 Task: Find connections with filter location Koelwār with filter topic #coacheswith filter profile language French with filter current company ICICI Home Finance Company Limited with filter school Vivekanand School with filter industry Fisheries with filter service category Budgeting with filter keywords title Lead
Action: Mouse moved to (371, 264)
Screenshot: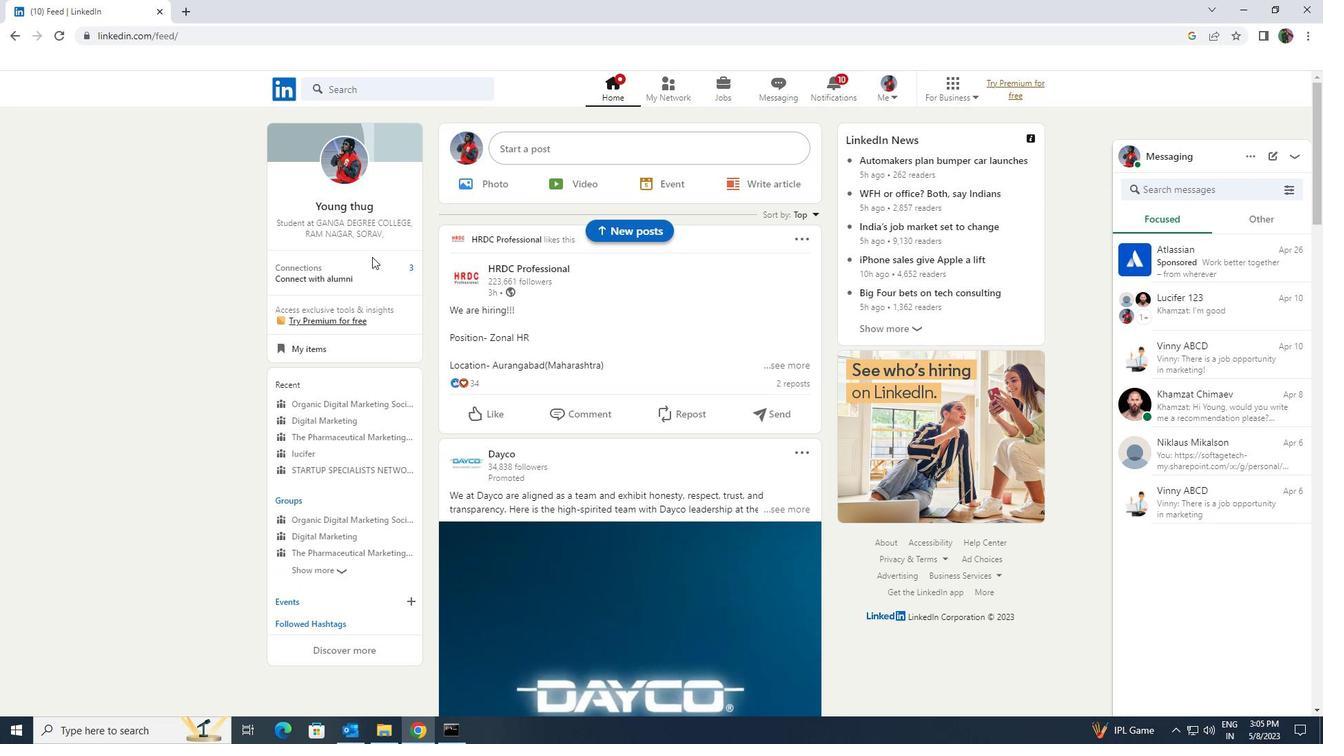 
Action: Mouse pressed left at (371, 264)
Screenshot: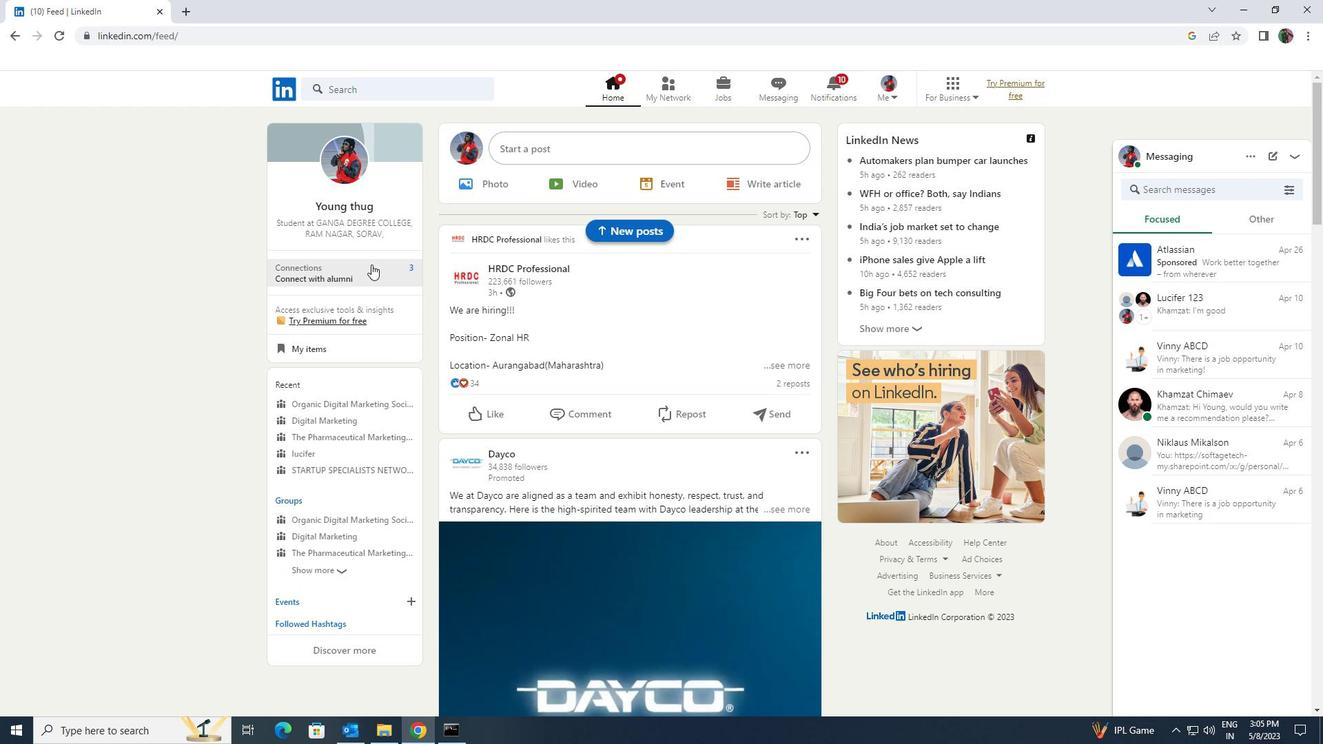 
Action: Mouse moved to (365, 177)
Screenshot: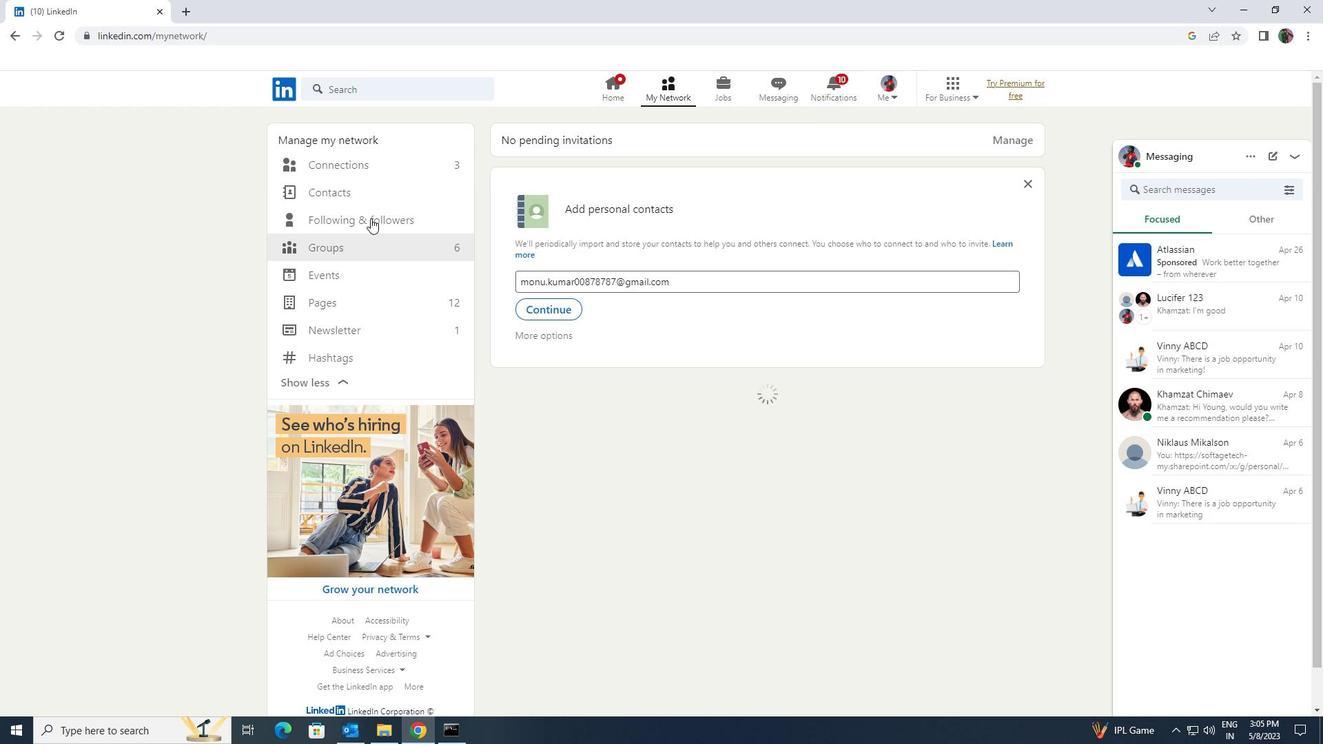 
Action: Mouse pressed left at (365, 177)
Screenshot: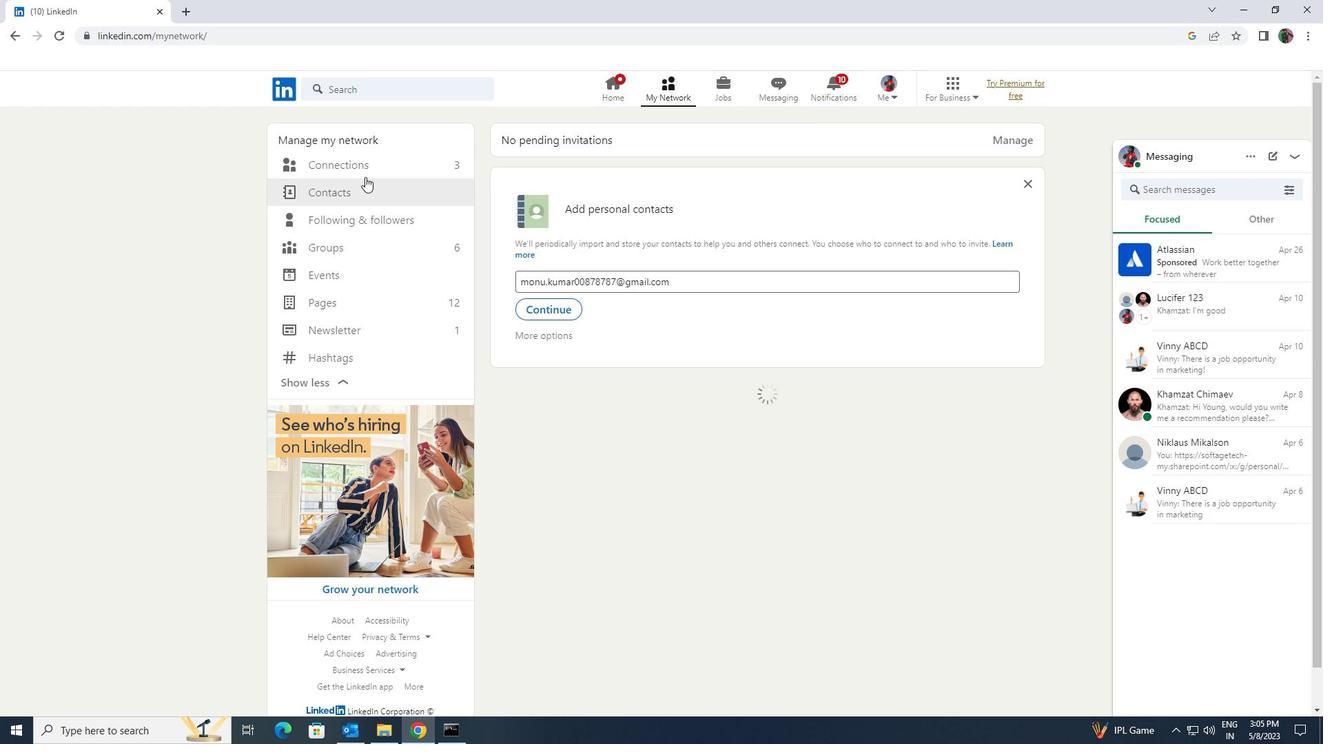 
Action: Mouse moved to (365, 163)
Screenshot: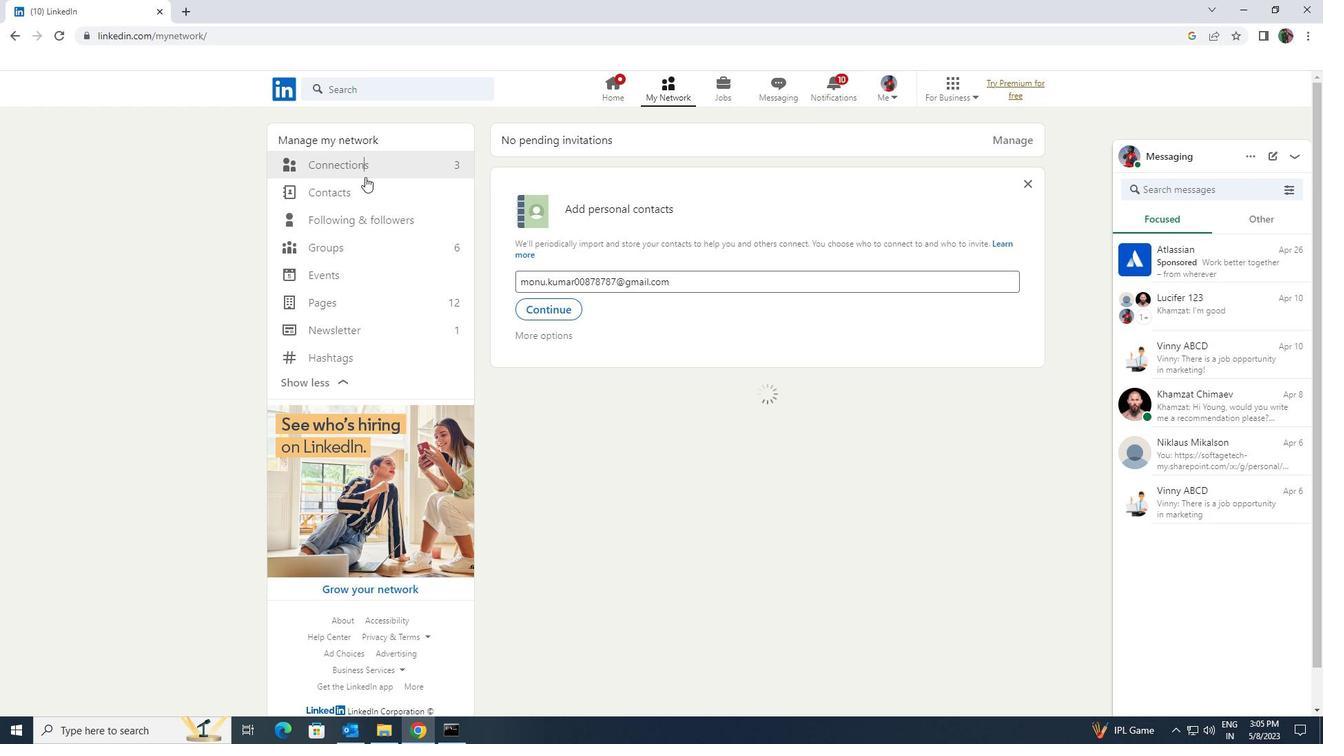 
Action: Mouse pressed left at (365, 163)
Screenshot: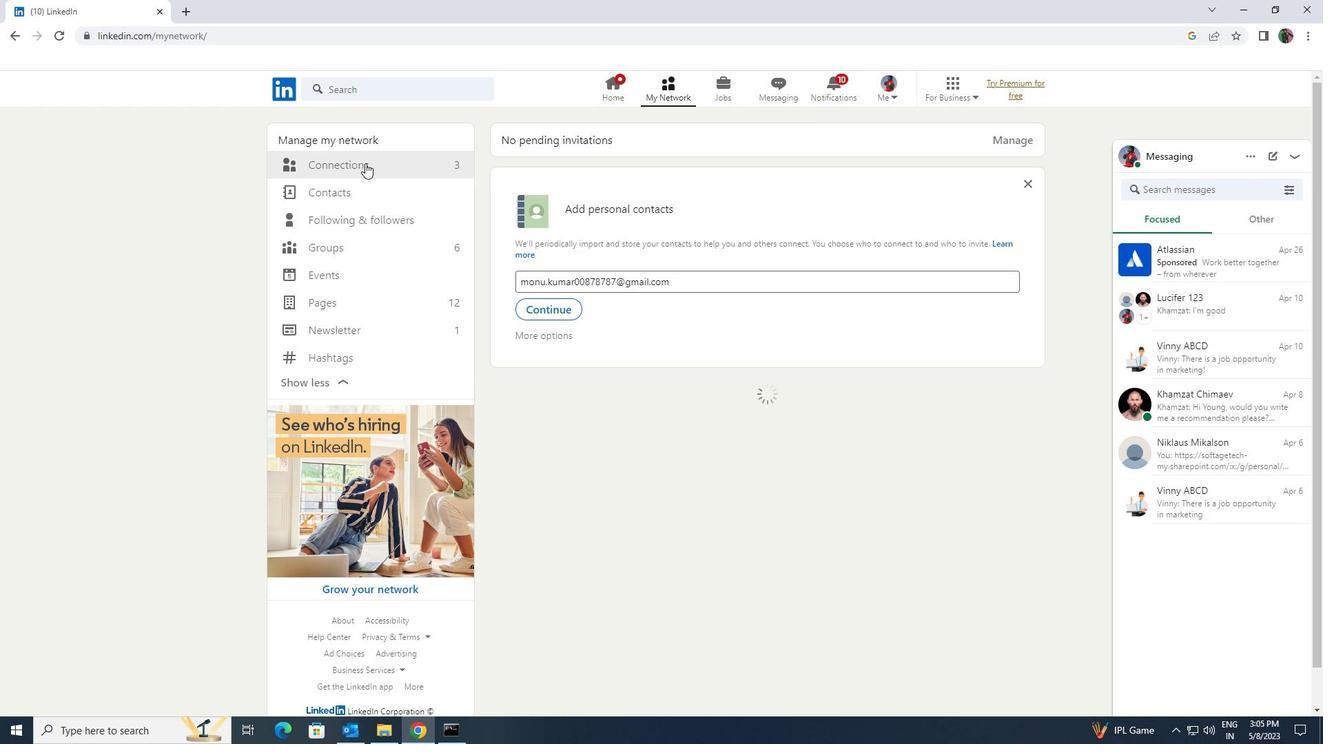 
Action: Mouse moved to (773, 162)
Screenshot: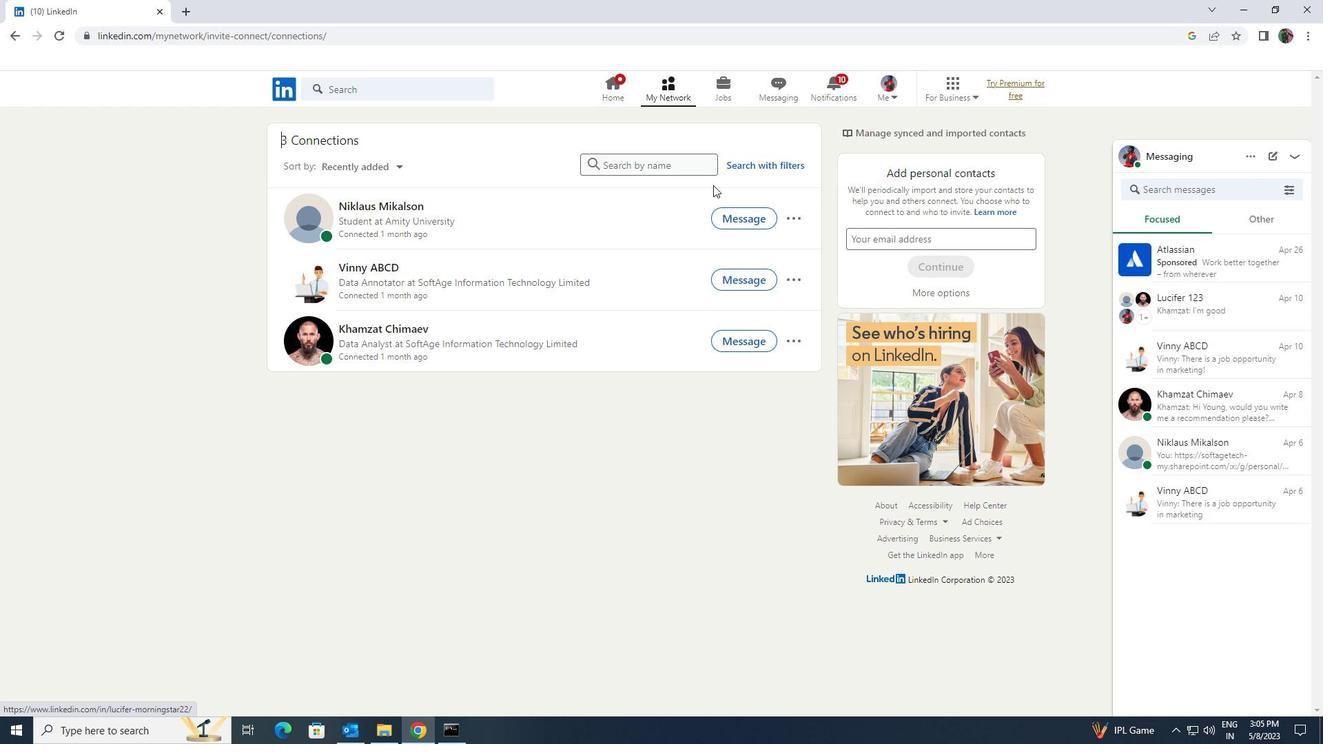 
Action: Mouse pressed left at (773, 162)
Screenshot: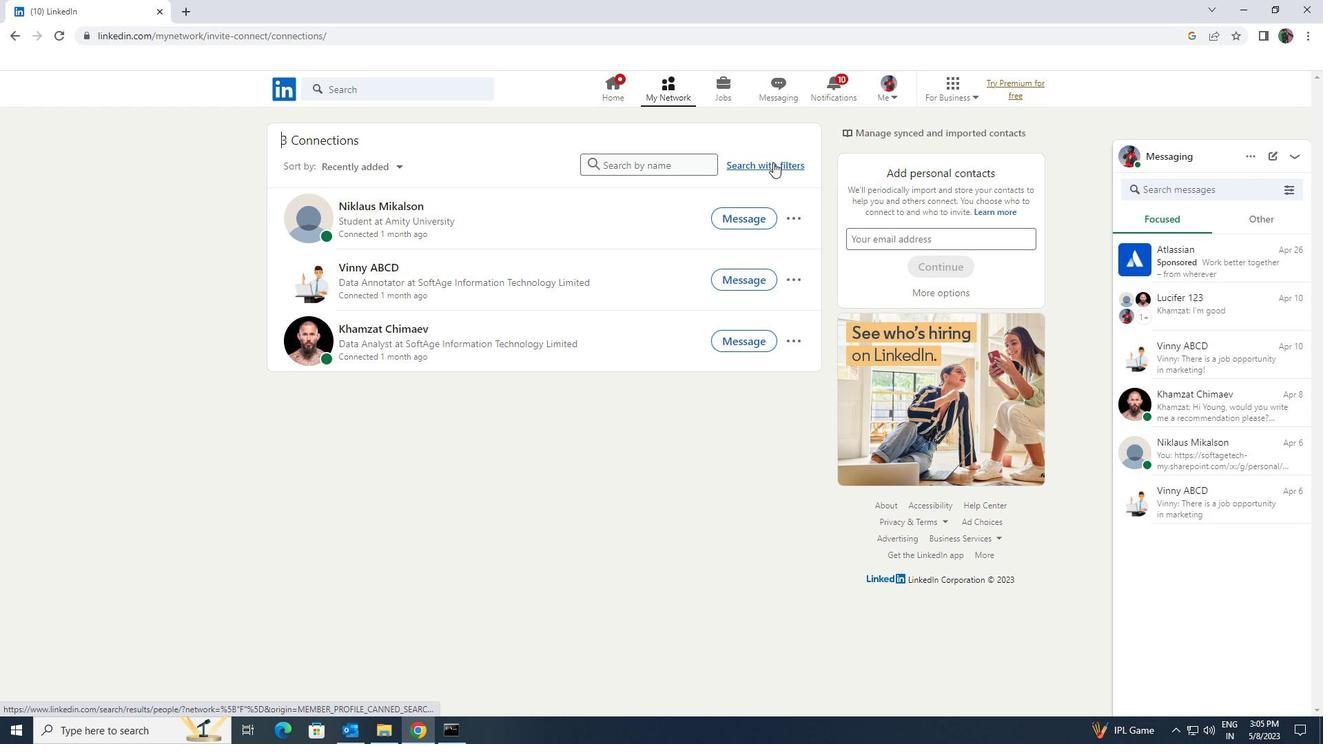 
Action: Mouse moved to (718, 125)
Screenshot: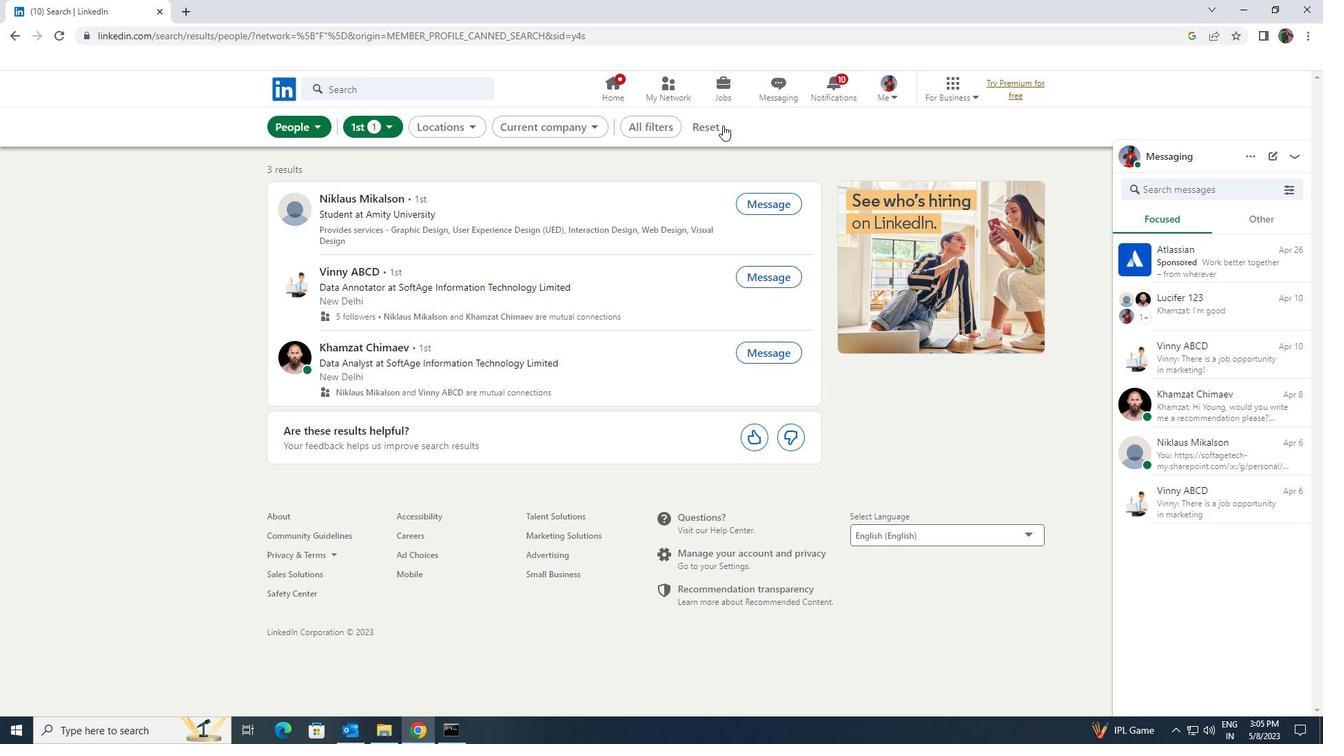 
Action: Mouse pressed left at (718, 125)
Screenshot: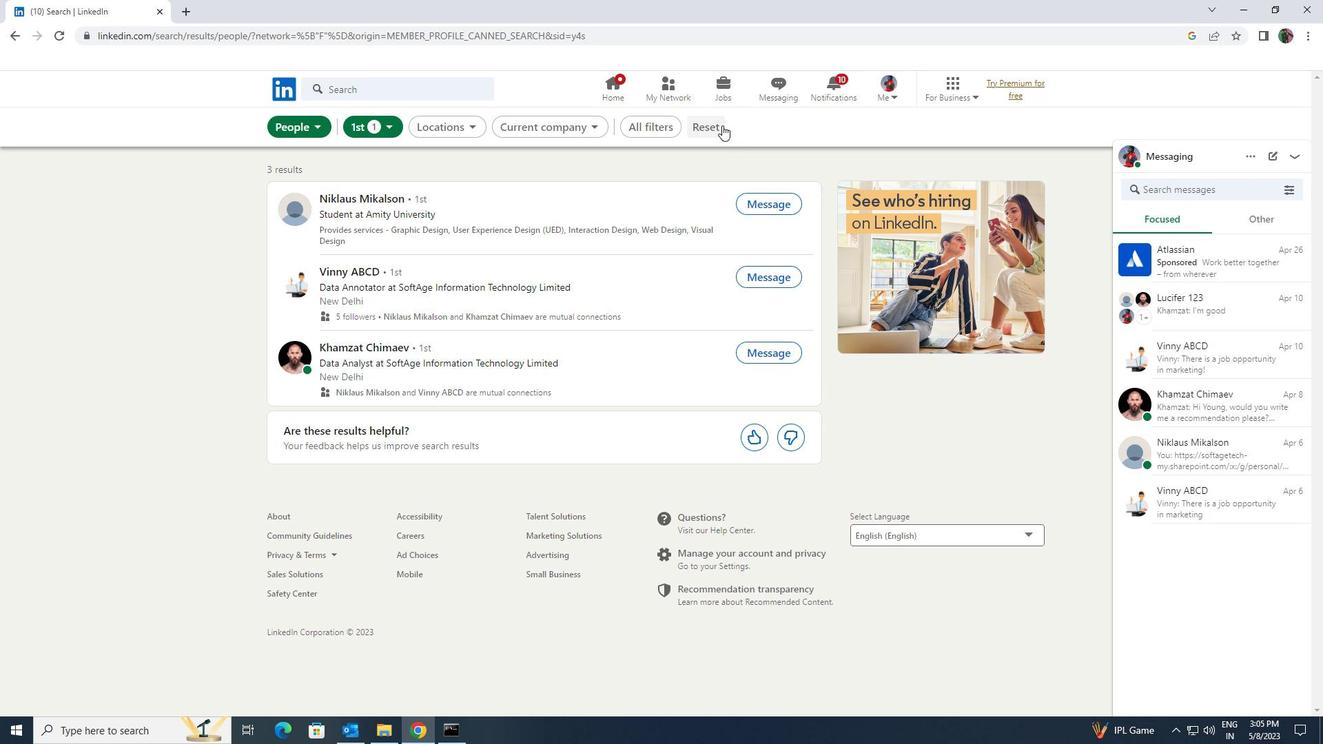 
Action: Mouse moved to (701, 127)
Screenshot: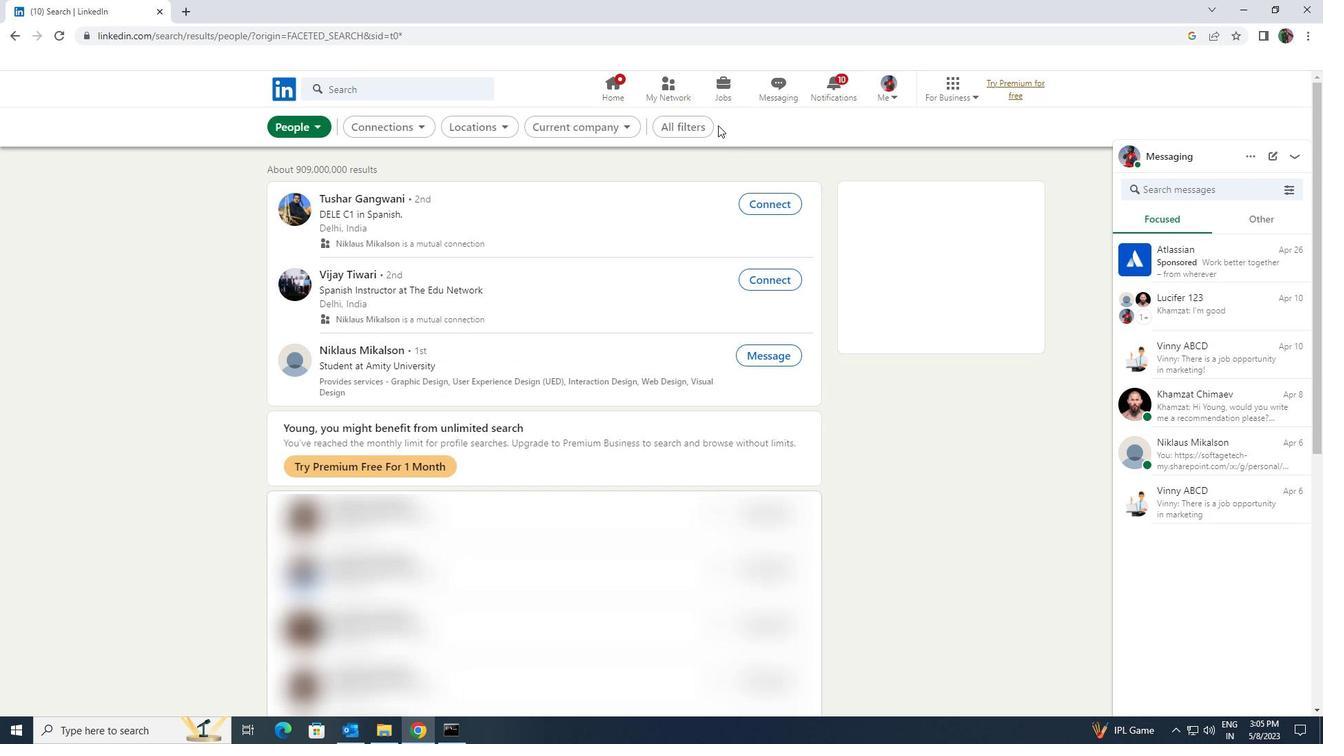 
Action: Mouse pressed left at (701, 127)
Screenshot: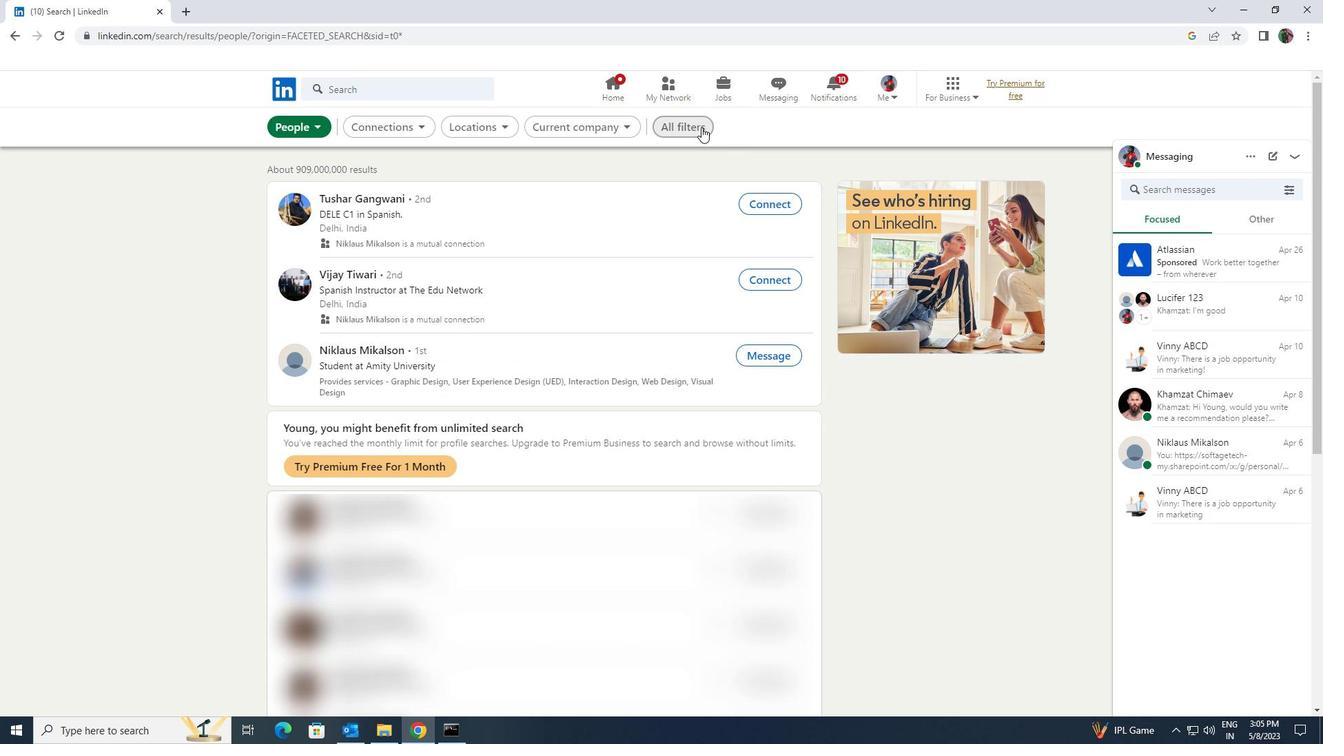 
Action: Mouse moved to (1159, 539)
Screenshot: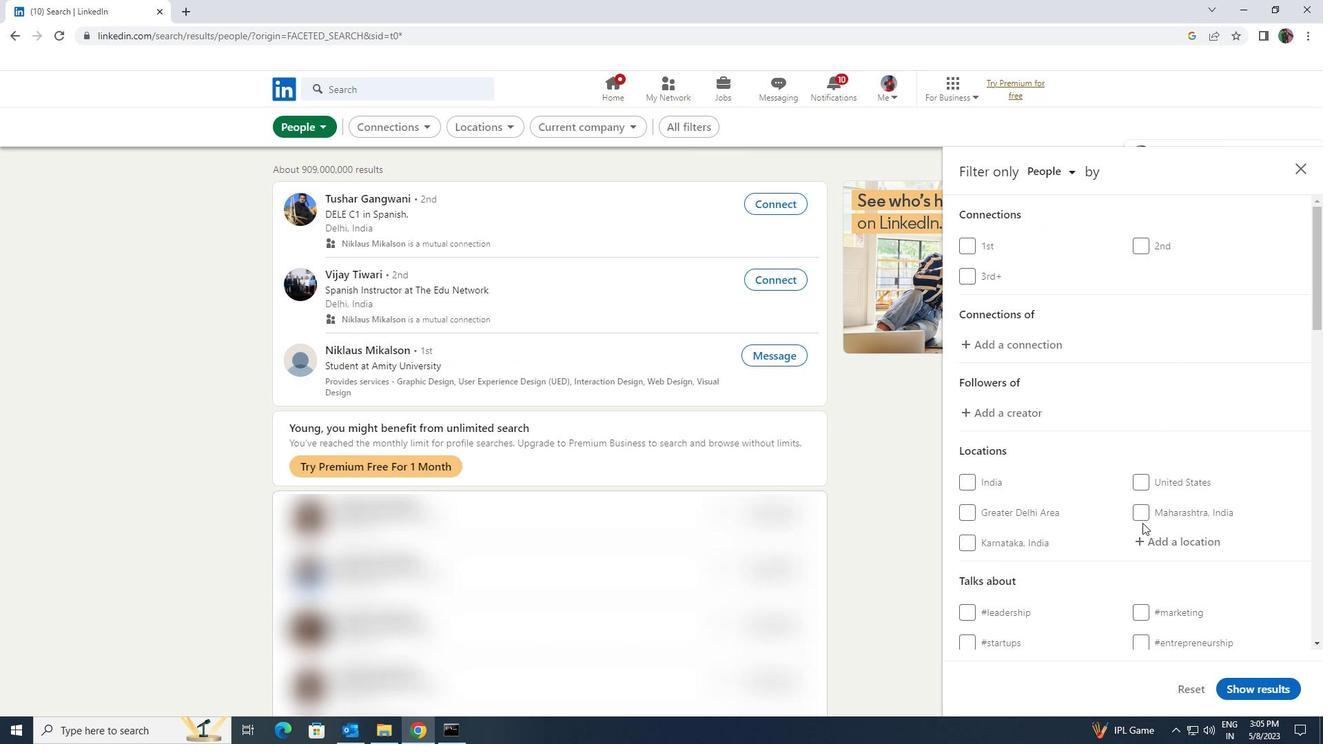 
Action: Mouse pressed left at (1159, 539)
Screenshot: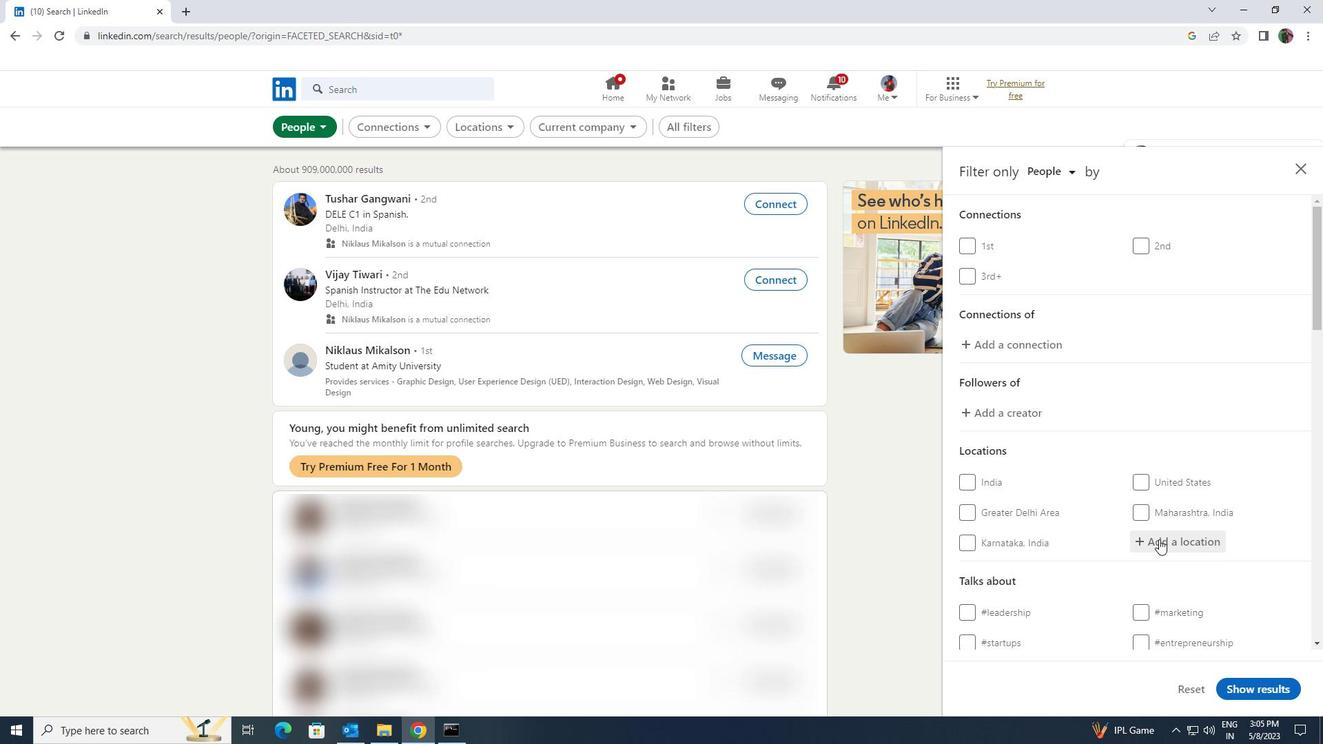 
Action: Key pressed <Key.shift>KOELWAR
Screenshot: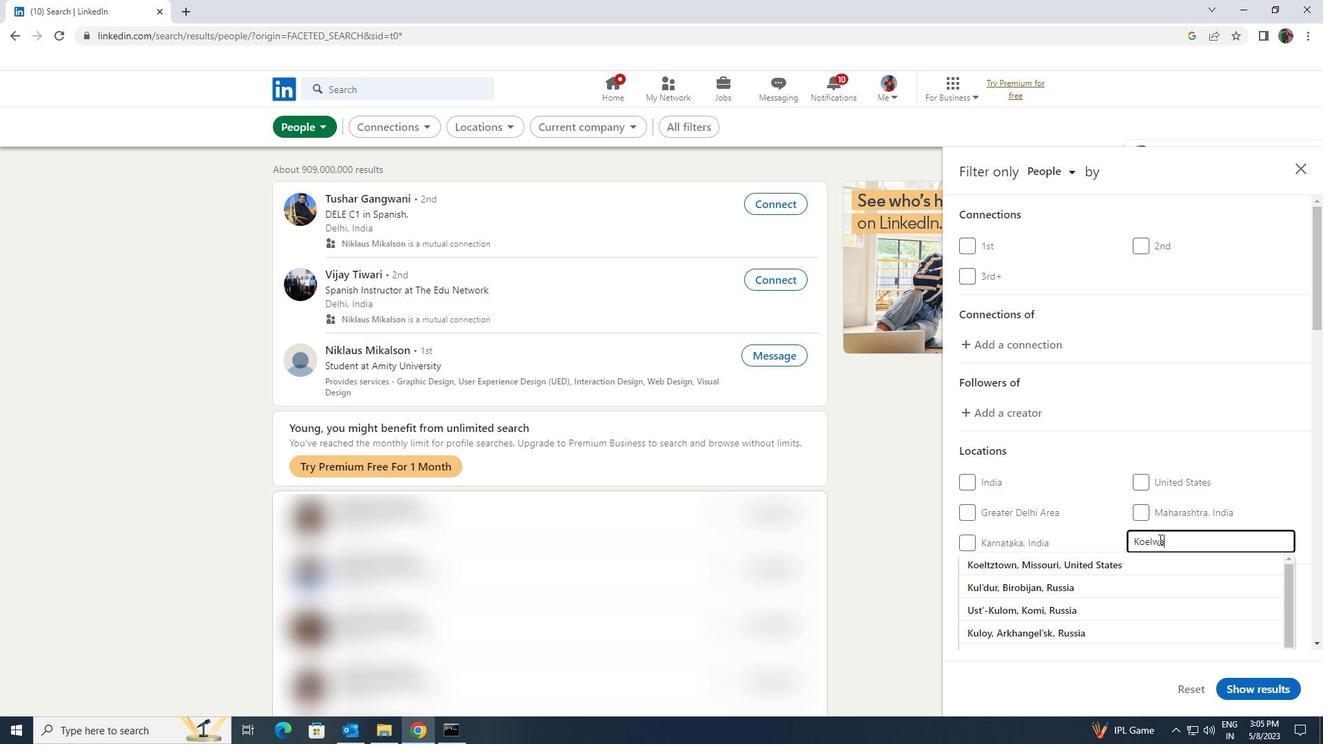 
Action: Mouse scrolled (1159, 539) with delta (0, 0)
Screenshot: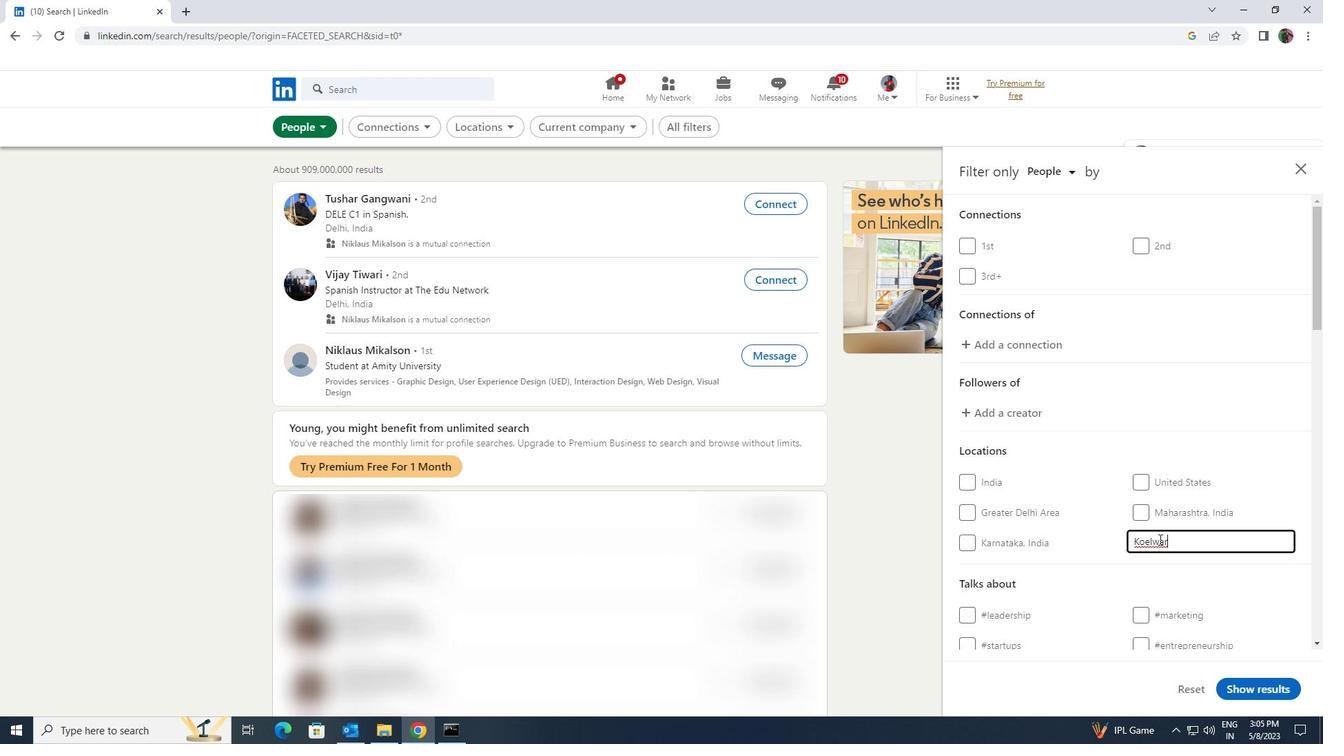 
Action: Mouse scrolled (1159, 539) with delta (0, 0)
Screenshot: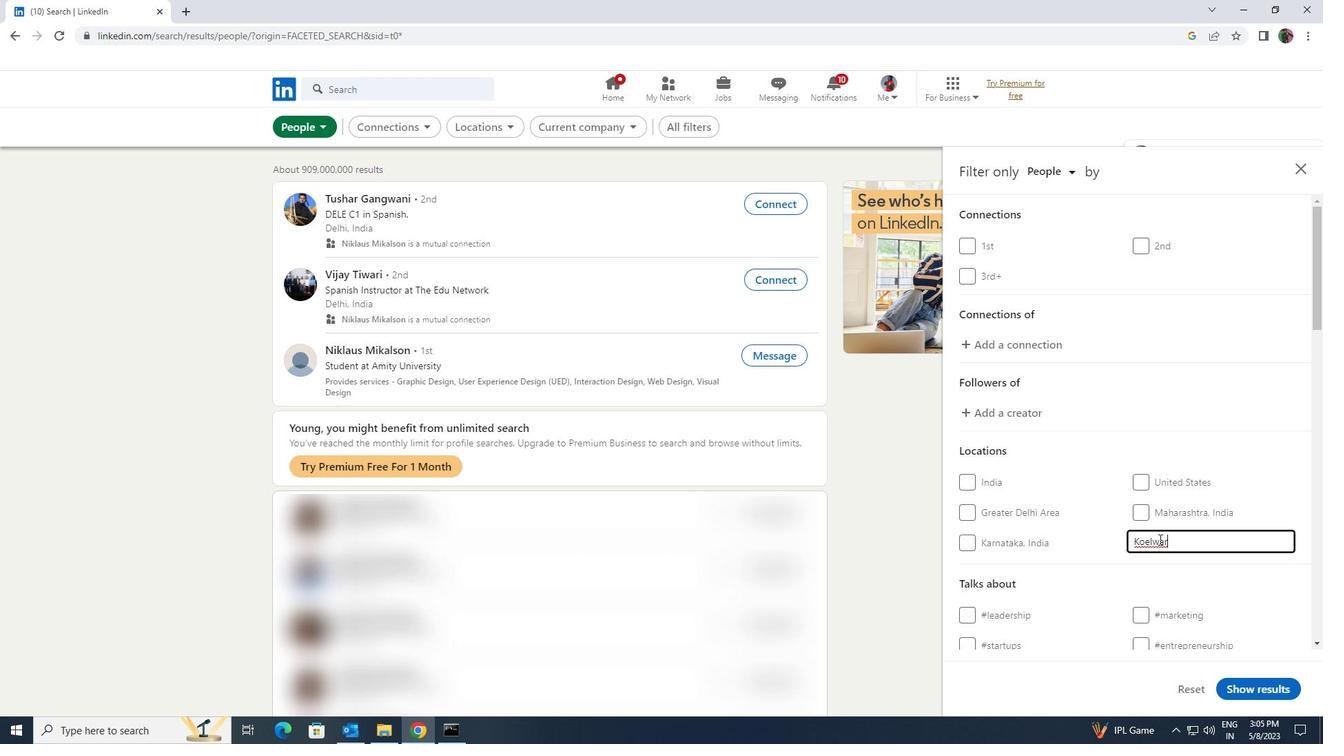 
Action: Mouse moved to (1162, 538)
Screenshot: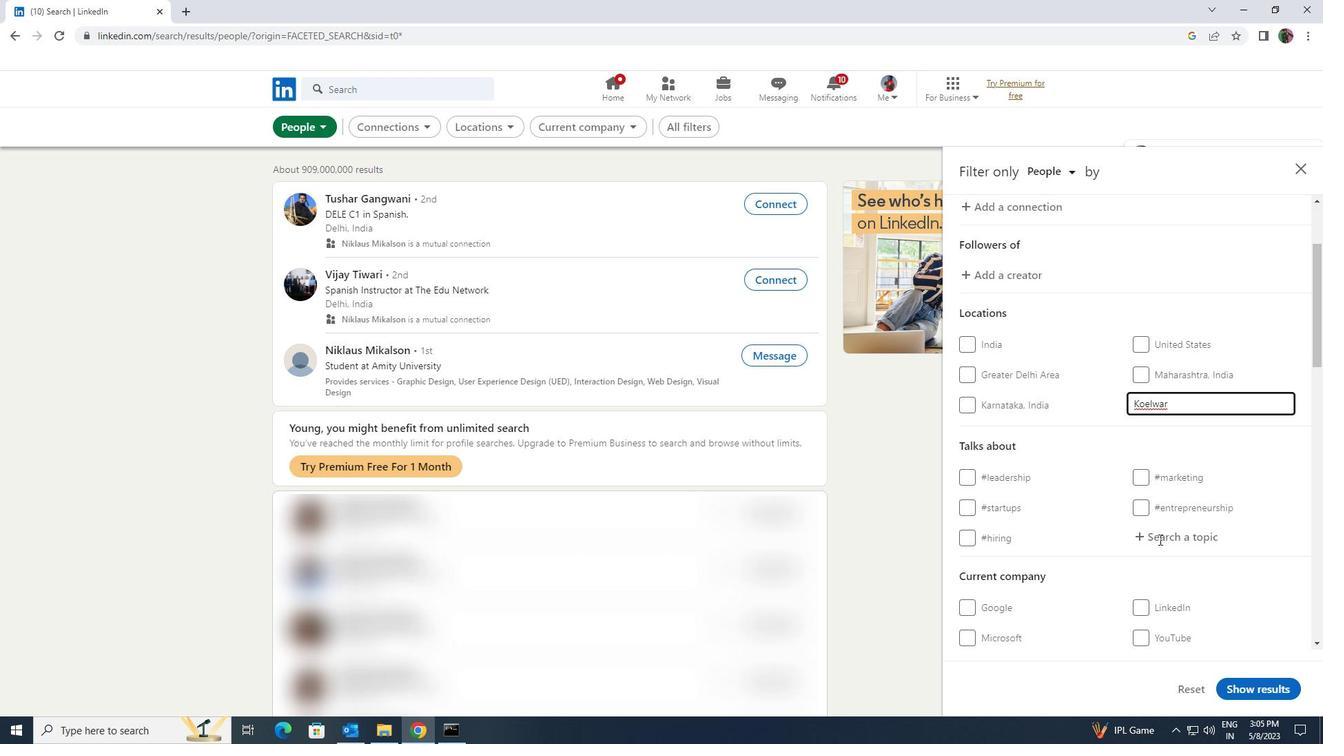 
Action: Mouse pressed left at (1162, 538)
Screenshot: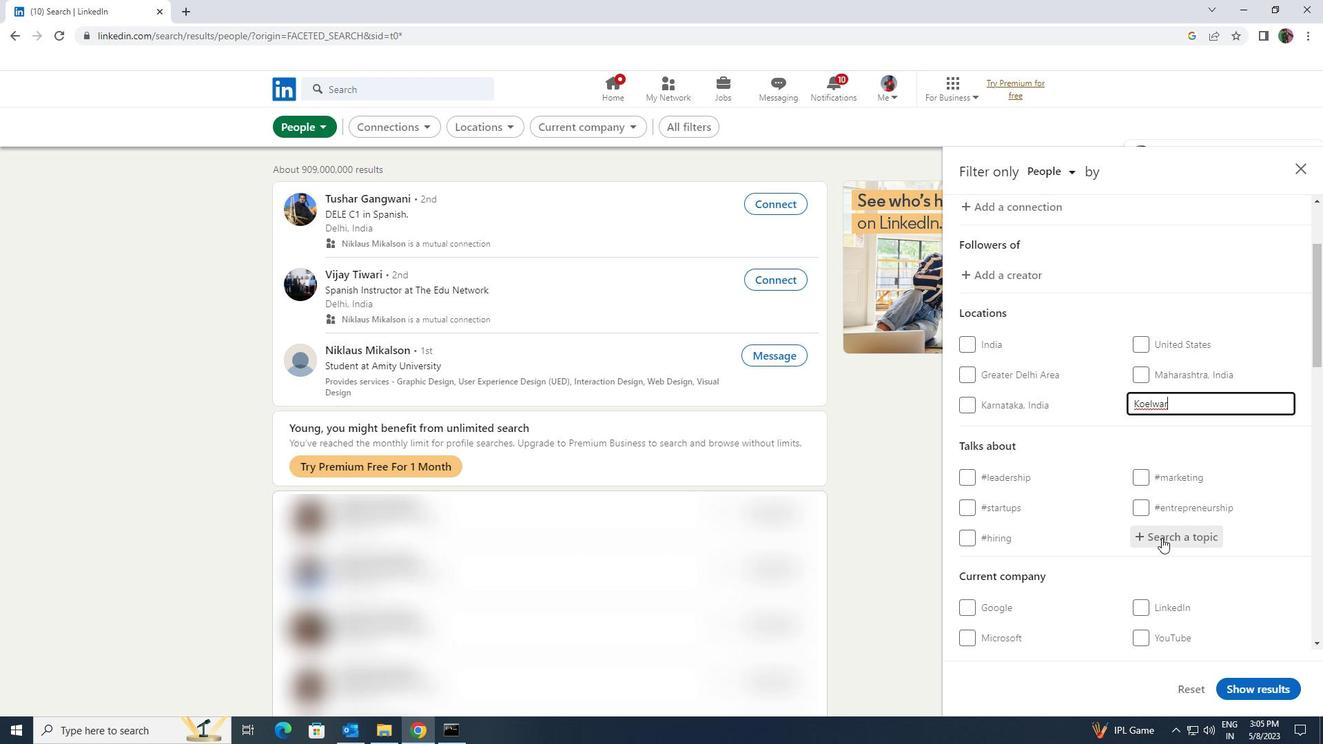 
Action: Key pressed <Key.shift><Key.shift>HAPPY
Screenshot: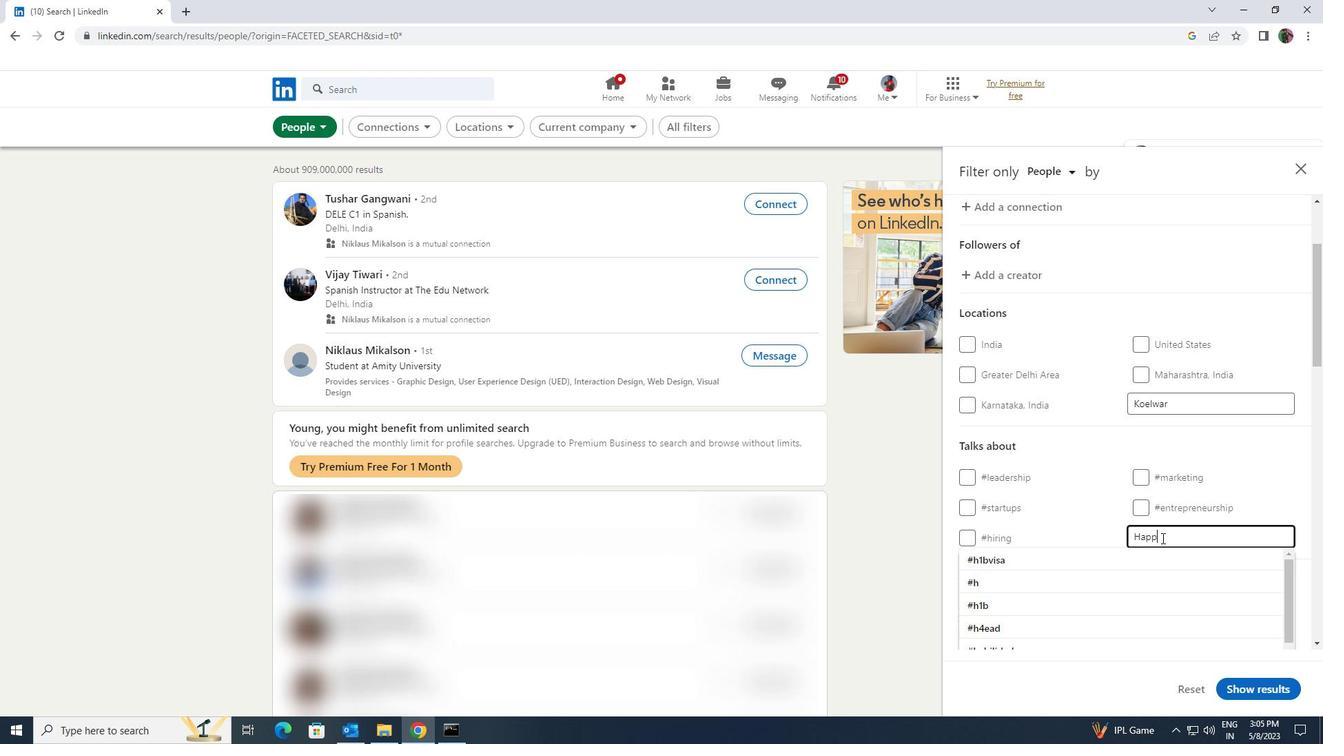 
Action: Mouse moved to (1112, 618)
Screenshot: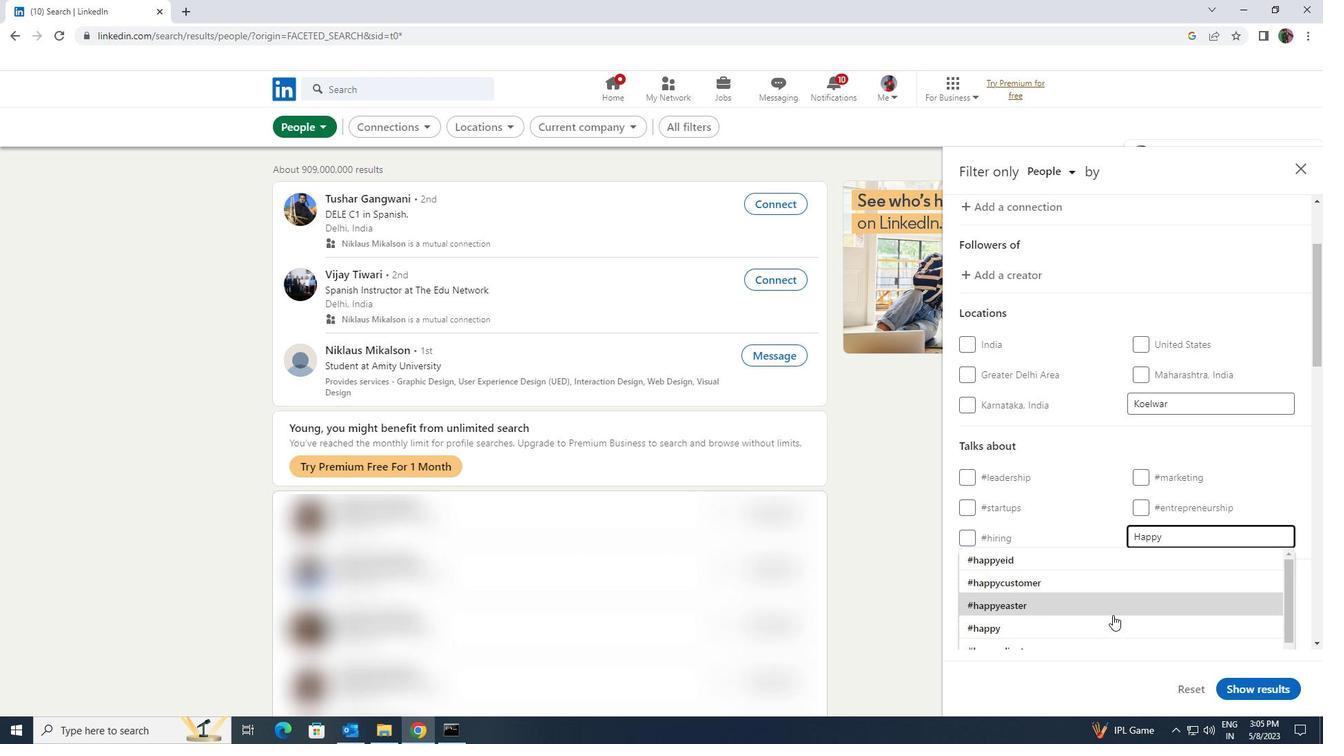
Action: Mouse pressed left at (1112, 618)
Screenshot: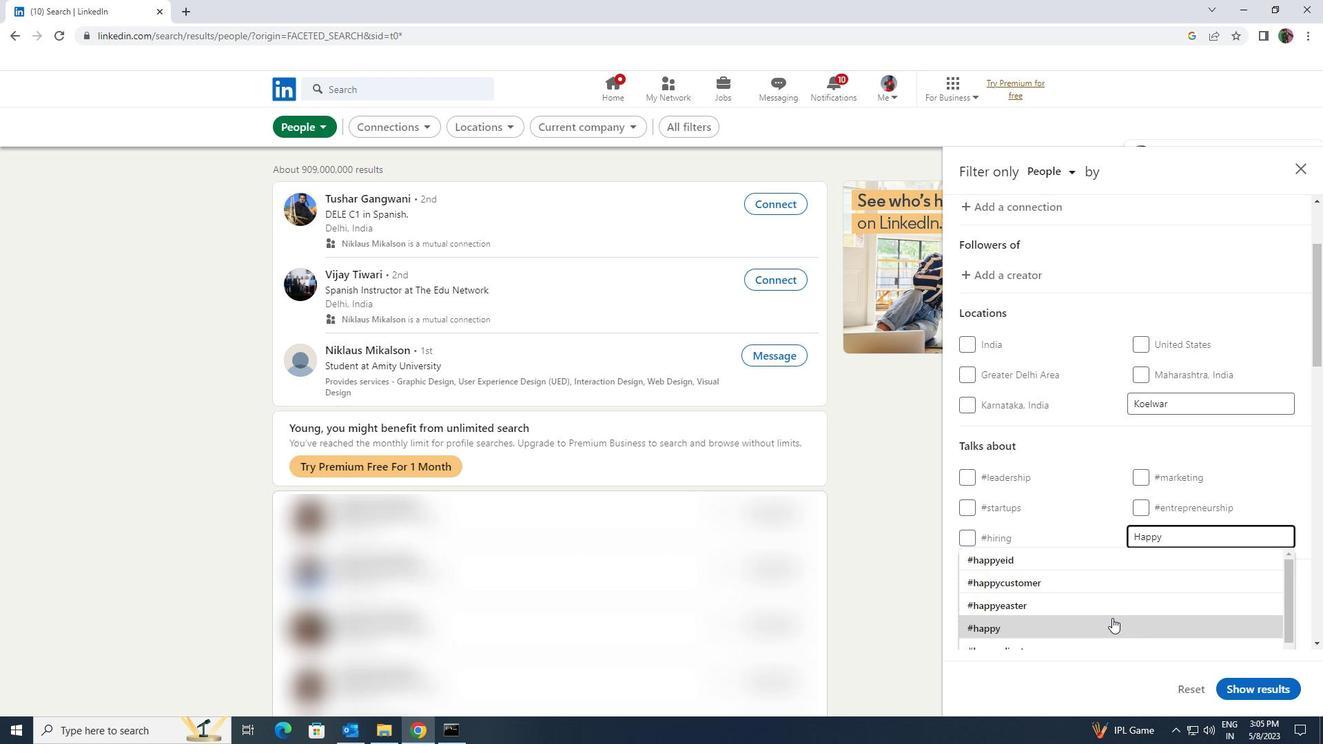 
Action: Mouse moved to (1118, 622)
Screenshot: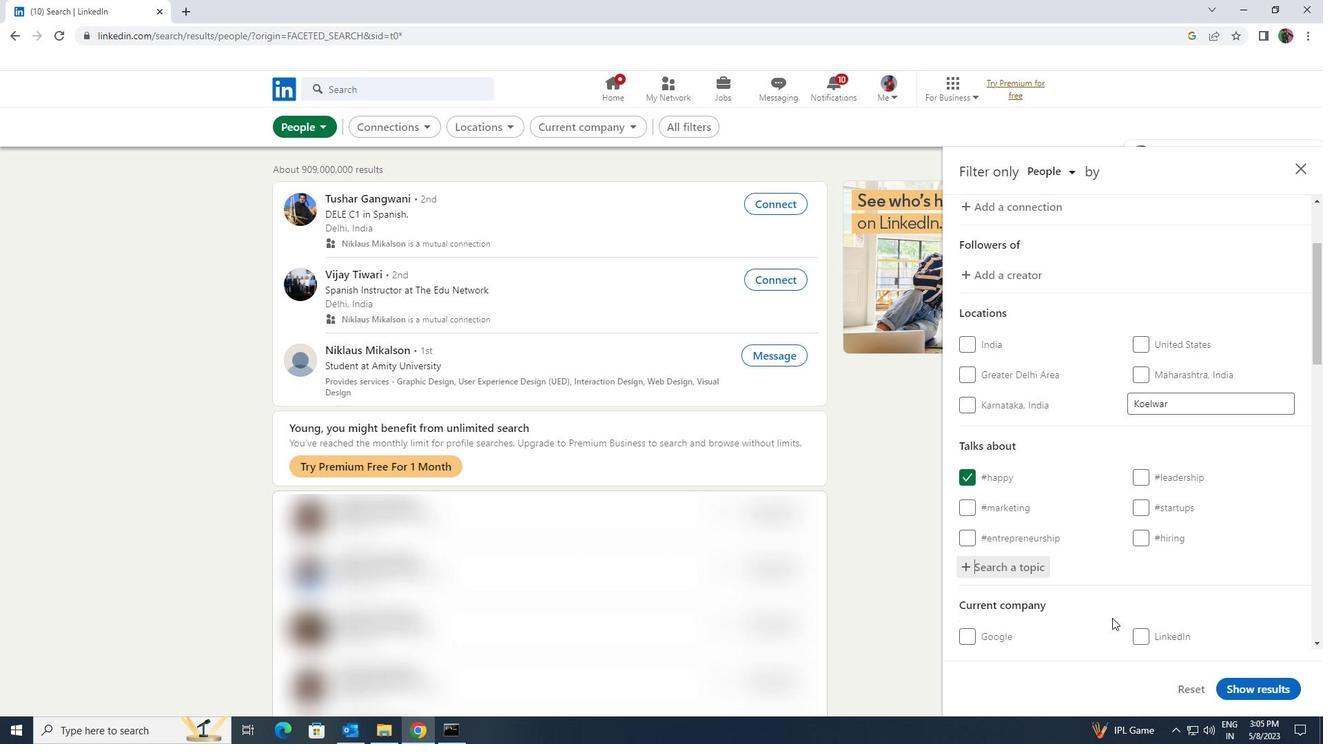 
Action: Mouse scrolled (1118, 621) with delta (0, 0)
Screenshot: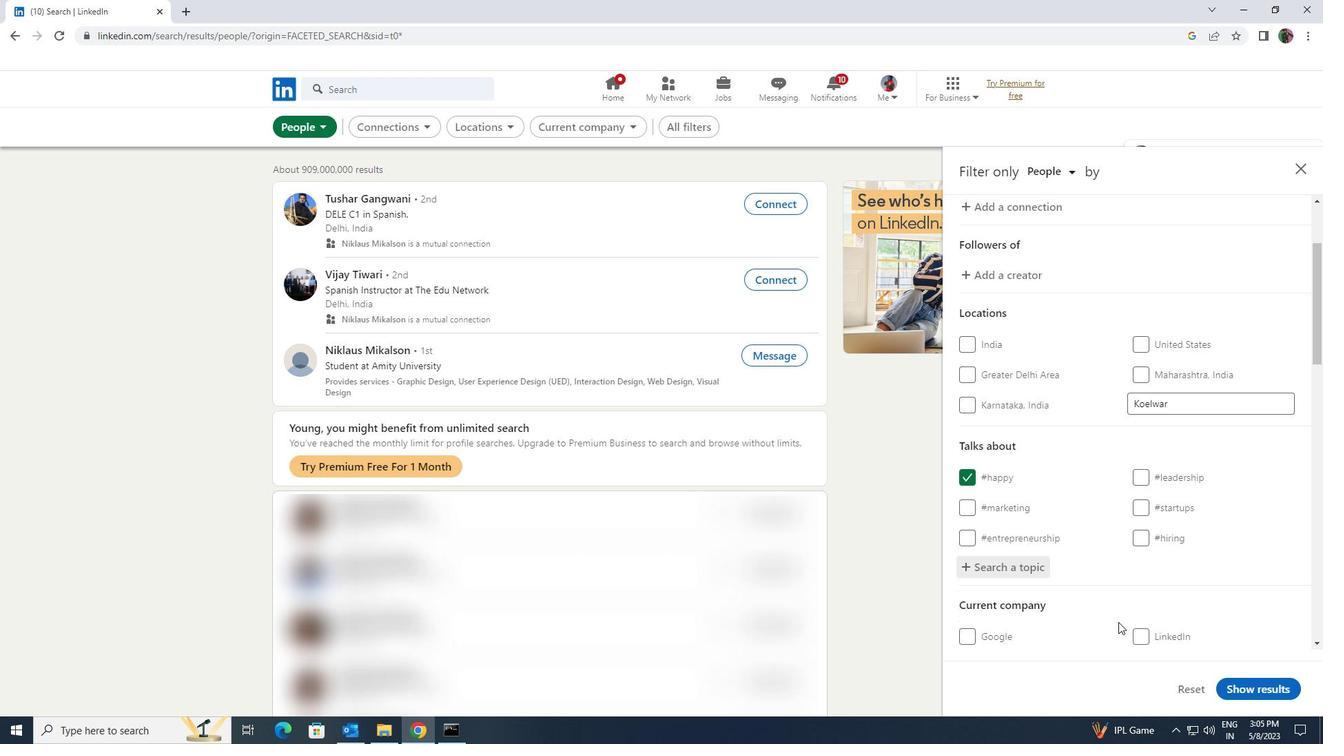
Action: Mouse scrolled (1118, 621) with delta (0, 0)
Screenshot: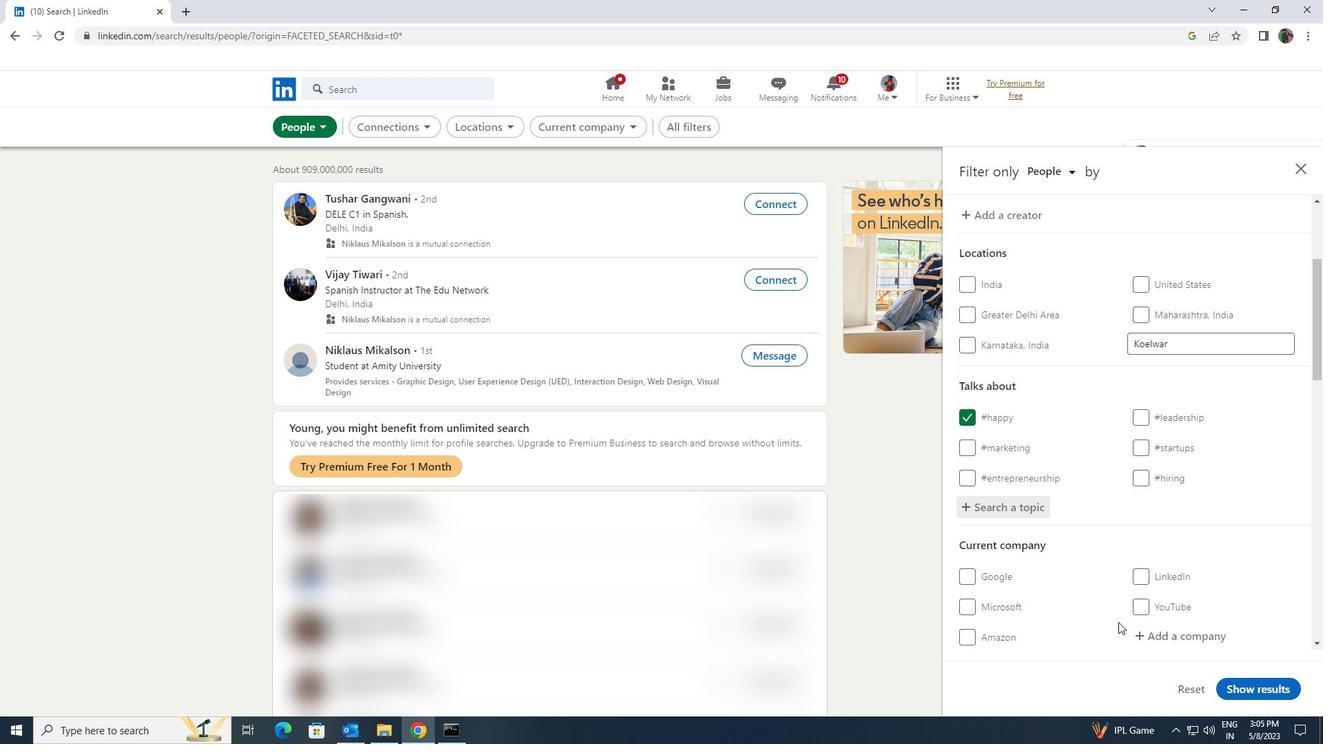 
Action: Mouse scrolled (1118, 621) with delta (0, 0)
Screenshot: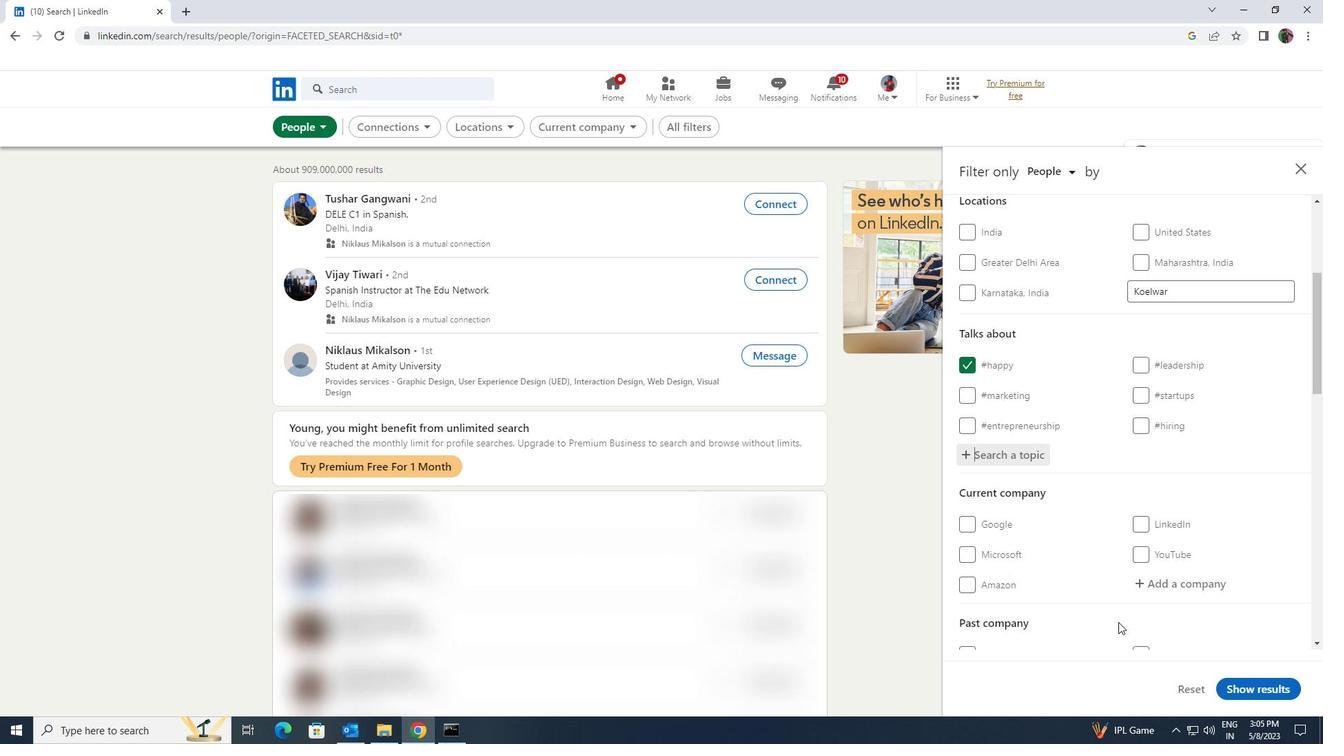 
Action: Mouse scrolled (1118, 621) with delta (0, 0)
Screenshot: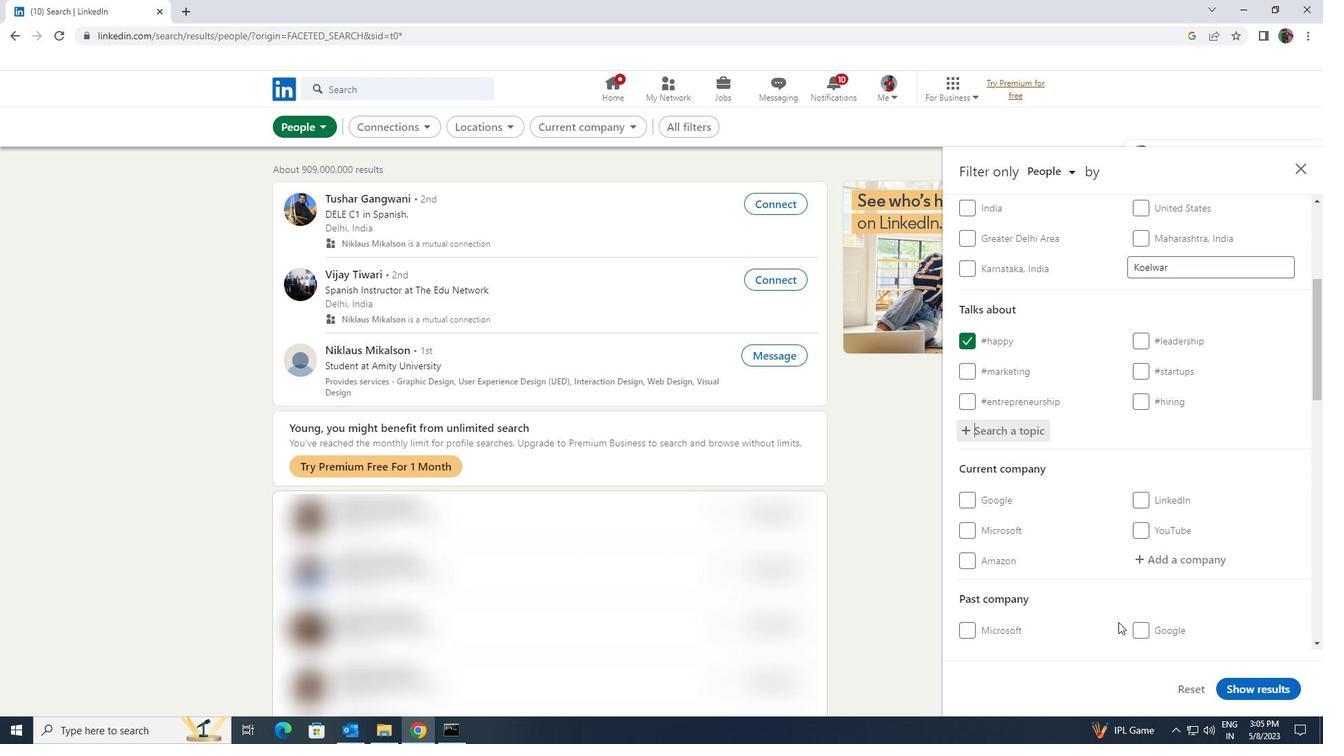 
Action: Mouse scrolled (1118, 621) with delta (0, 0)
Screenshot: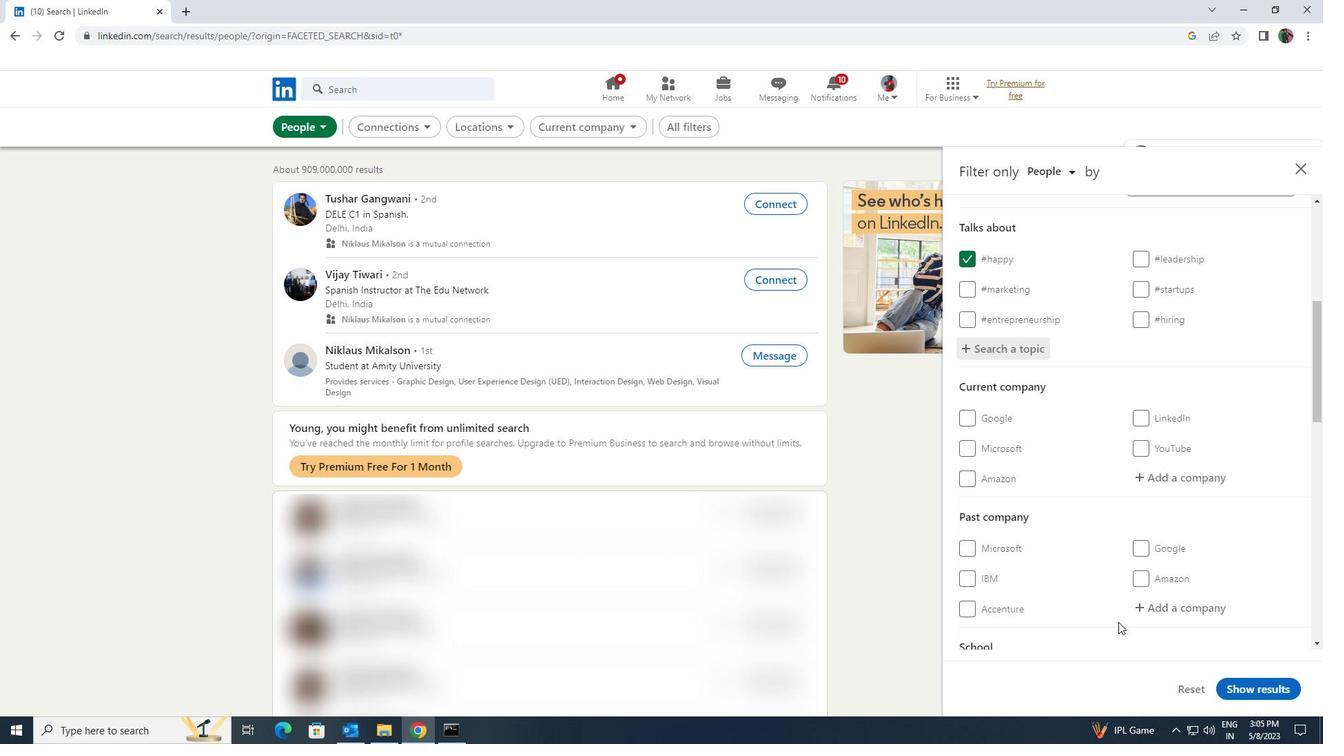 
Action: Mouse scrolled (1118, 621) with delta (0, 0)
Screenshot: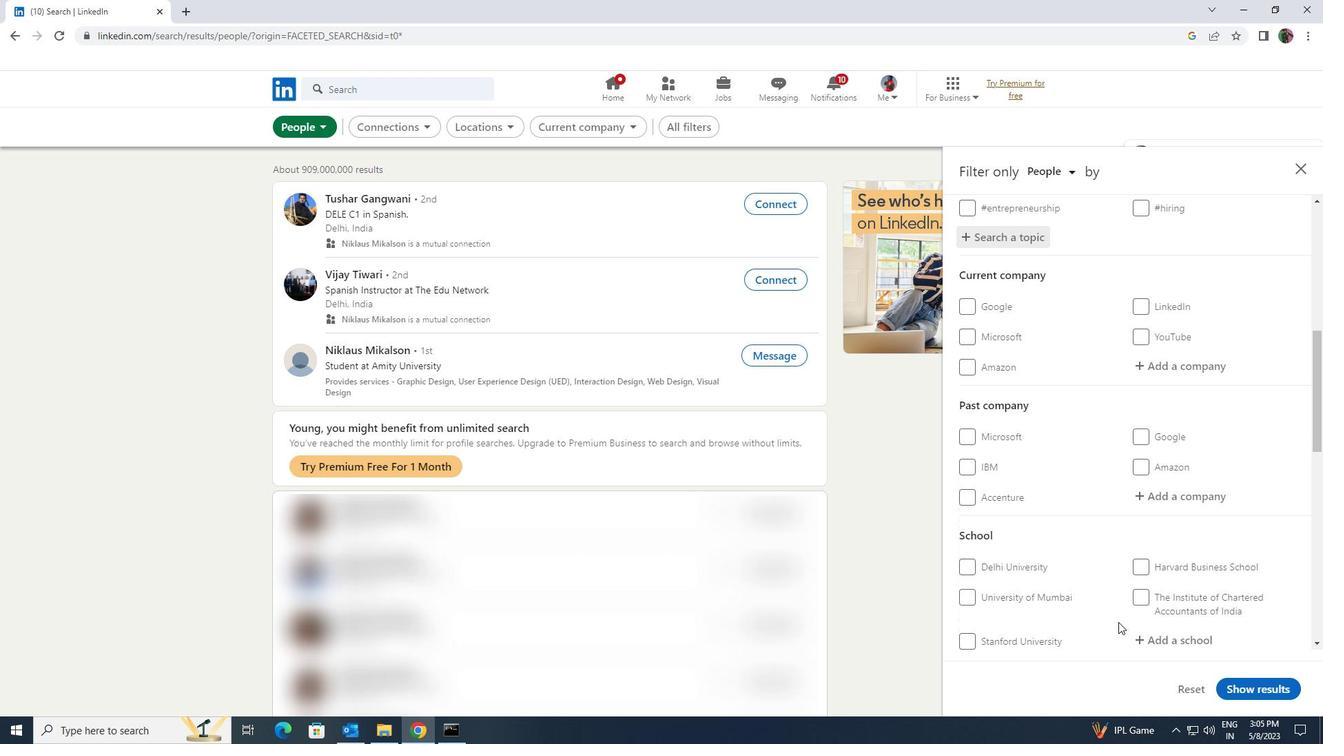 
Action: Mouse scrolled (1118, 621) with delta (0, 0)
Screenshot: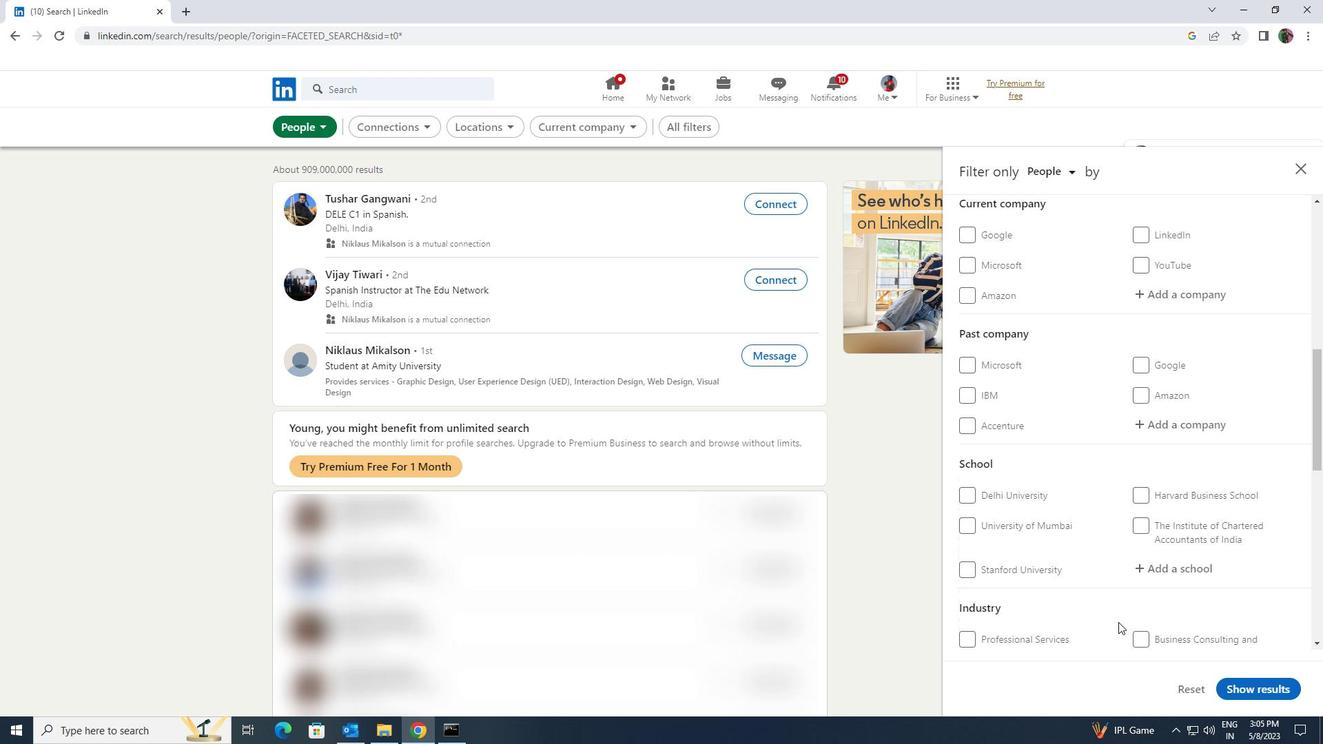 
Action: Mouse scrolled (1118, 621) with delta (0, 0)
Screenshot: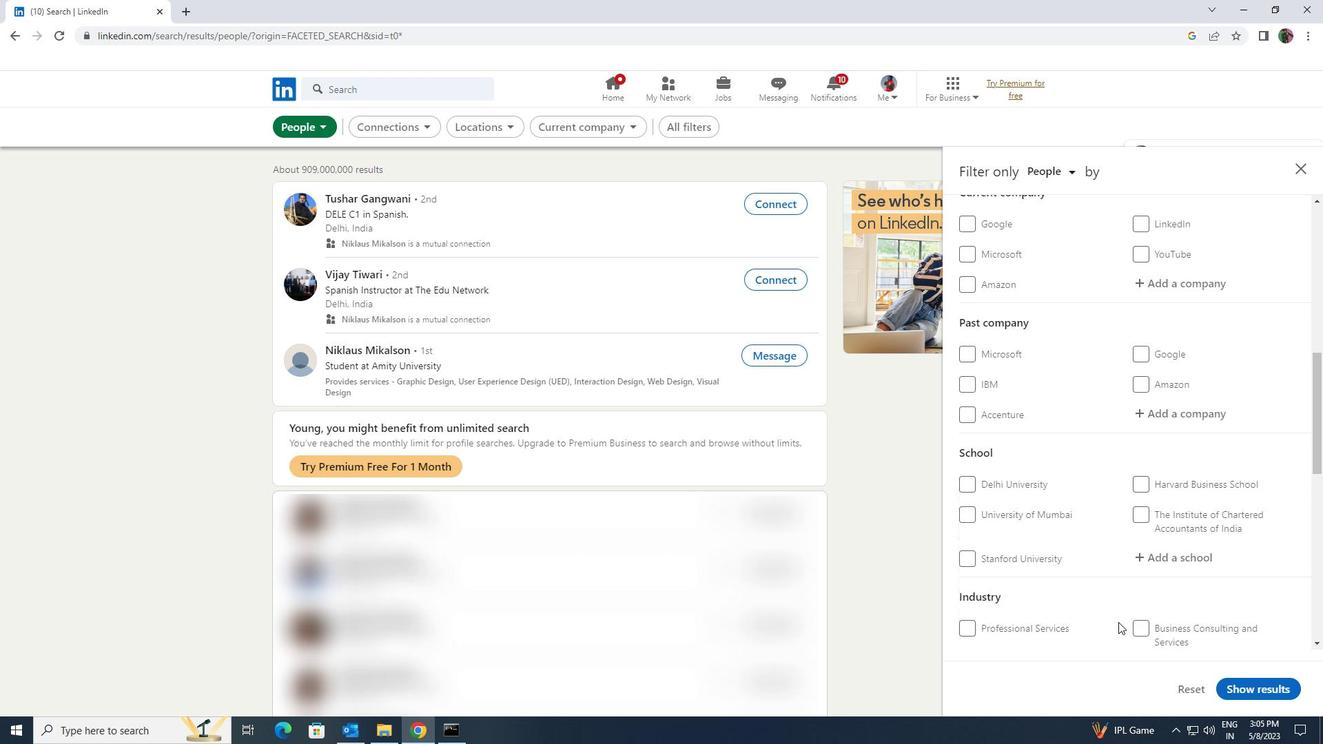 
Action: Mouse scrolled (1118, 621) with delta (0, 0)
Screenshot: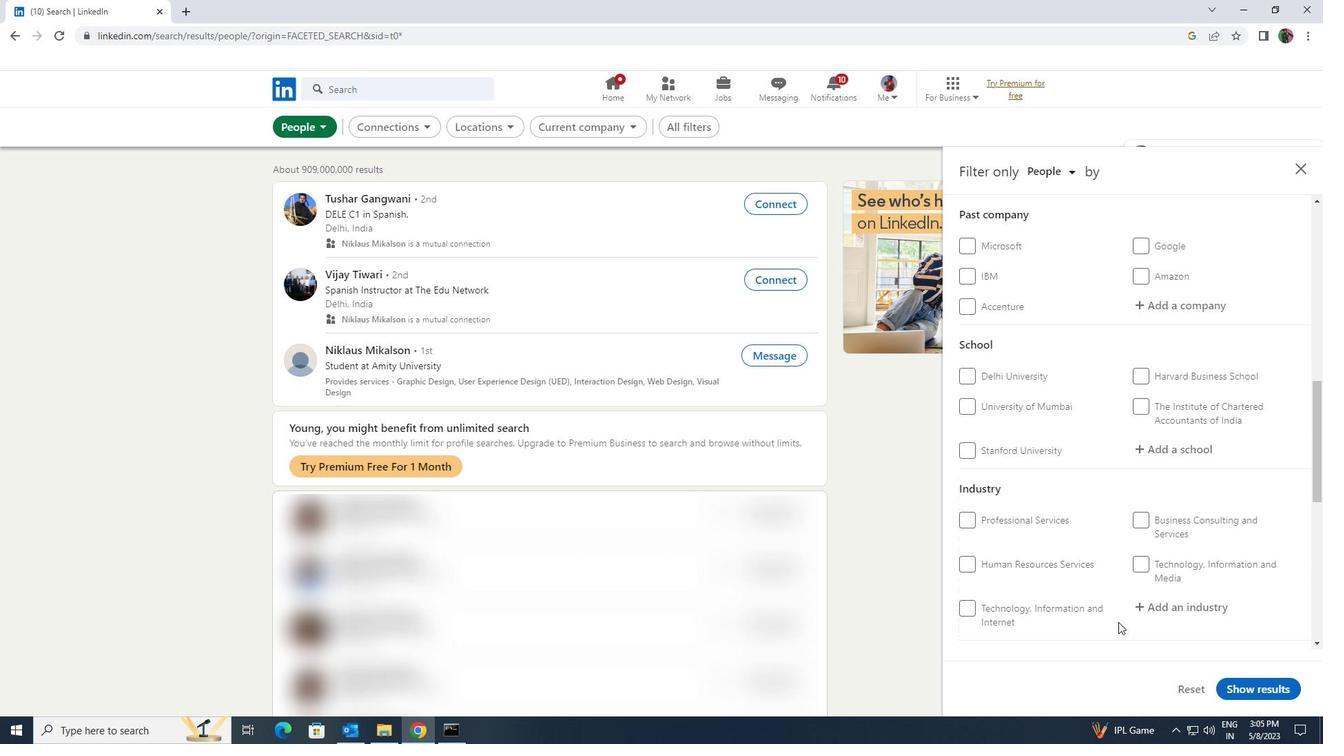 
Action: Mouse scrolled (1118, 621) with delta (0, 0)
Screenshot: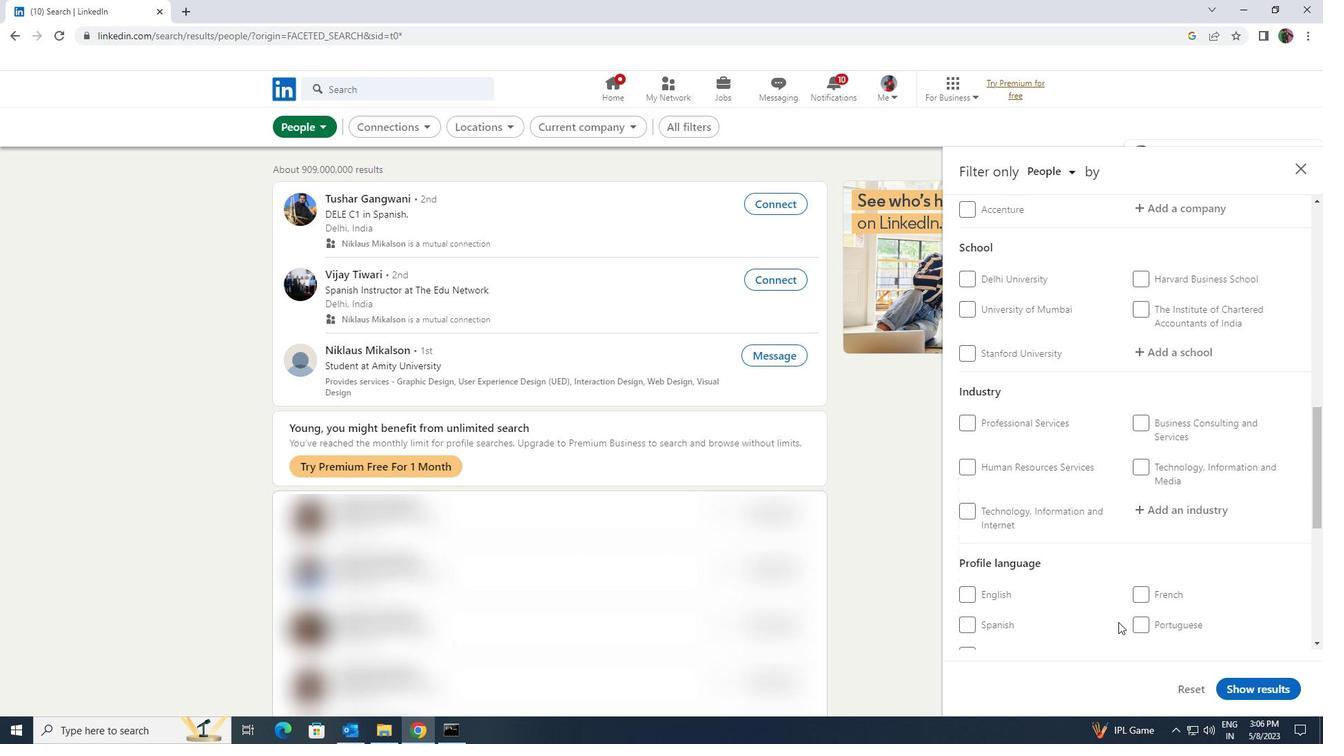 
Action: Mouse moved to (972, 549)
Screenshot: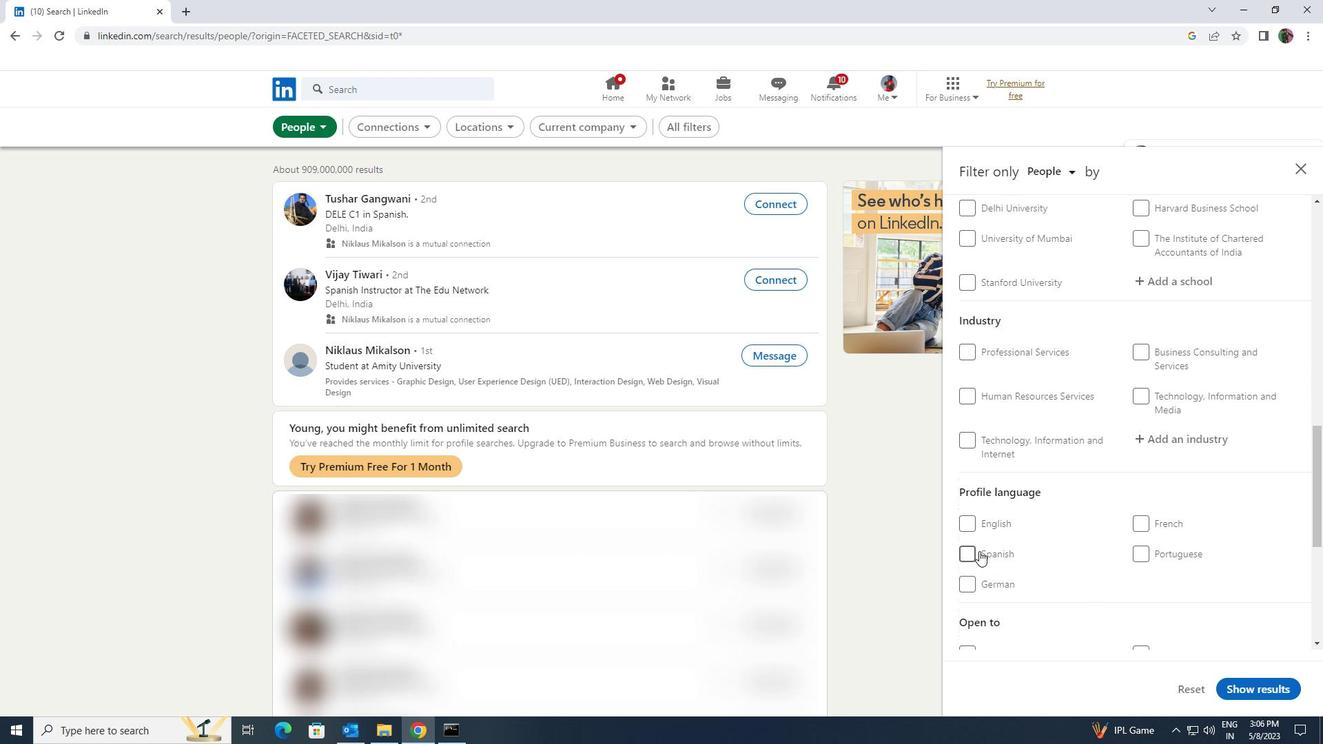 
Action: Mouse pressed left at (972, 549)
Screenshot: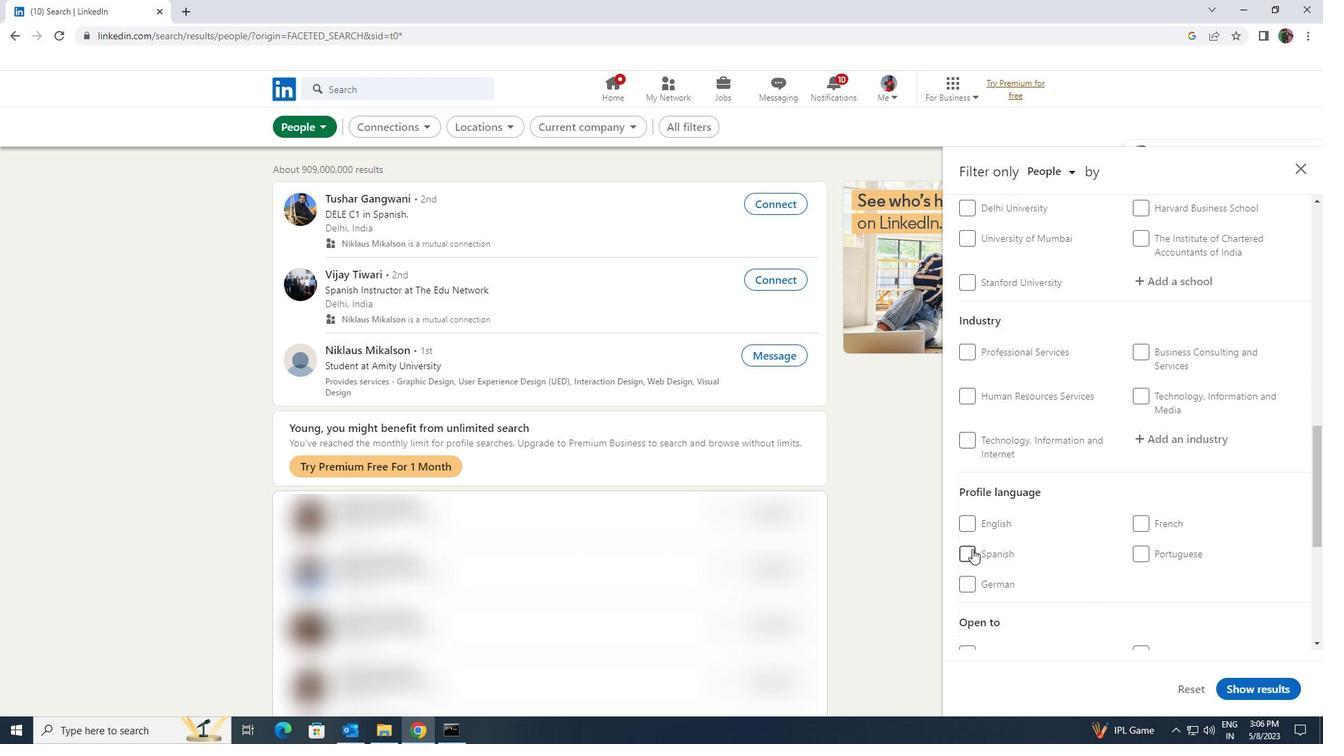 
Action: Mouse moved to (1056, 574)
Screenshot: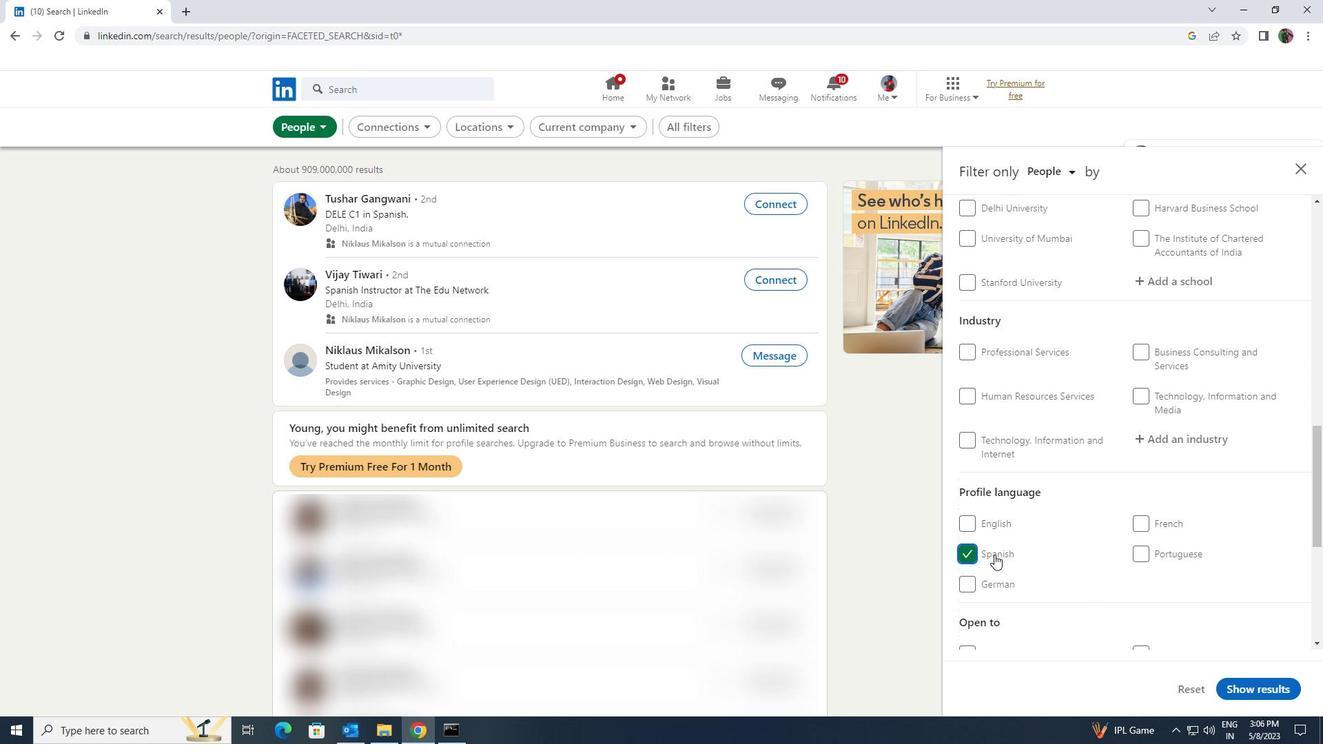 
Action: Mouse scrolled (1056, 574) with delta (0, 0)
Screenshot: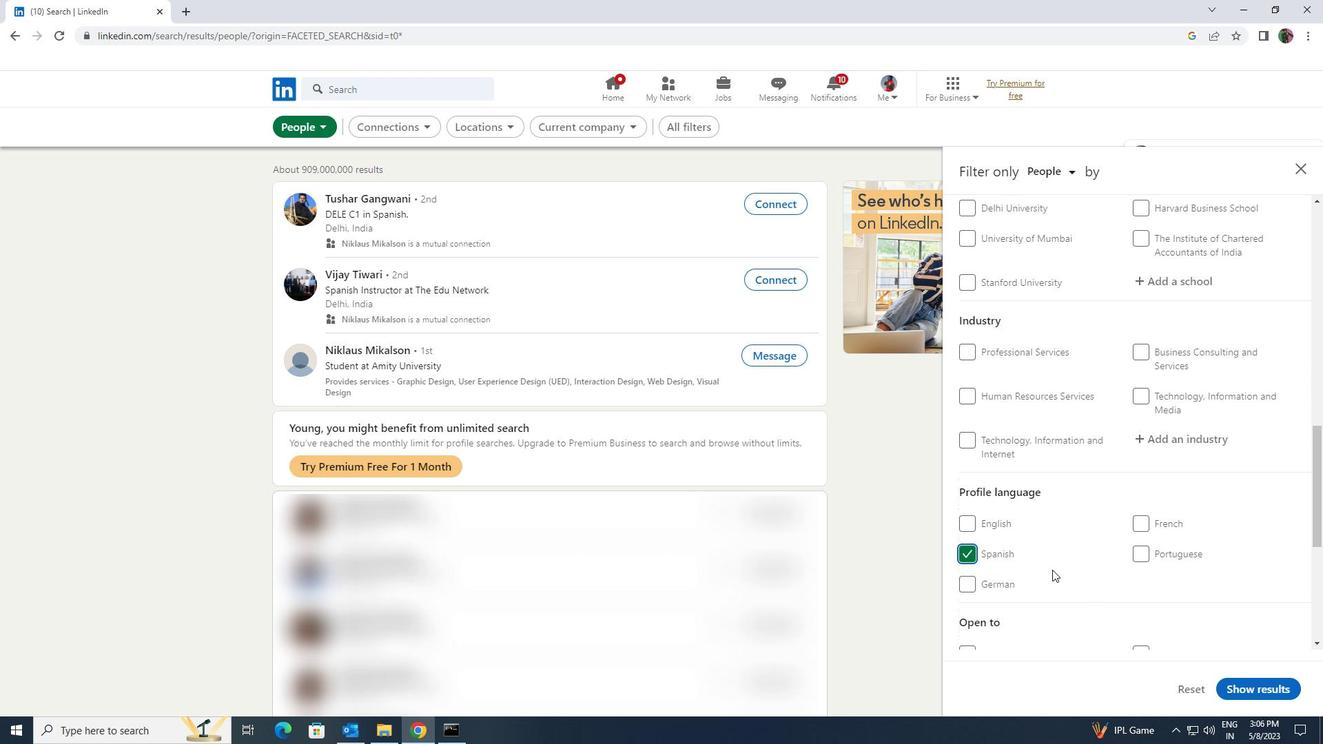 
Action: Mouse scrolled (1056, 574) with delta (0, 0)
Screenshot: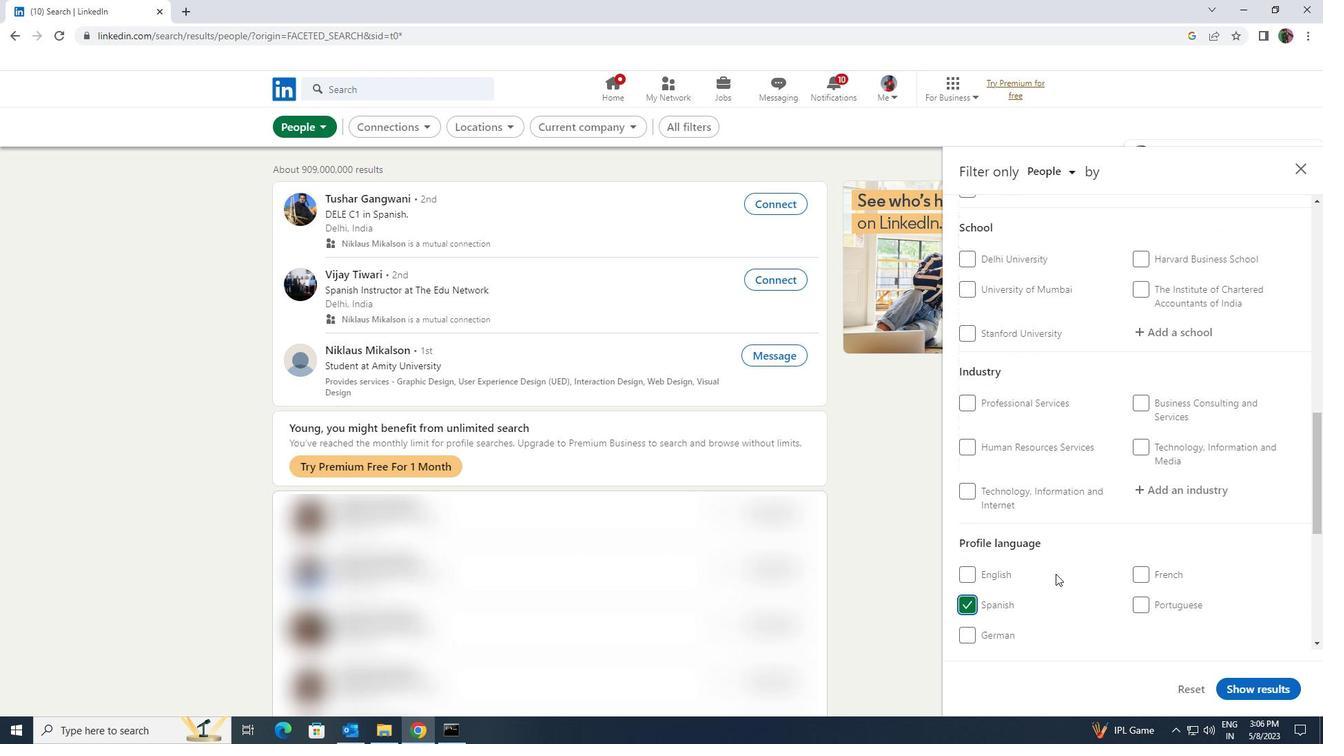 
Action: Mouse scrolled (1056, 574) with delta (0, 0)
Screenshot: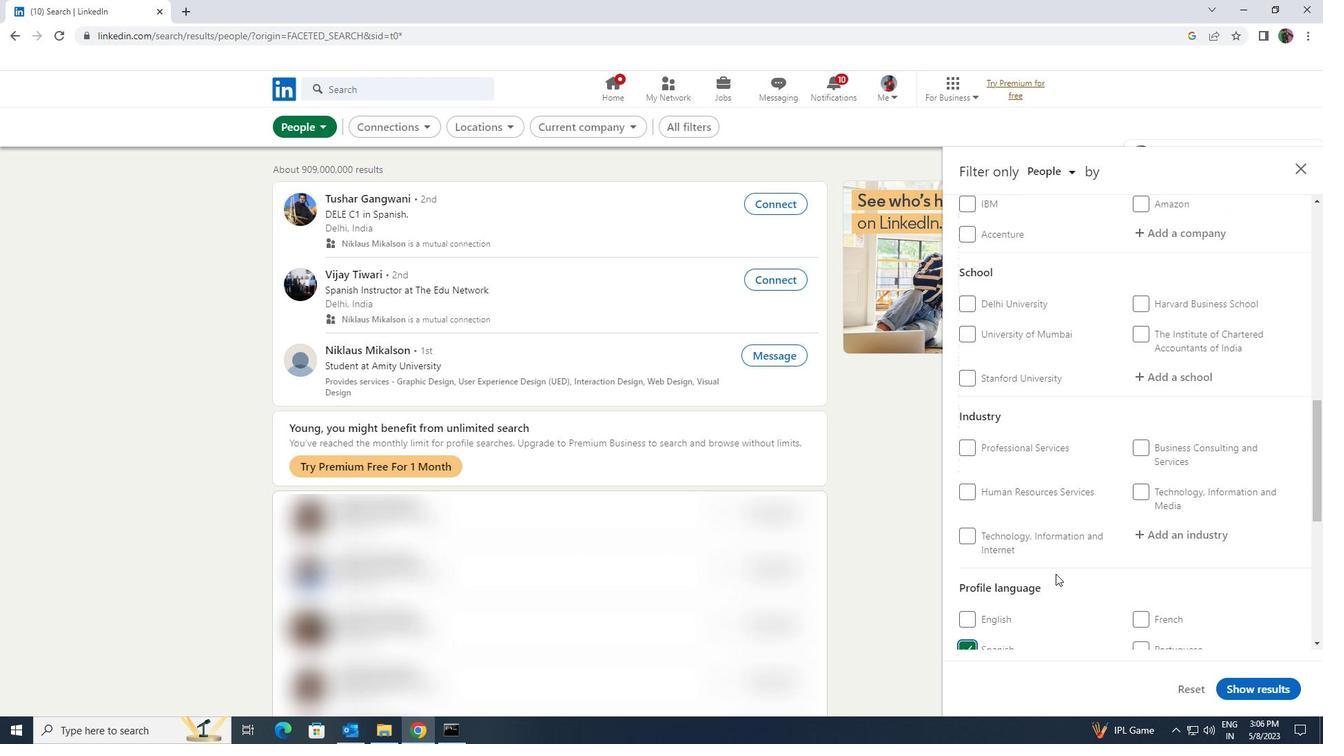 
Action: Mouse scrolled (1056, 574) with delta (0, 0)
Screenshot: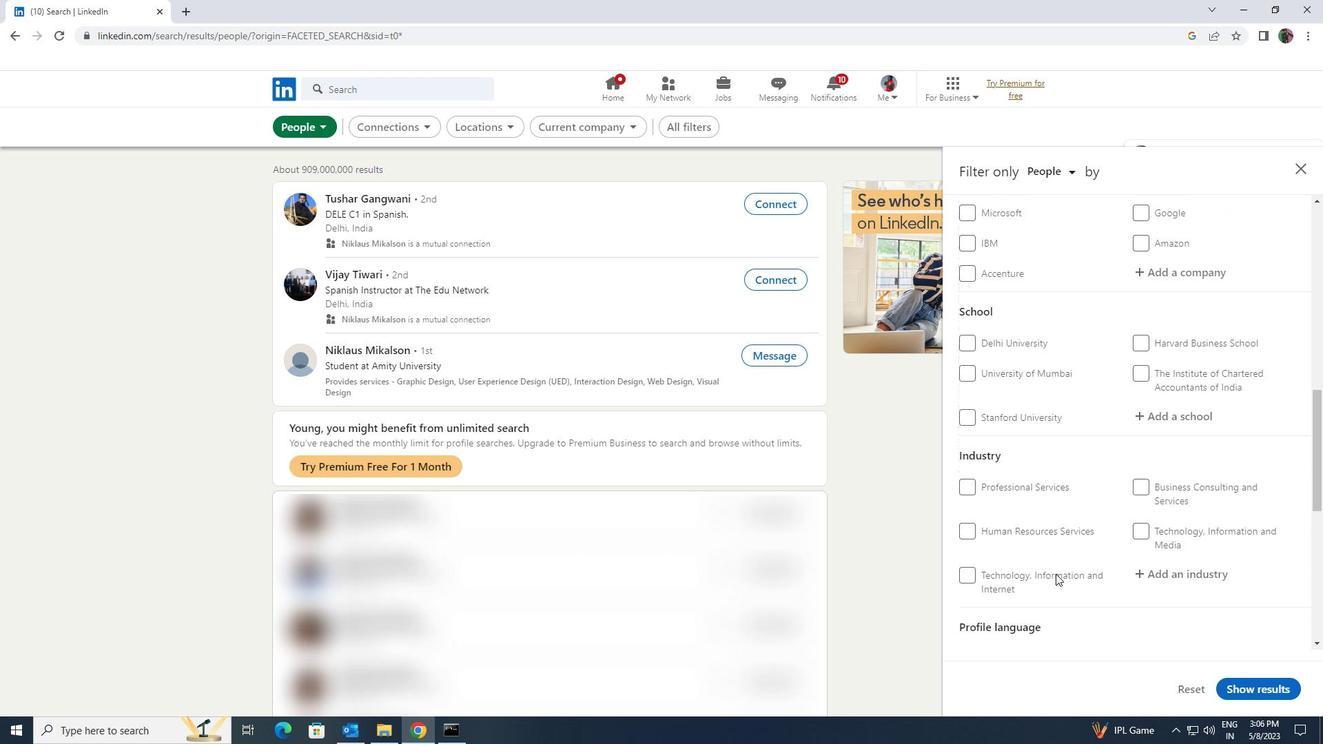
Action: Mouse scrolled (1056, 574) with delta (0, 0)
Screenshot: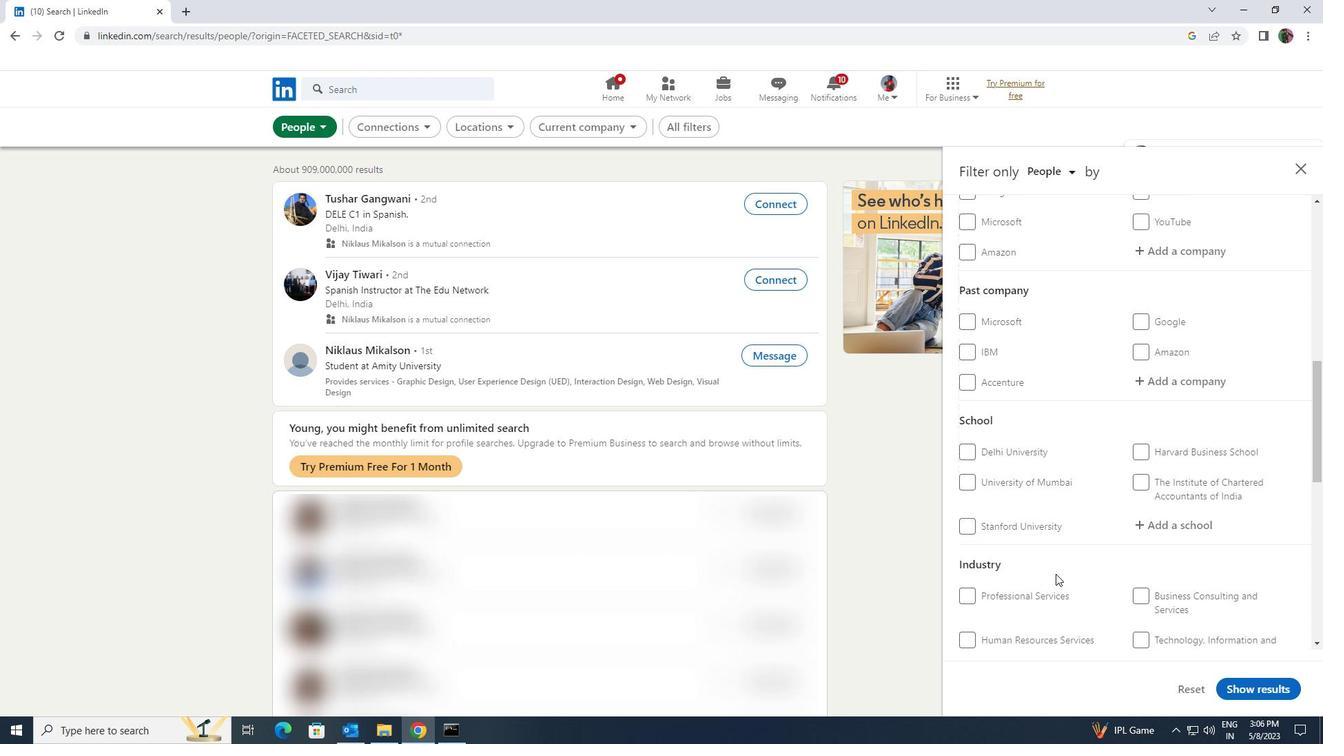 
Action: Mouse scrolled (1056, 574) with delta (0, 0)
Screenshot: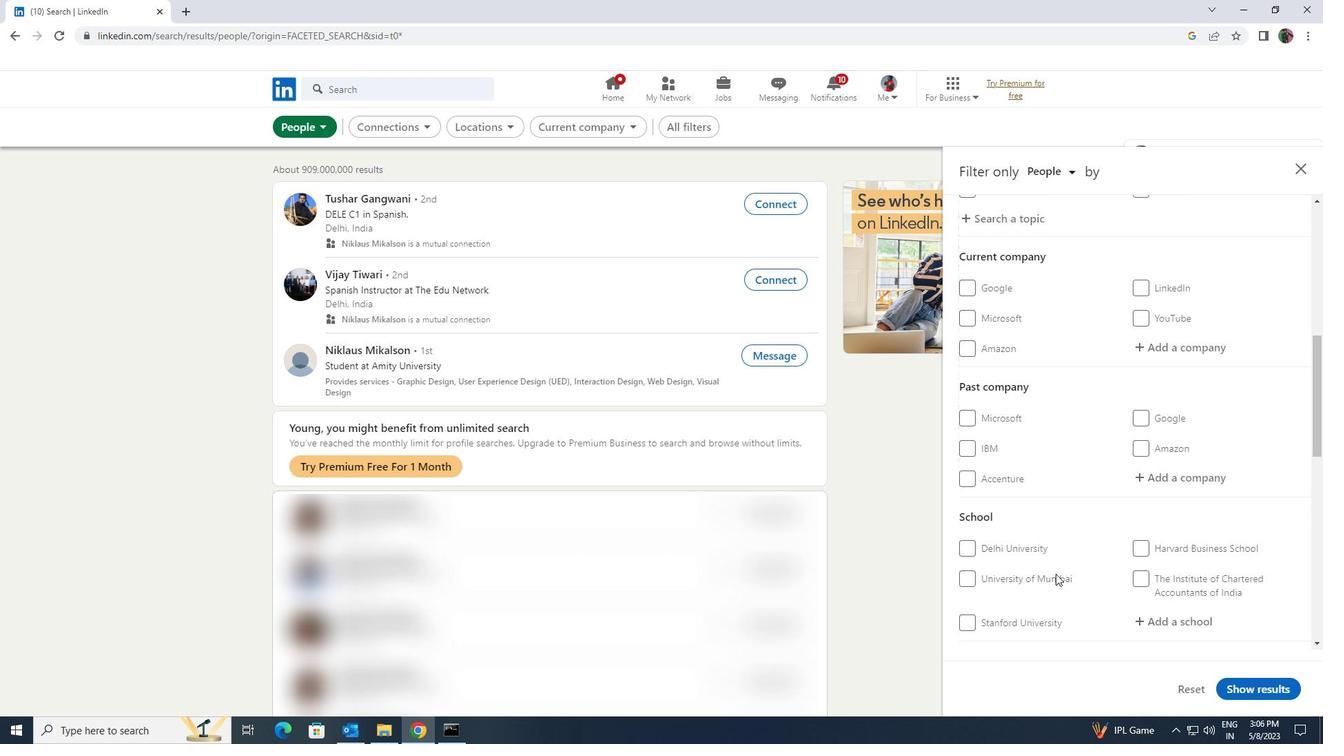 
Action: Mouse scrolled (1056, 574) with delta (0, 0)
Screenshot: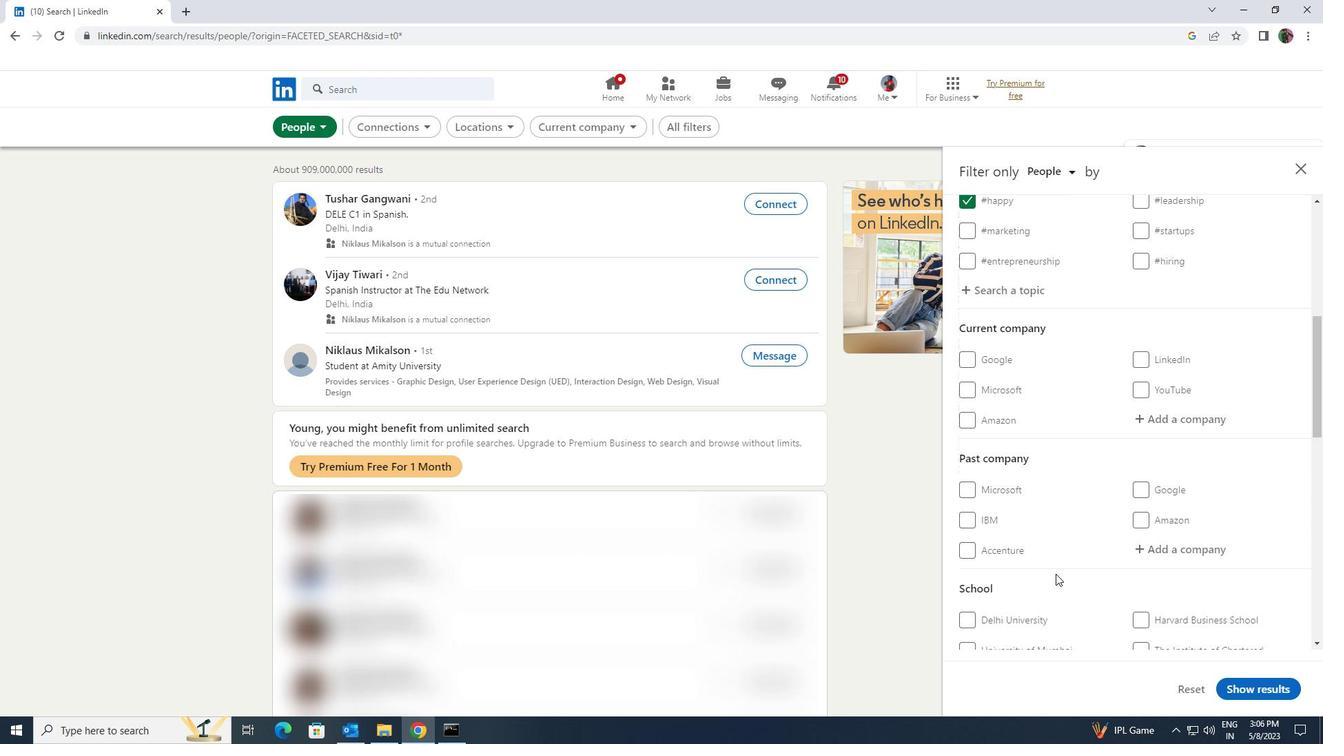 
Action: Mouse moved to (1133, 490)
Screenshot: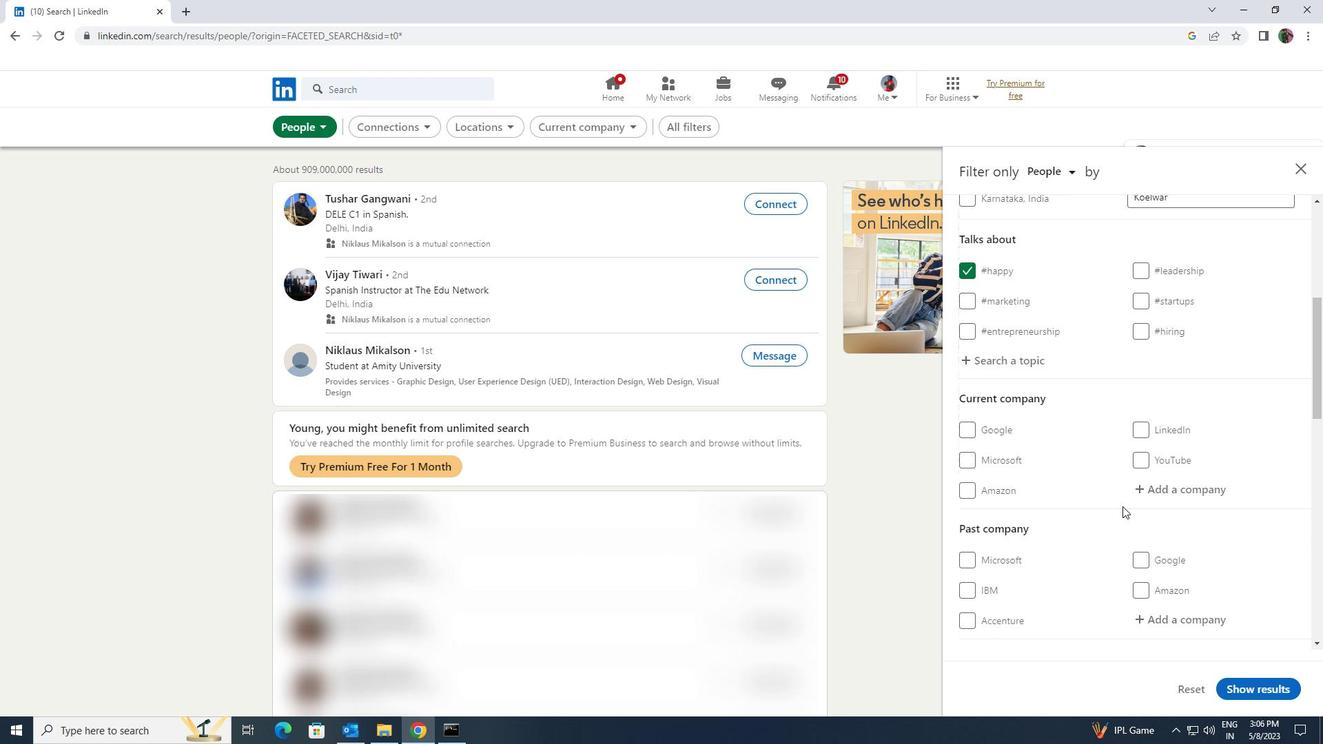 
Action: Mouse pressed left at (1133, 490)
Screenshot: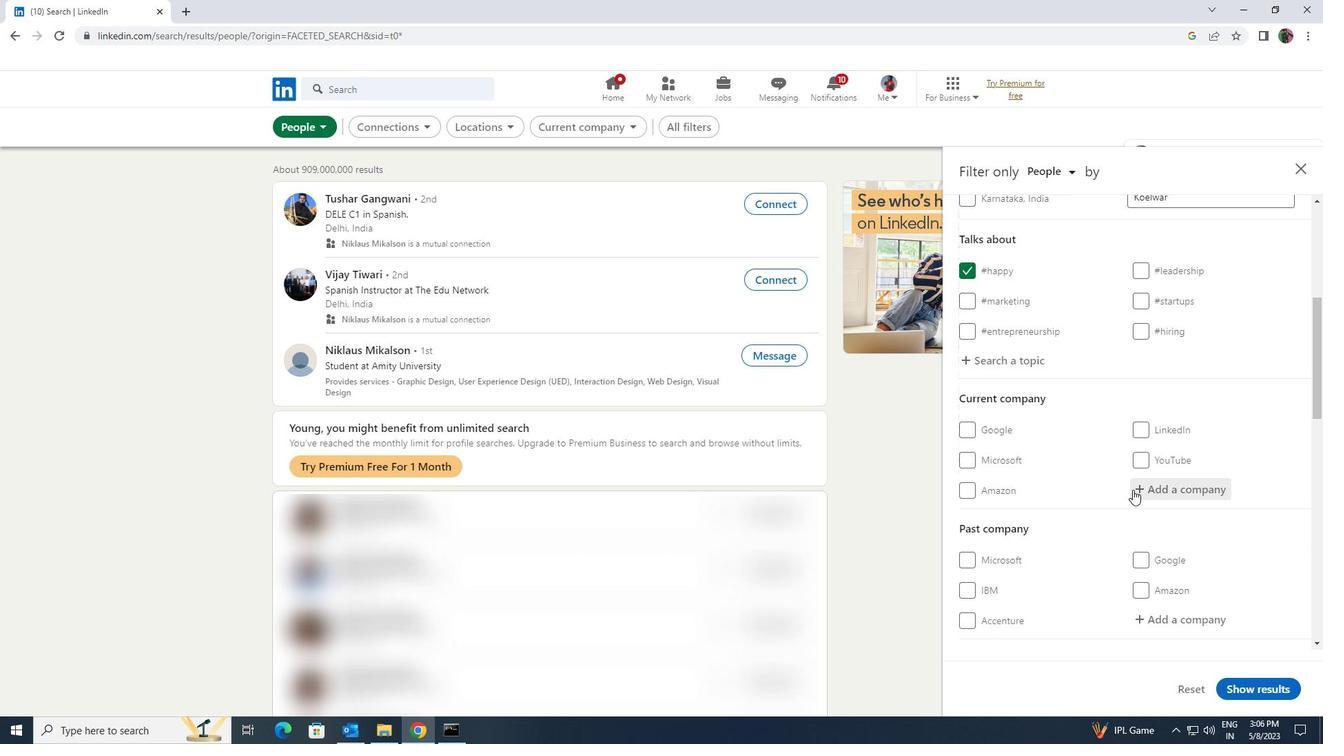 
Action: Key pressed <Key.shift><Key.shift><Key.shift><Key.shift><Key.shift><Key.shift><Key.shift><Key.shift><Key.shift><Key.shift><Key.shift><Key.shift>BLUME<Key.space><Key.shift>FIN
Screenshot: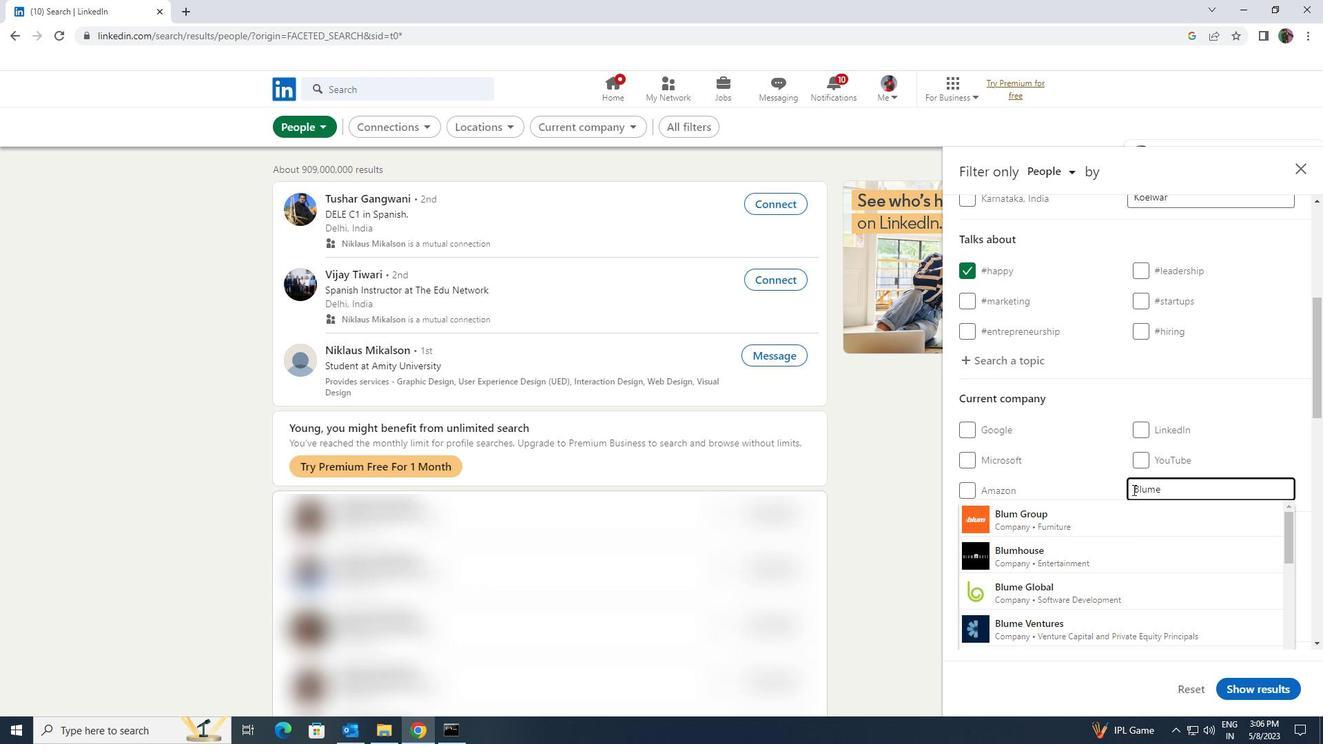 
Action: Mouse moved to (1131, 506)
Screenshot: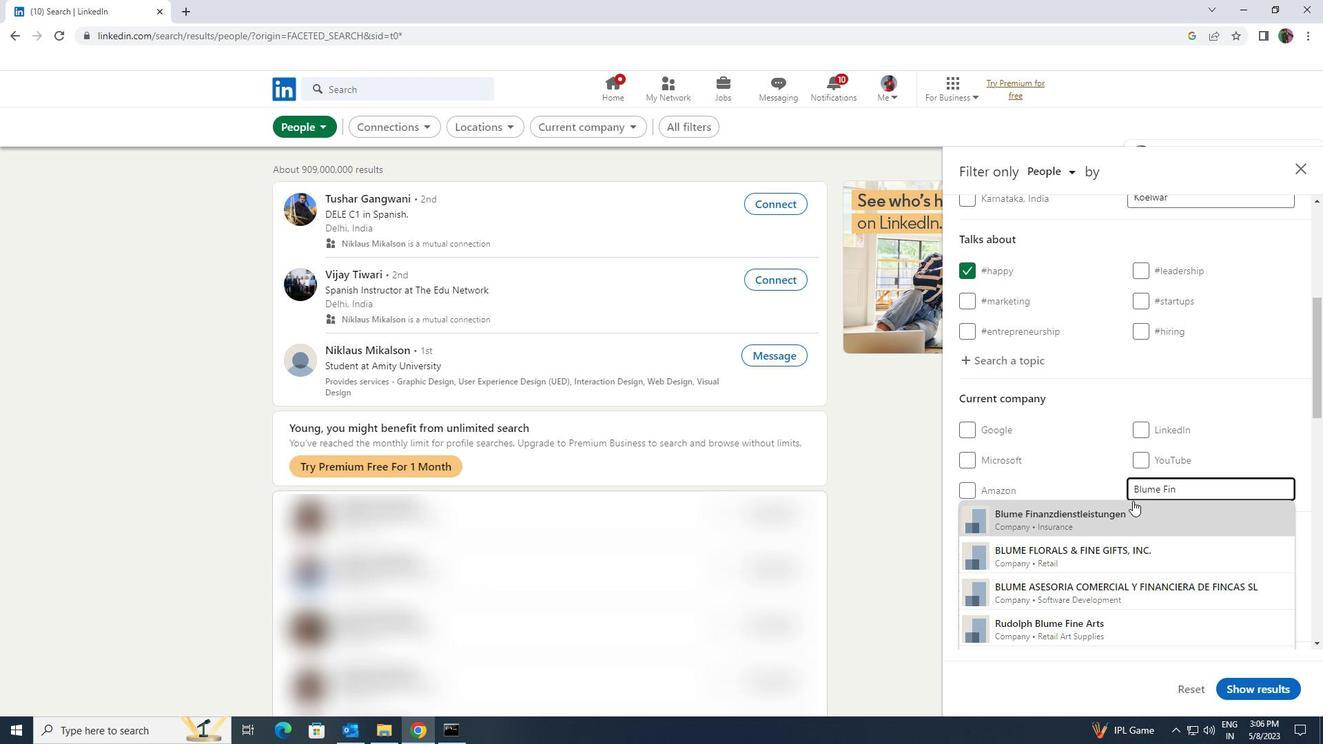 
Action: Key pressed ANCE<Key.space><Key.shift>COMPANY<Key.space><Key.shift>LIMITED<Key.enter>
Screenshot: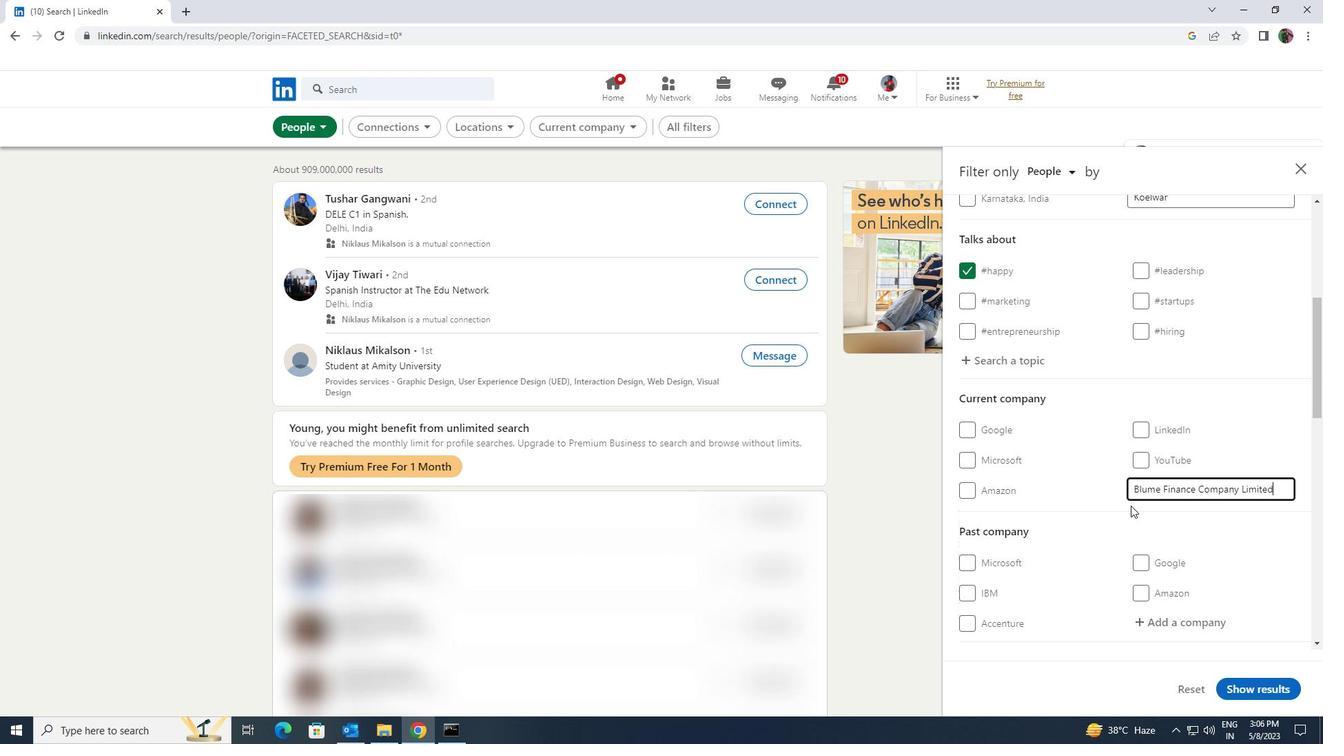 
Action: Mouse moved to (1129, 501)
Screenshot: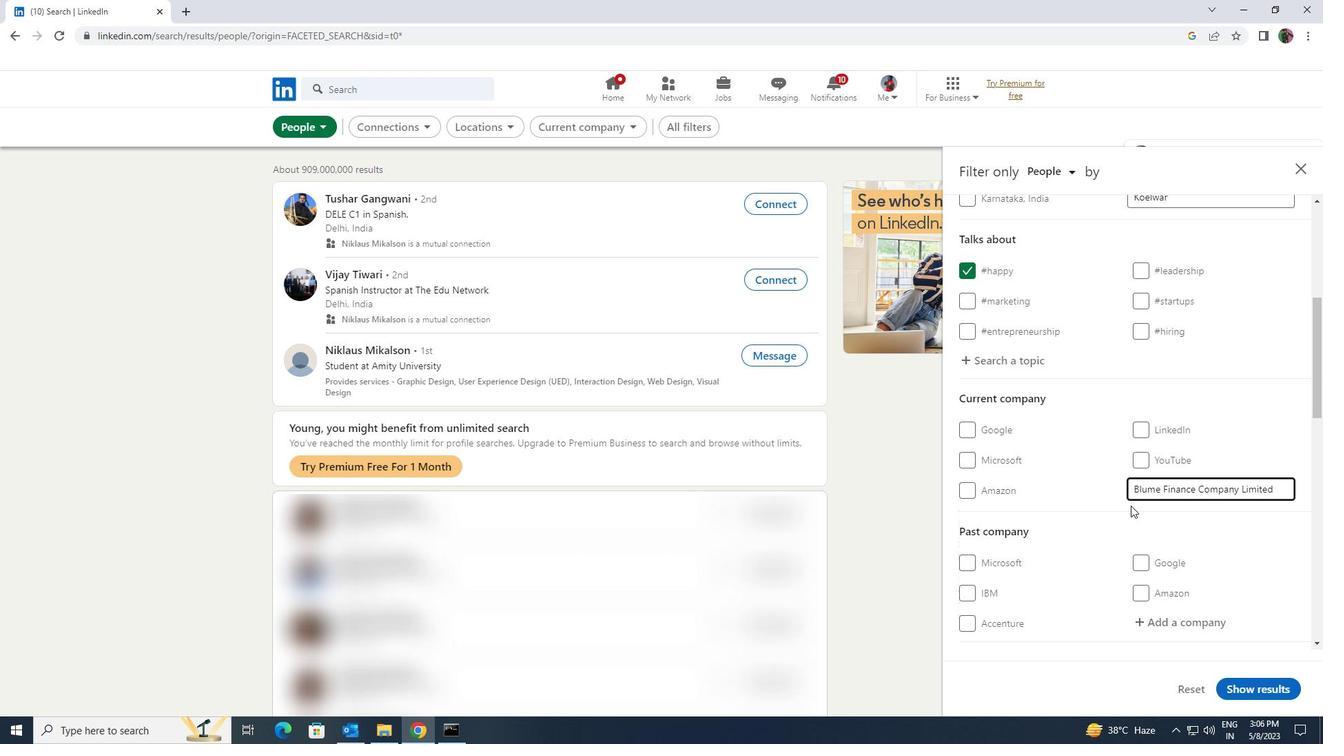 
Action: Mouse scrolled (1129, 501) with delta (0, 0)
Screenshot: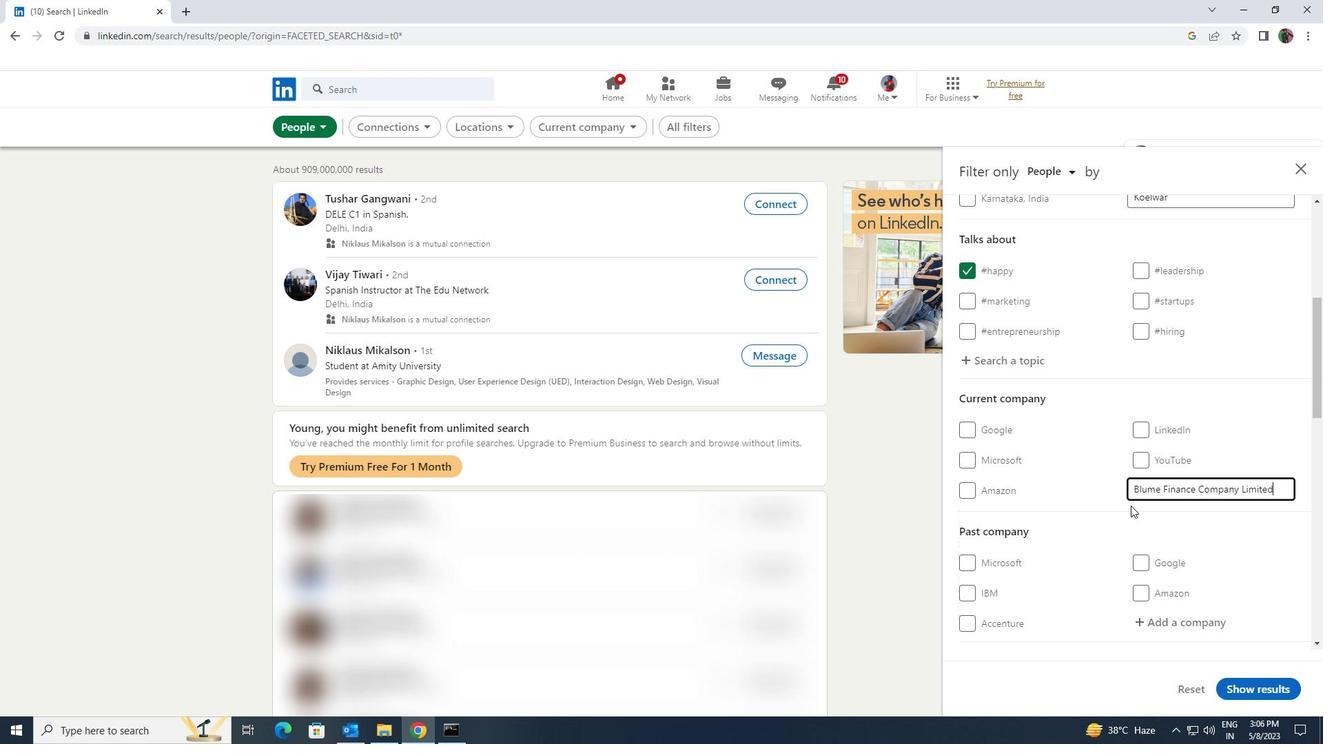 
Action: Mouse moved to (1130, 500)
Screenshot: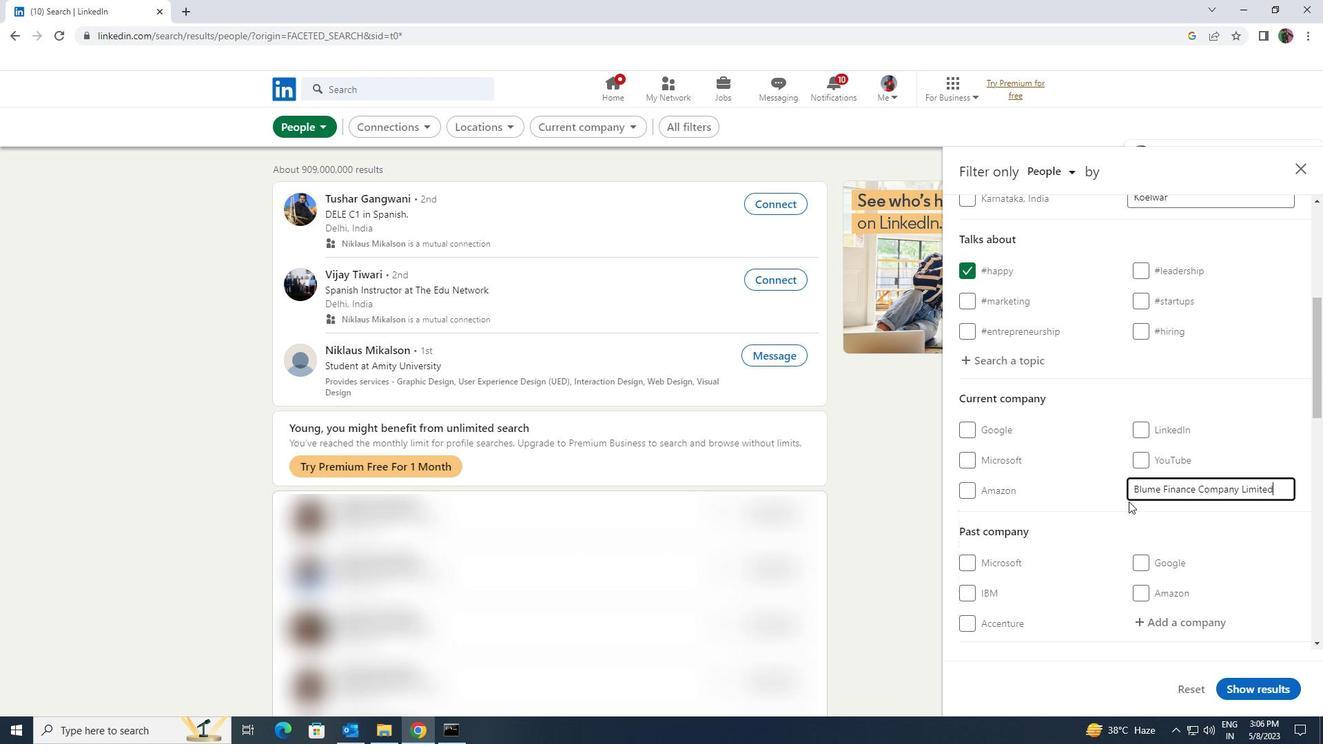 
Action: Mouse scrolled (1130, 499) with delta (0, 0)
Screenshot: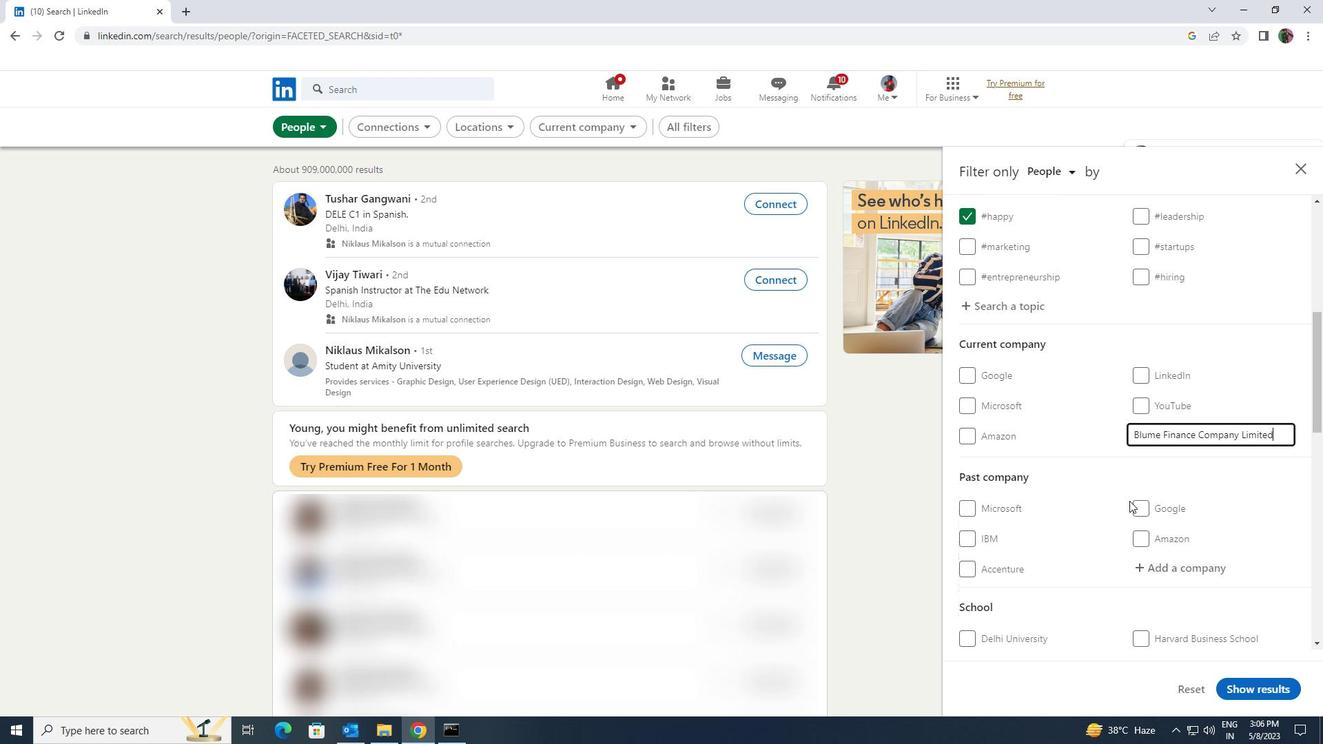 
Action: Mouse moved to (1131, 500)
Screenshot: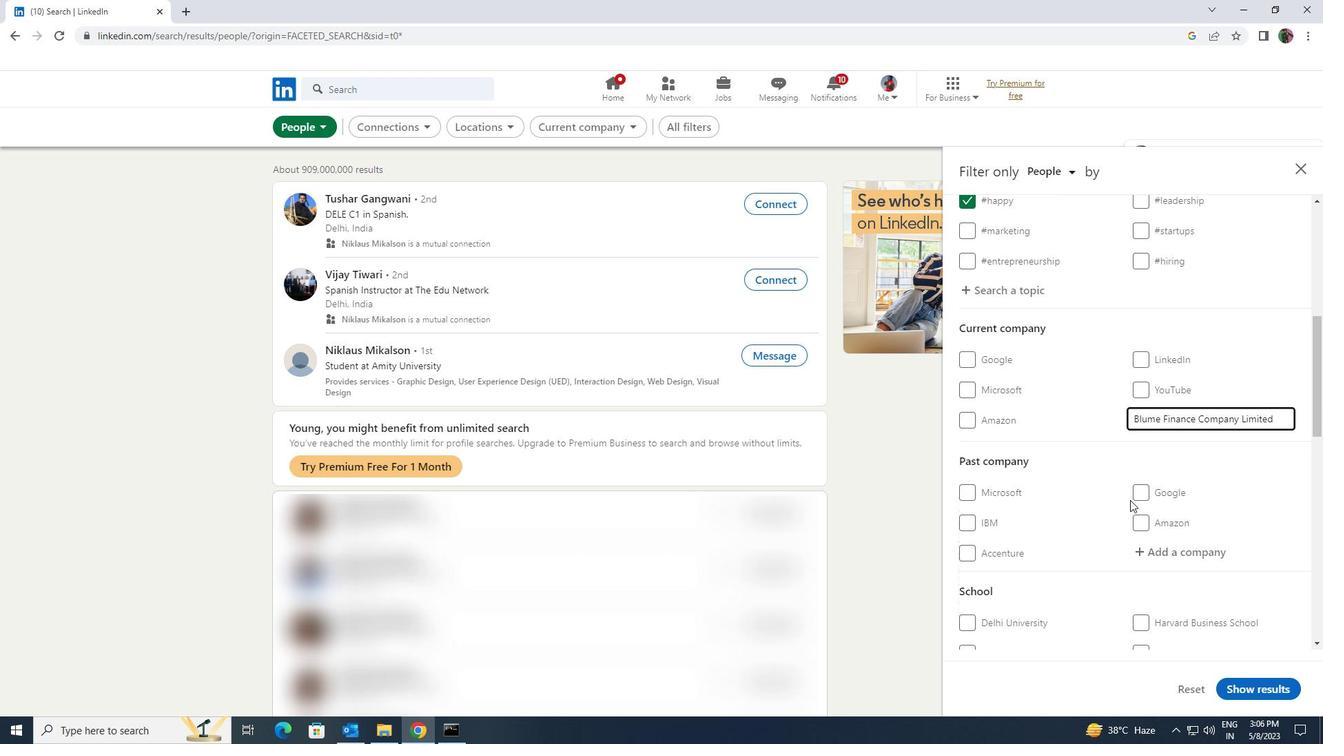 
Action: Mouse scrolled (1131, 499) with delta (0, 0)
Screenshot: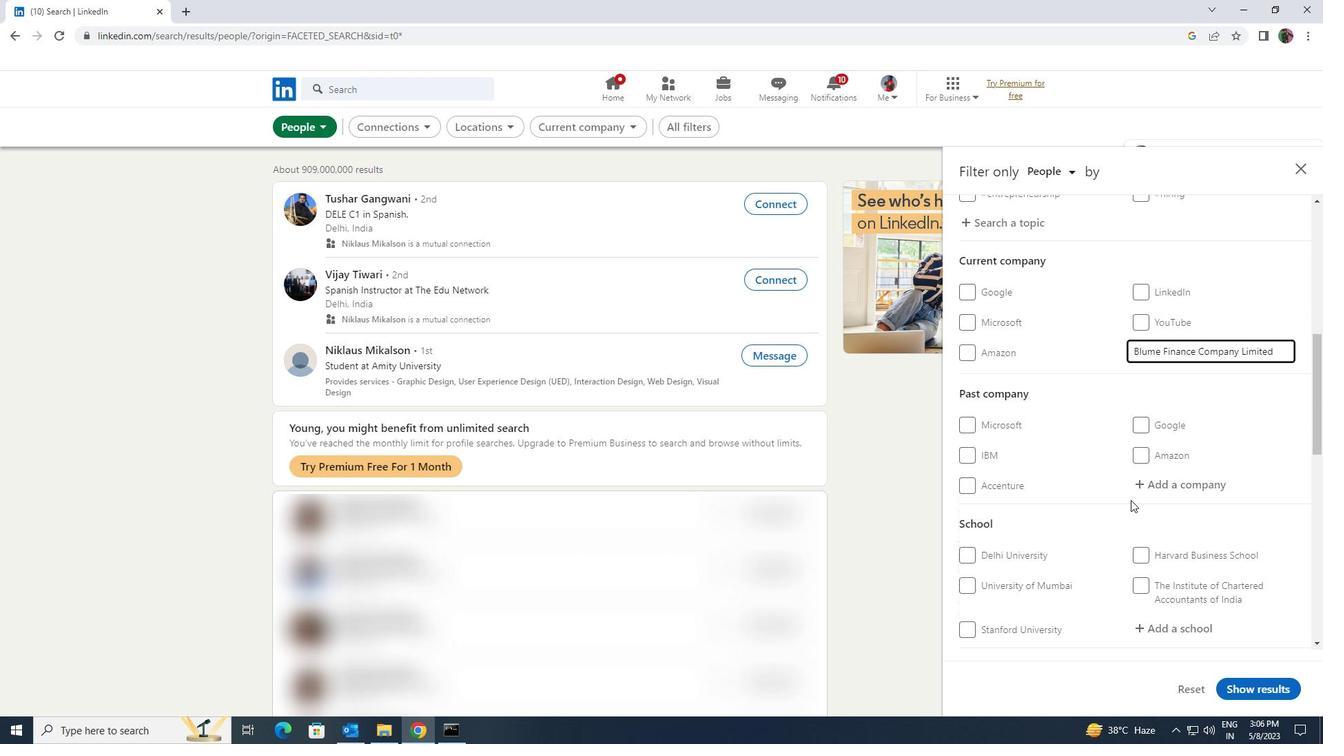 
Action: Mouse scrolled (1131, 499) with delta (0, 0)
Screenshot: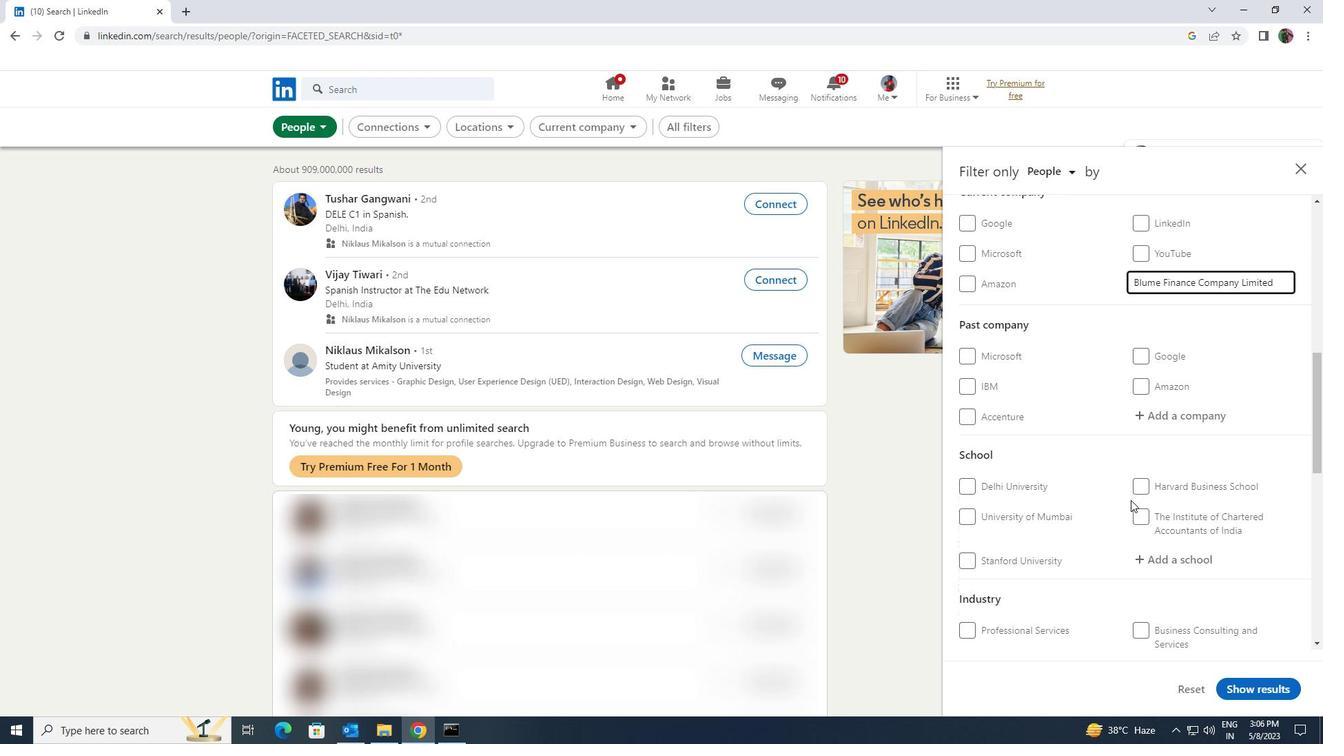 
Action: Mouse moved to (1143, 498)
Screenshot: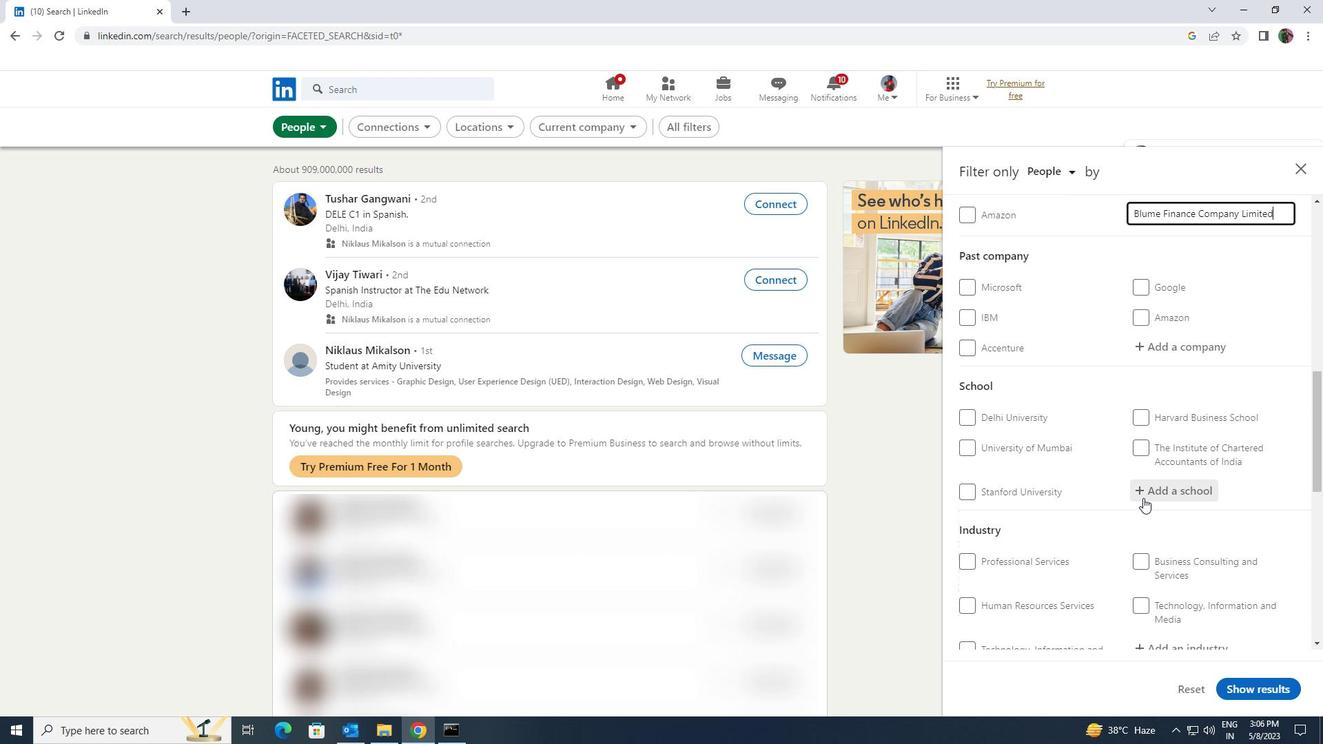 
Action: Mouse pressed left at (1143, 498)
Screenshot: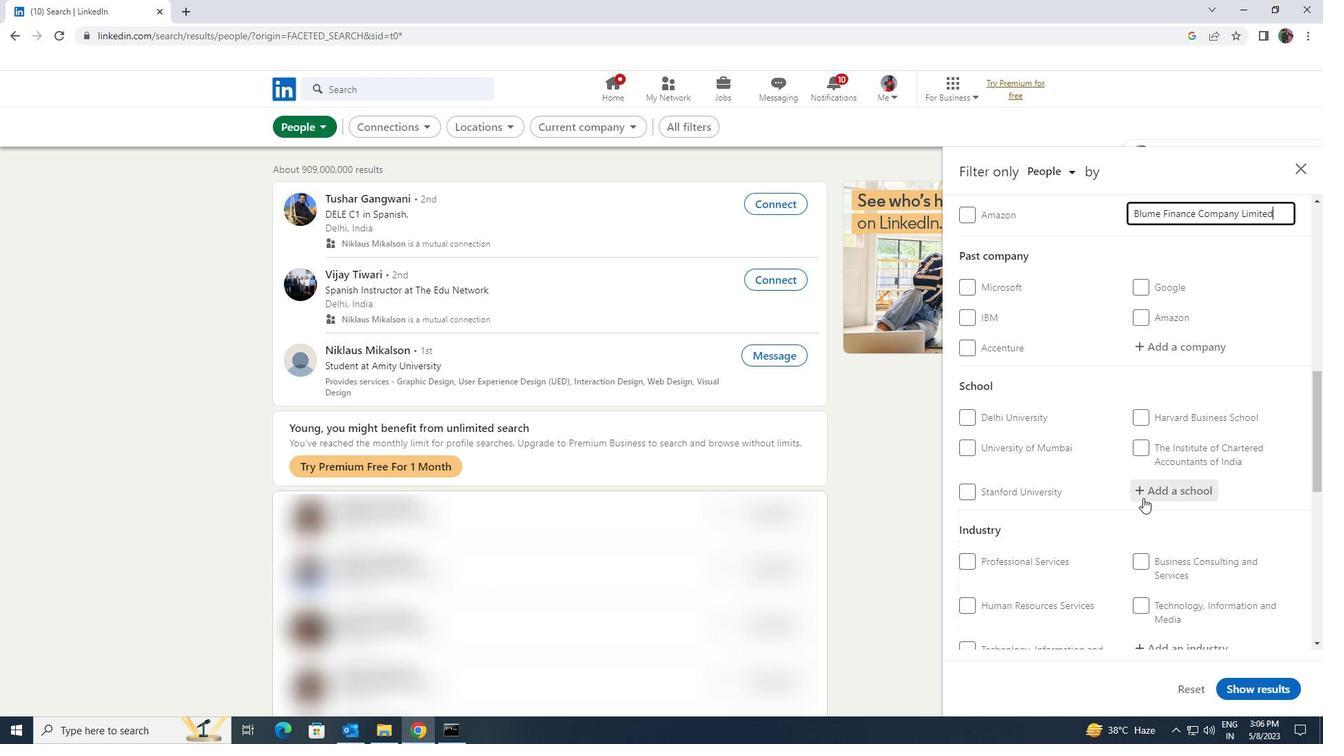 
Action: Key pressed <Key.shift><Key.shift><Key.shift><Key.shift><Key.shift><Key.shift><Key.shift><Key.shift>VIVEKANANAD<Key.space><Key.shift>SCHOOL<Key.enter>
Screenshot: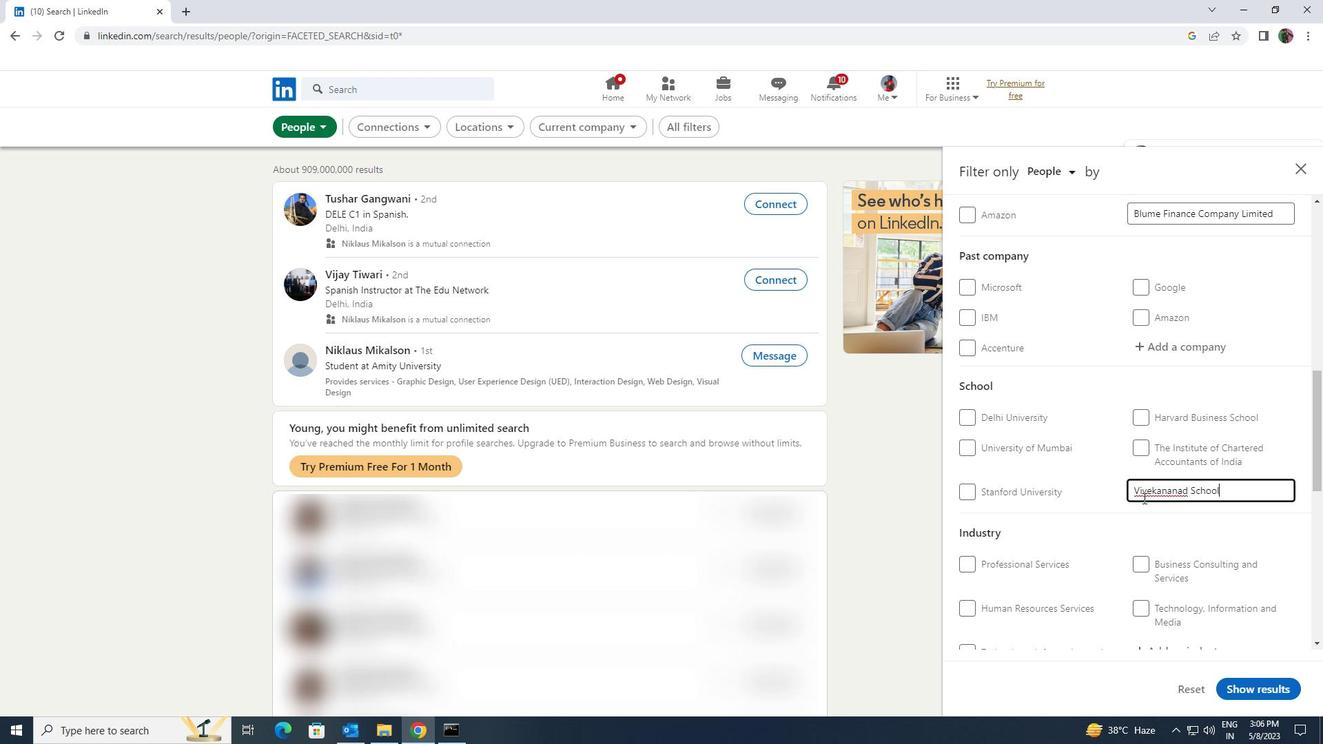 
Action: Mouse moved to (1143, 499)
Screenshot: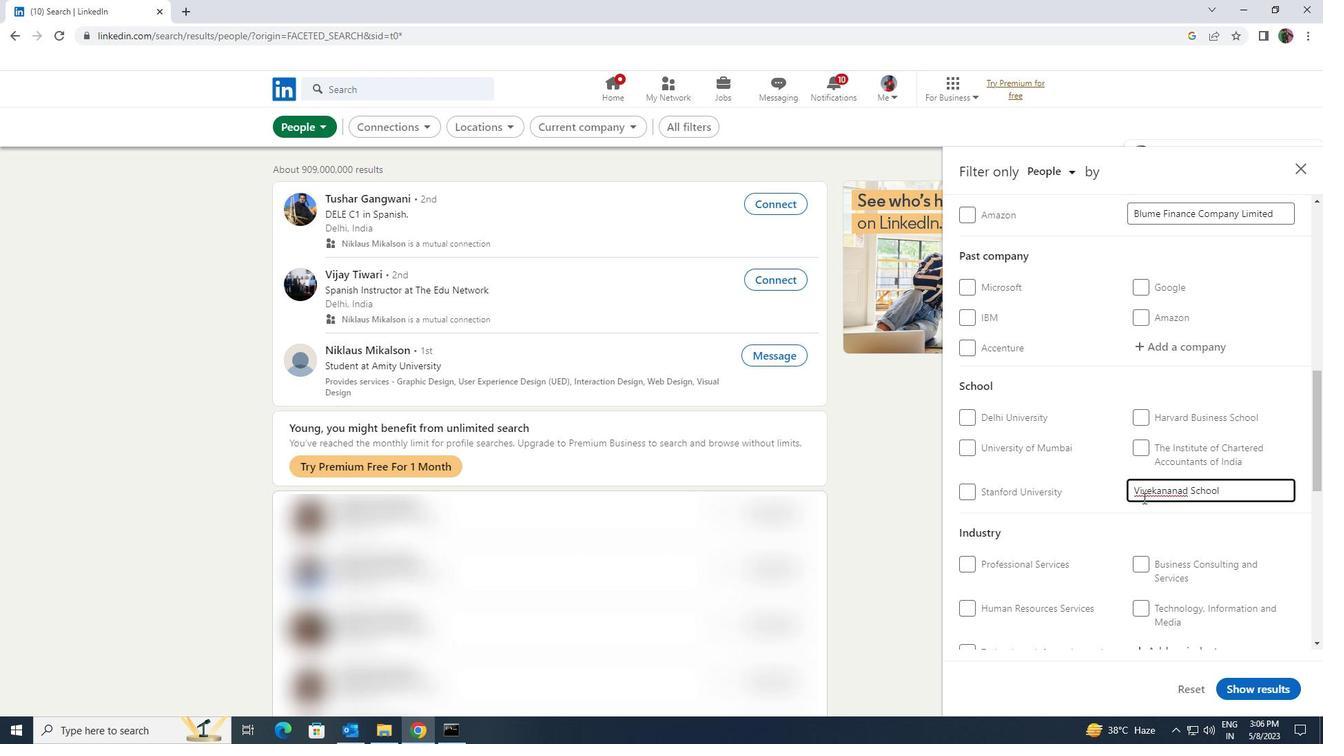 
Action: Mouse scrolled (1143, 498) with delta (0, 0)
Screenshot: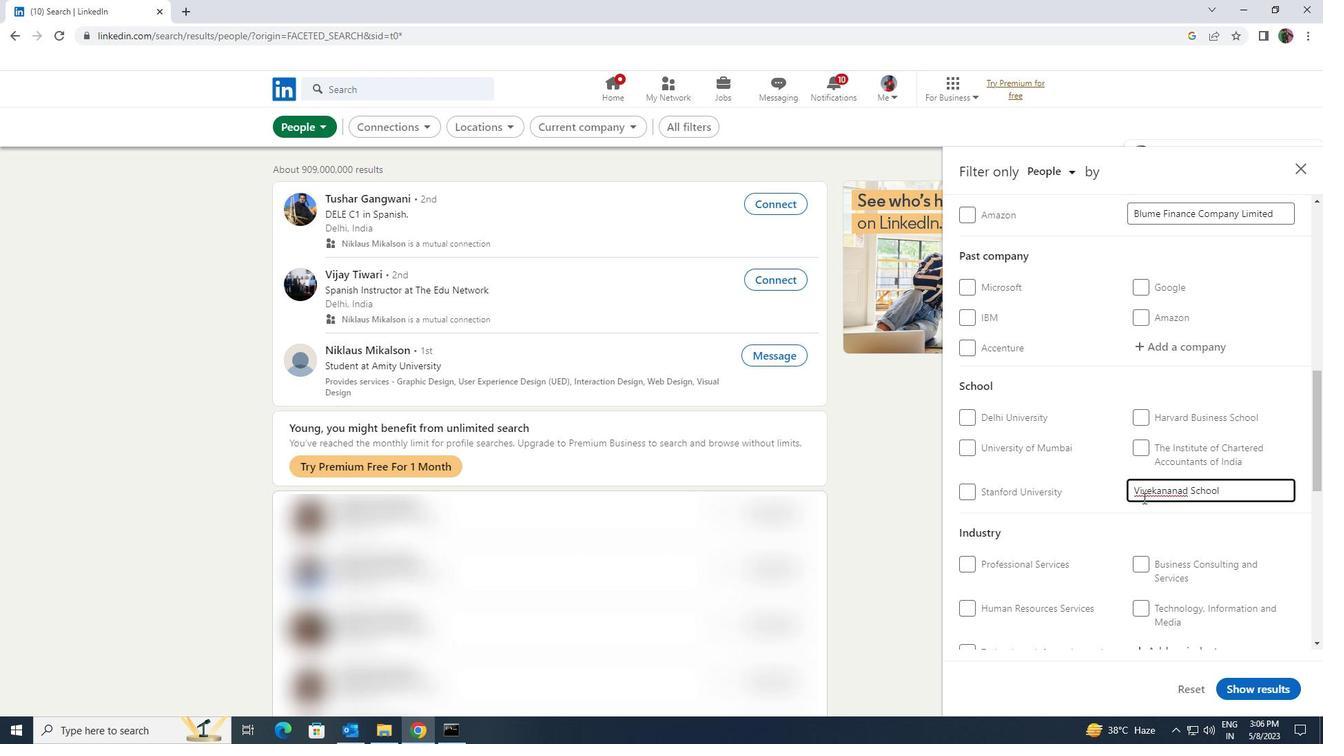
Action: Mouse scrolled (1143, 498) with delta (0, 0)
Screenshot: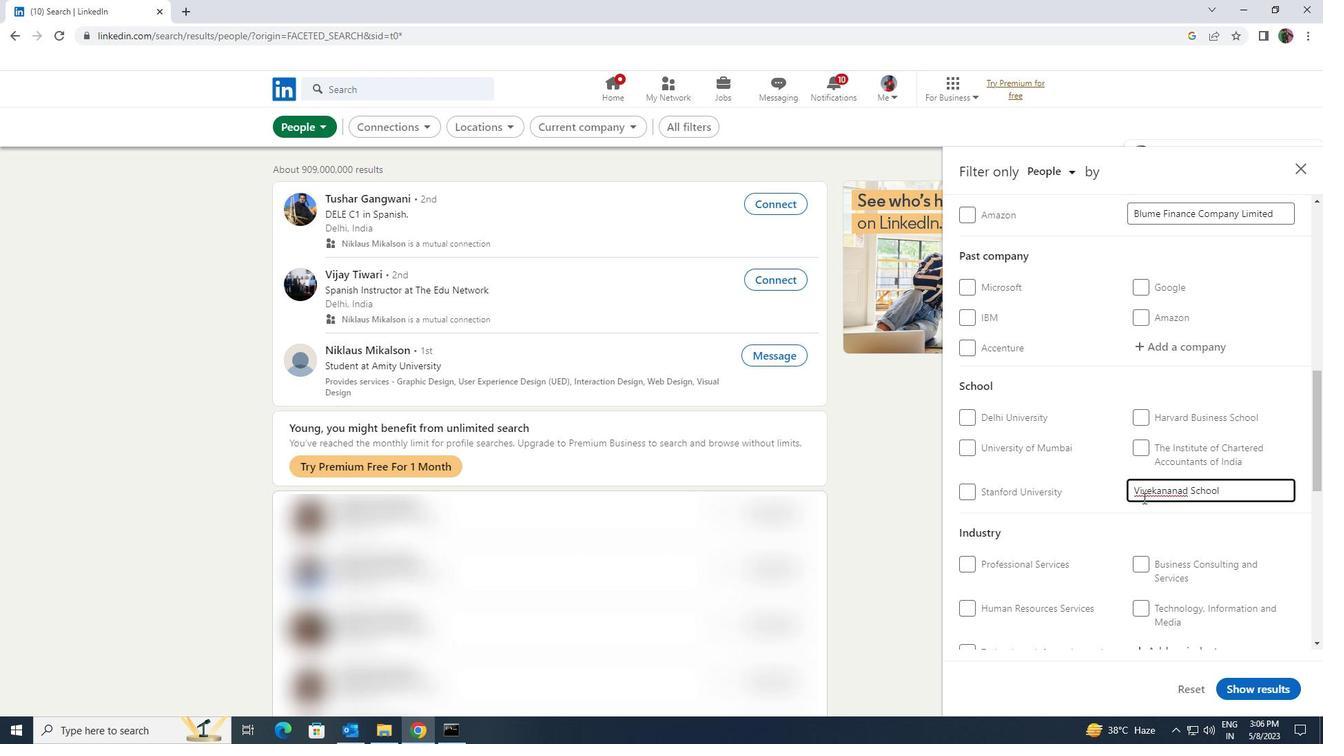 
Action: Mouse scrolled (1143, 498) with delta (0, 0)
Screenshot: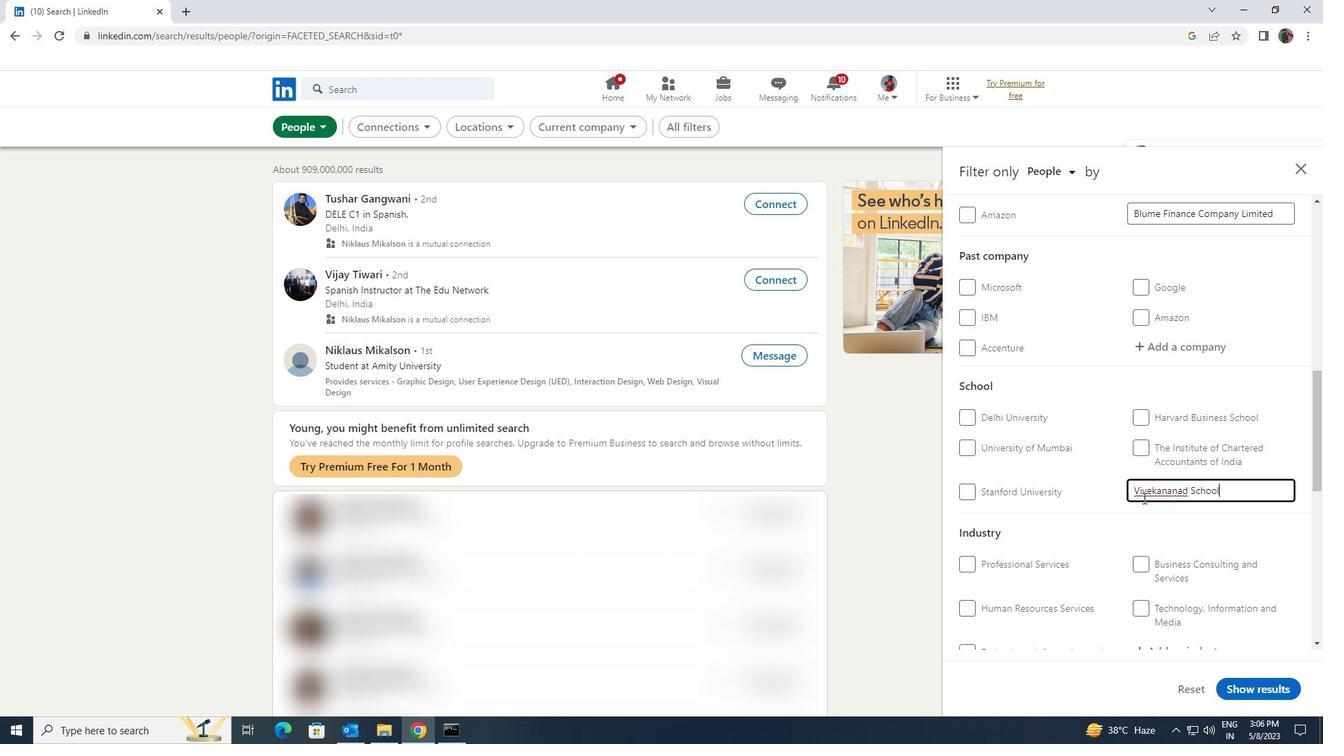 
Action: Mouse moved to (1169, 450)
Screenshot: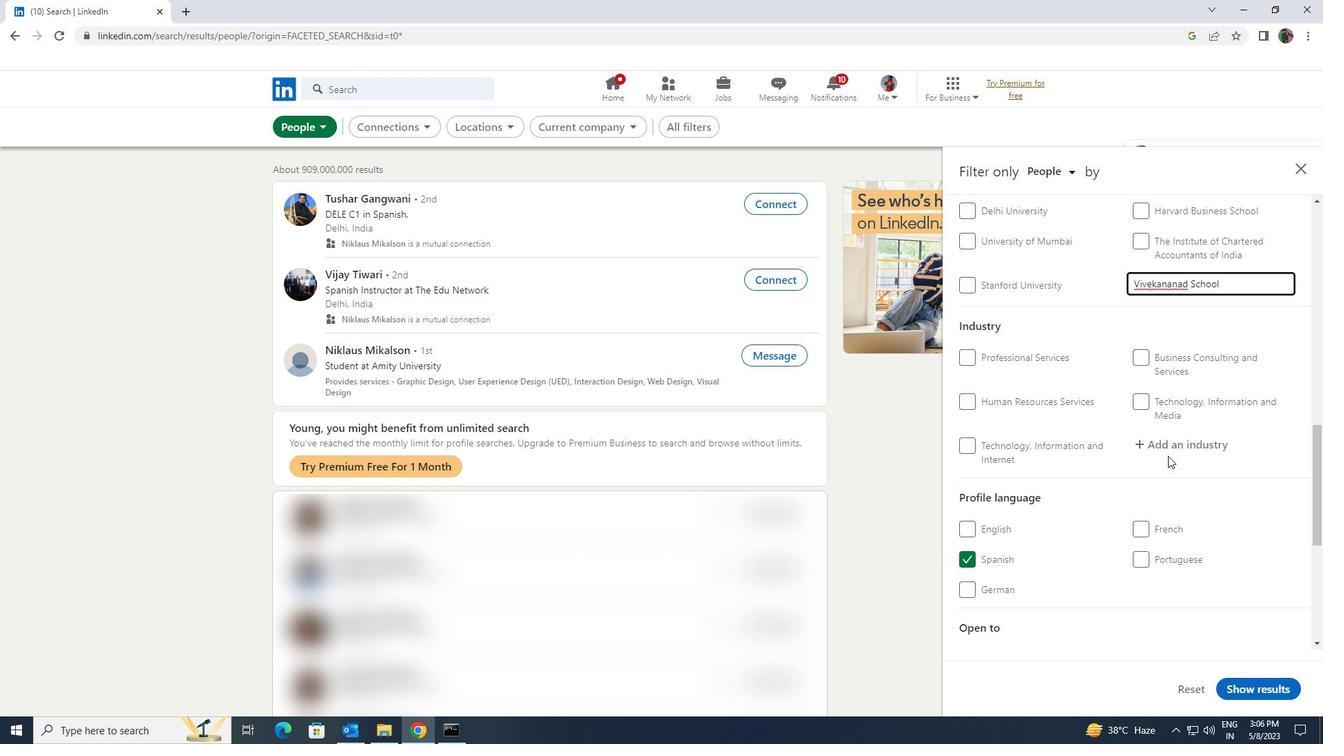 
Action: Mouse pressed left at (1169, 450)
Screenshot: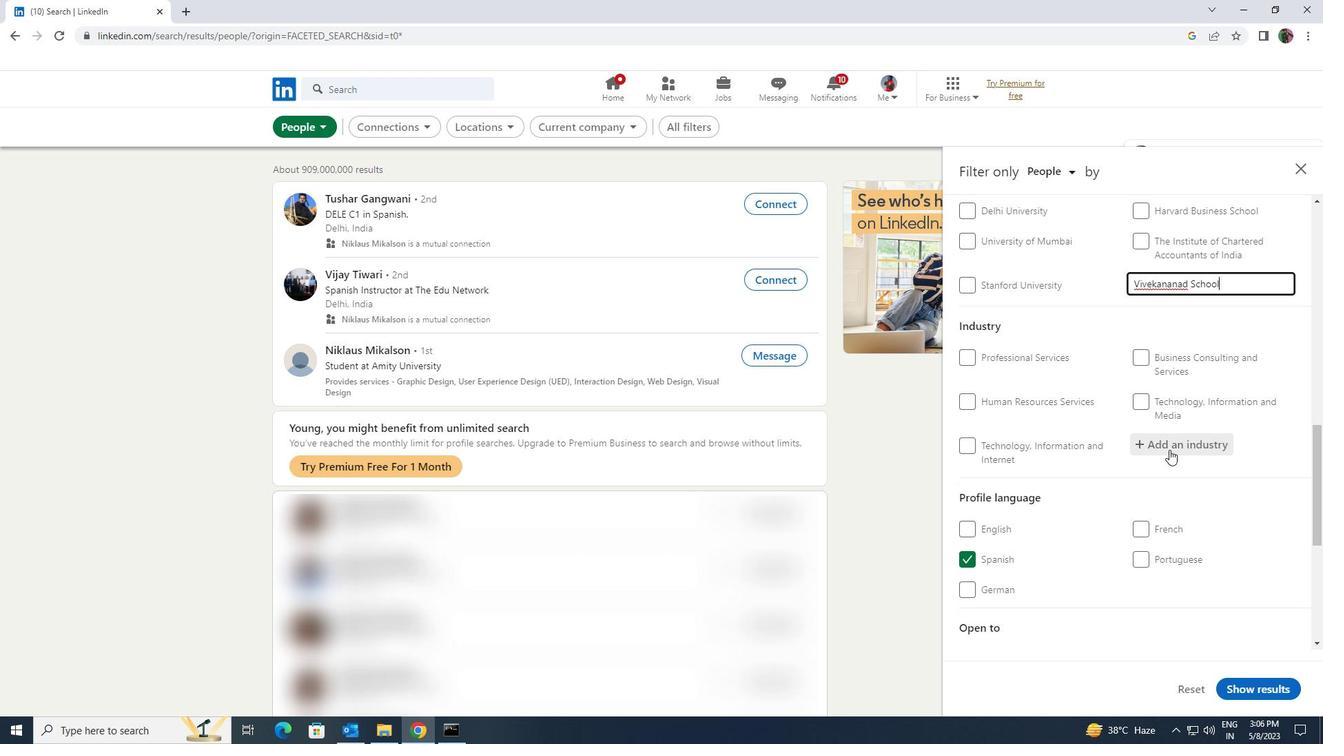 
Action: Key pressed <Key.shift><Key.shift><Key.shift><Key.shift><Key.shift><Key.shift><Key.shift><Key.shift><Key.shift><Key.shift><Key.shift><Key.shift><Key.shift><Key.shift><Key.shift><Key.shift>RANCH
Screenshot: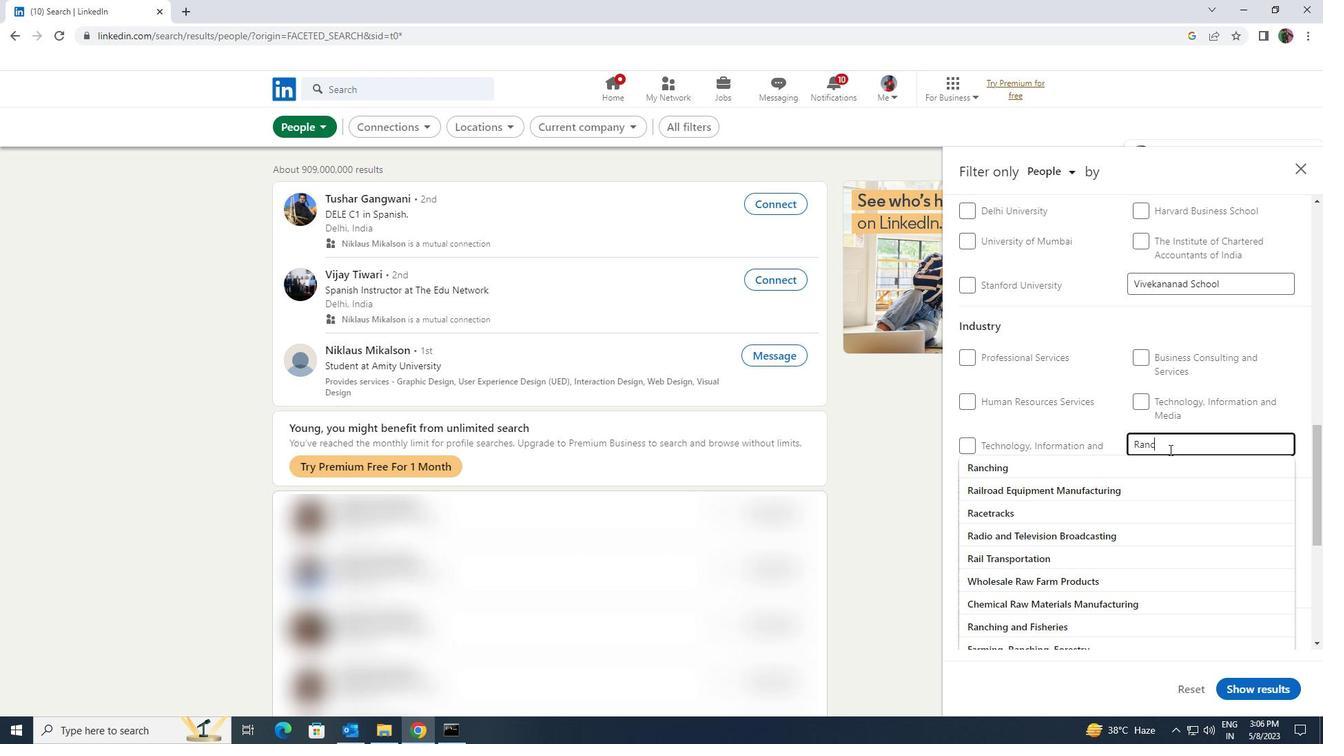 
Action: Mouse moved to (1182, 473)
Screenshot: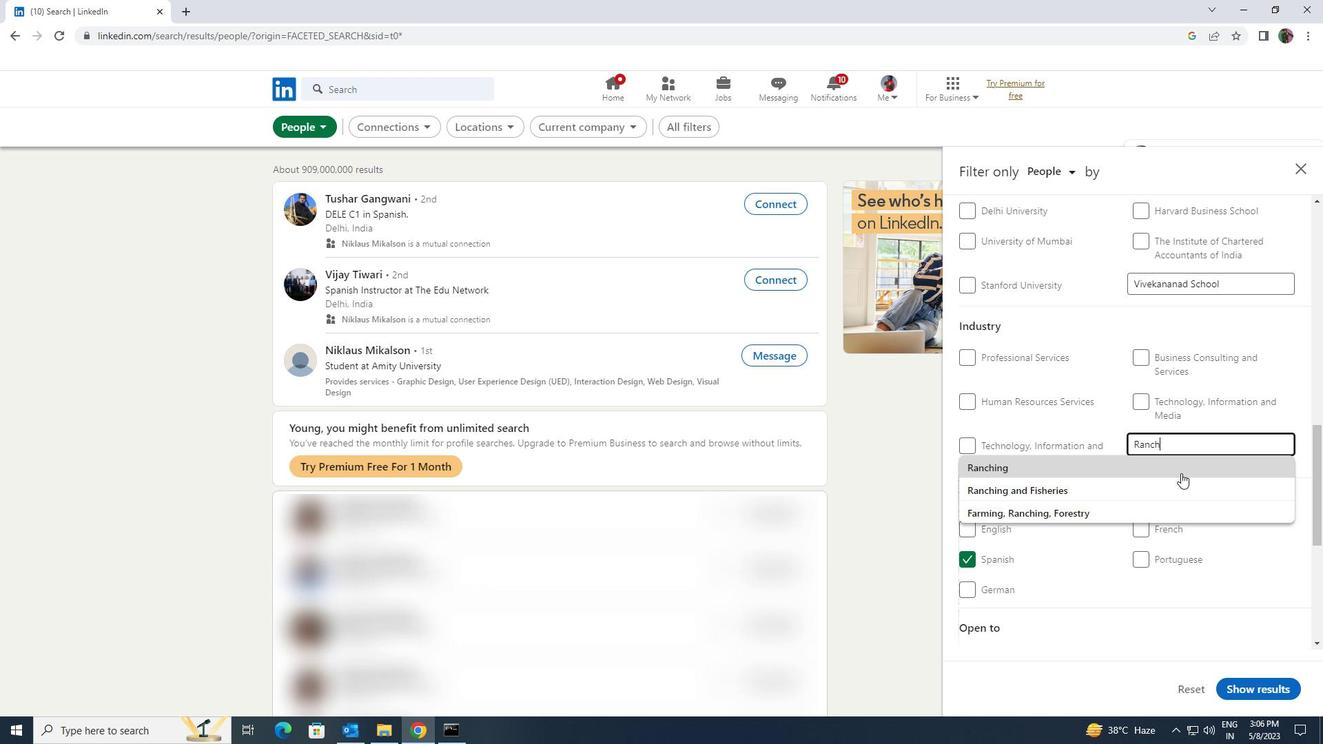 
Action: Mouse pressed left at (1182, 473)
Screenshot: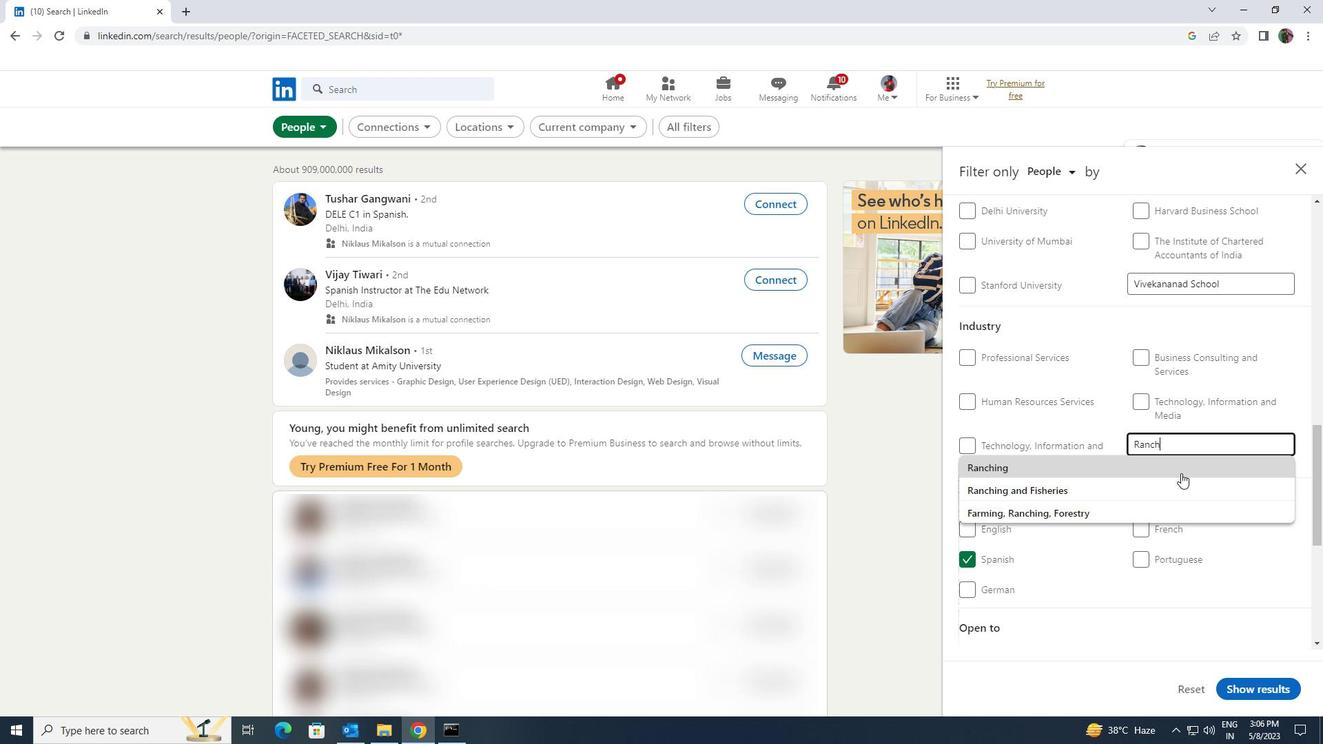 
Action: Mouse moved to (1183, 473)
Screenshot: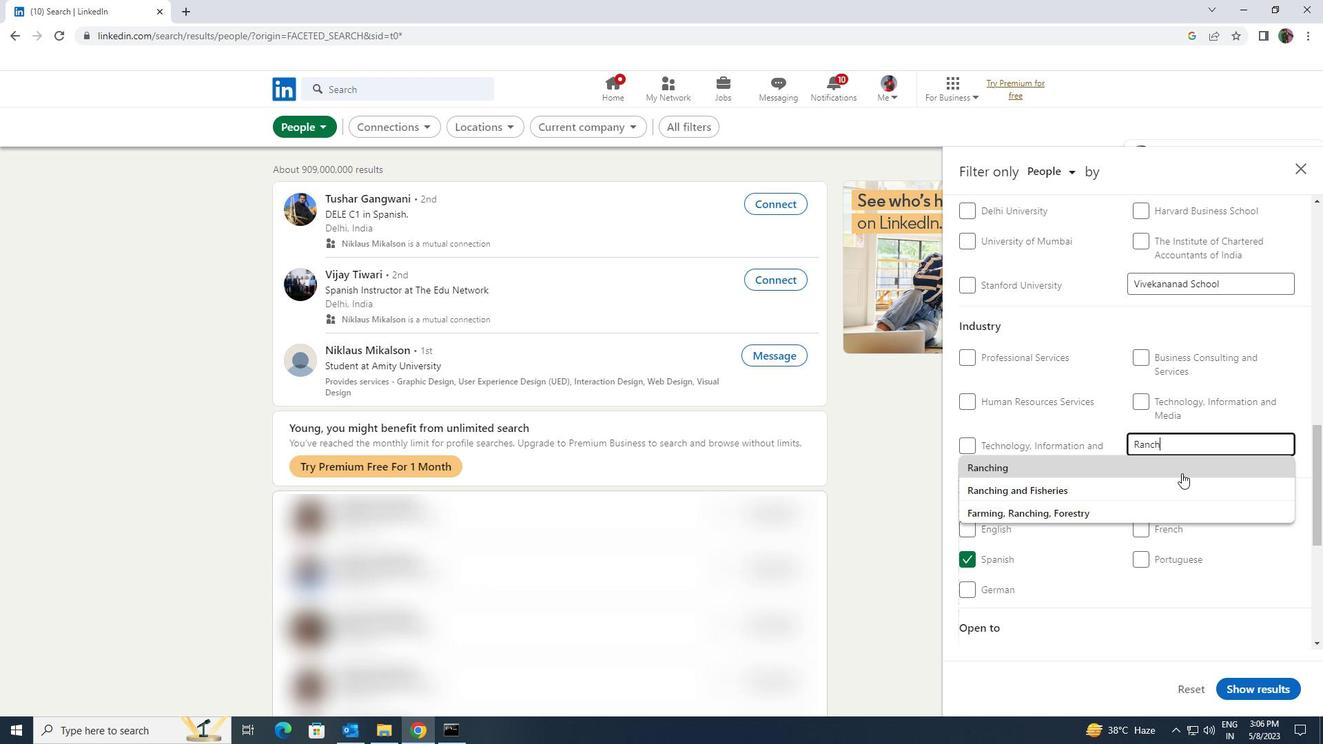 
Action: Mouse scrolled (1183, 472) with delta (0, 0)
Screenshot: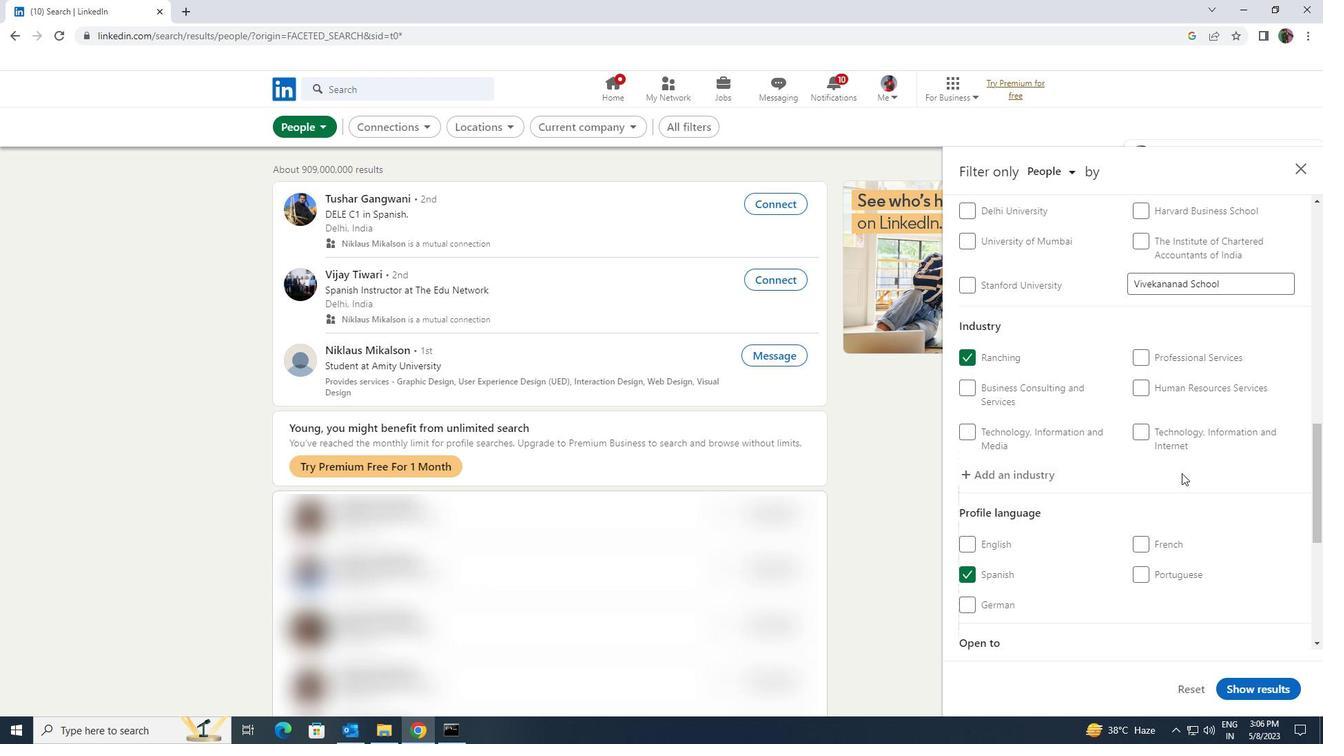 
Action: Mouse scrolled (1183, 472) with delta (0, 0)
Screenshot: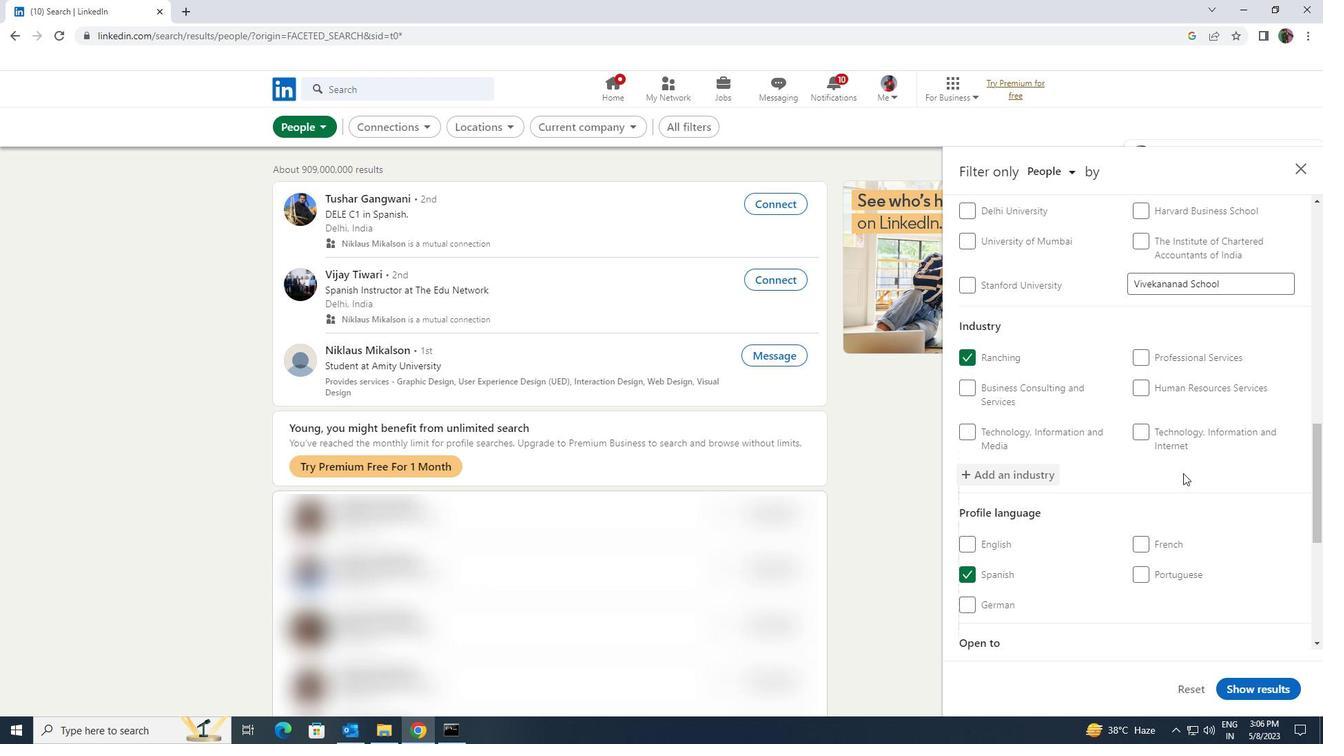 
Action: Mouse moved to (1185, 473)
Screenshot: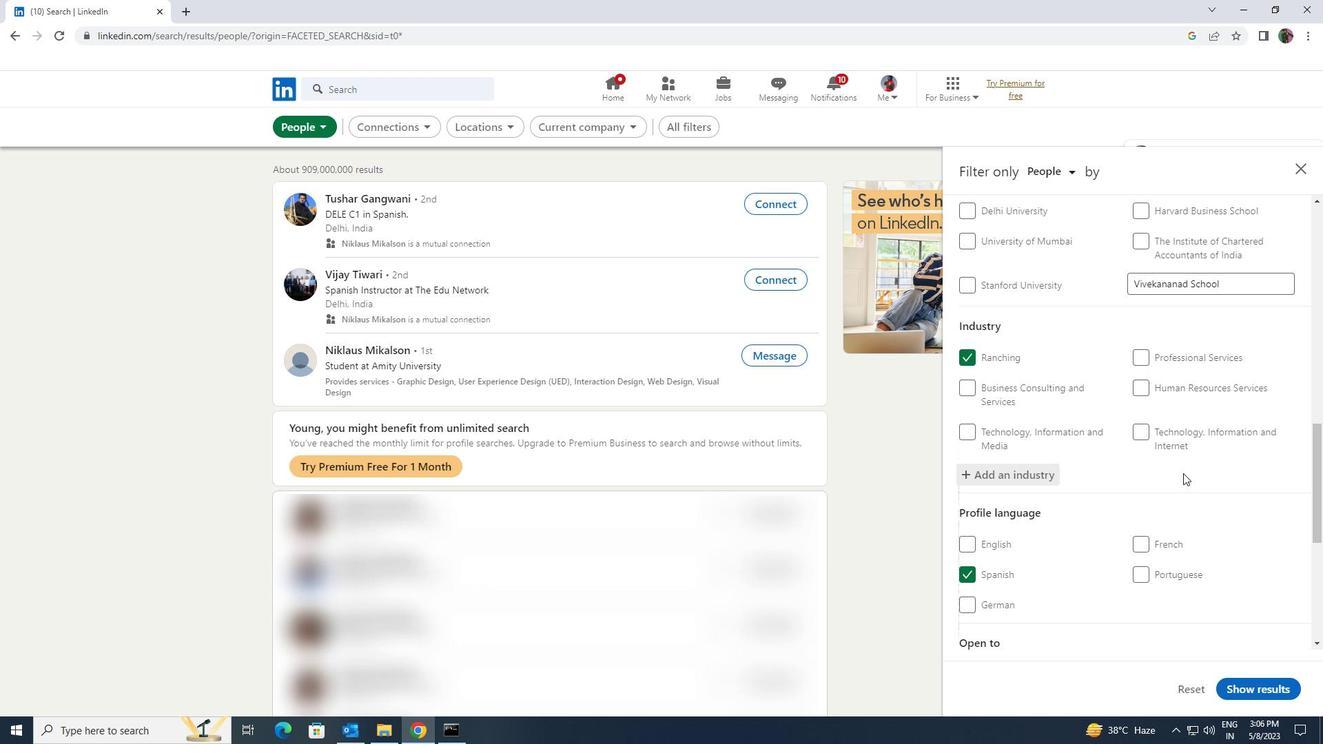 
Action: Mouse scrolled (1185, 472) with delta (0, 0)
Screenshot: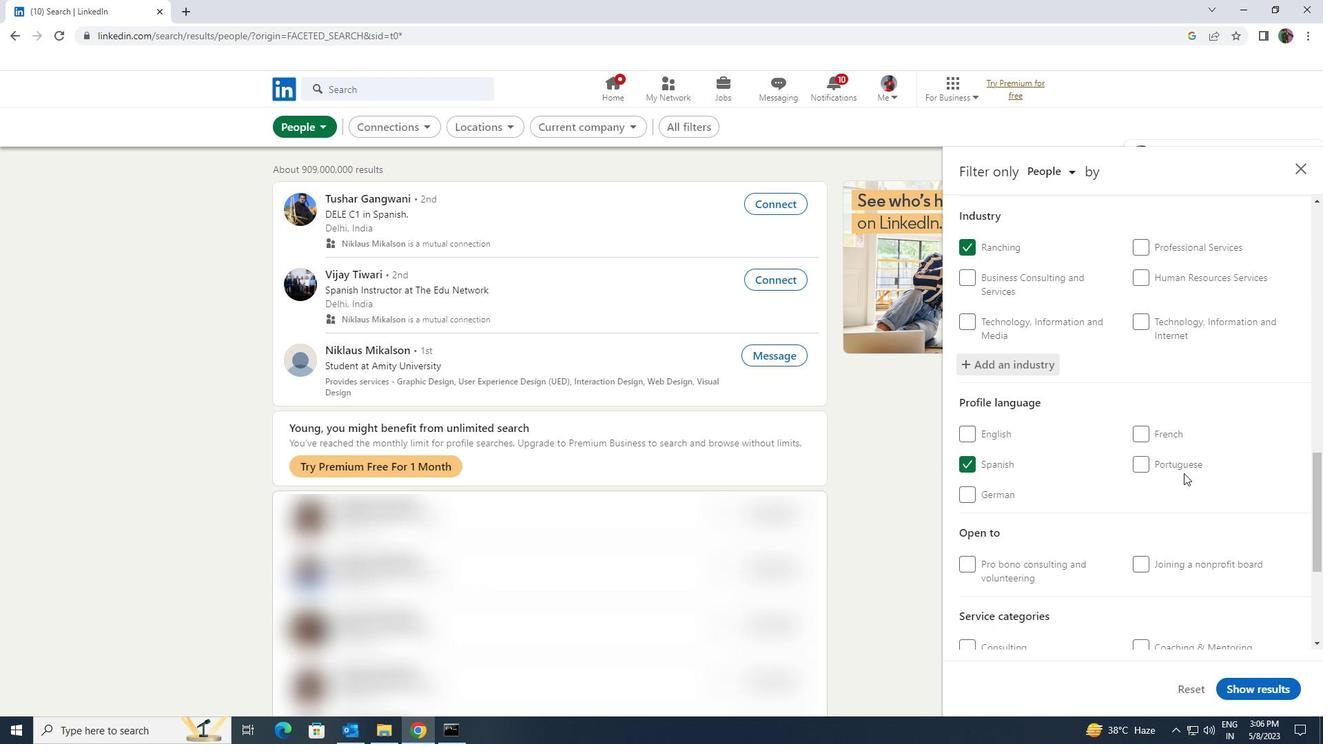 
Action: Mouse scrolled (1185, 472) with delta (0, 0)
Screenshot: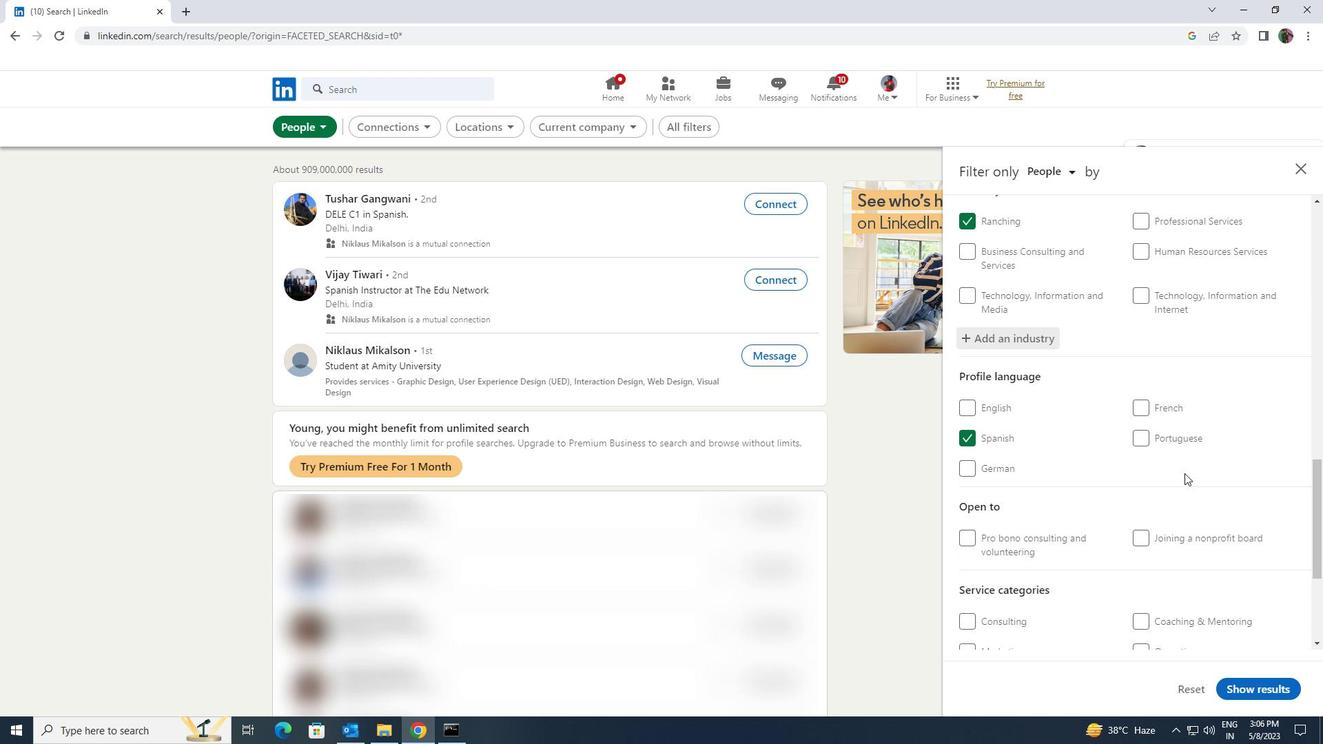 
Action: Mouse moved to (1186, 472)
Screenshot: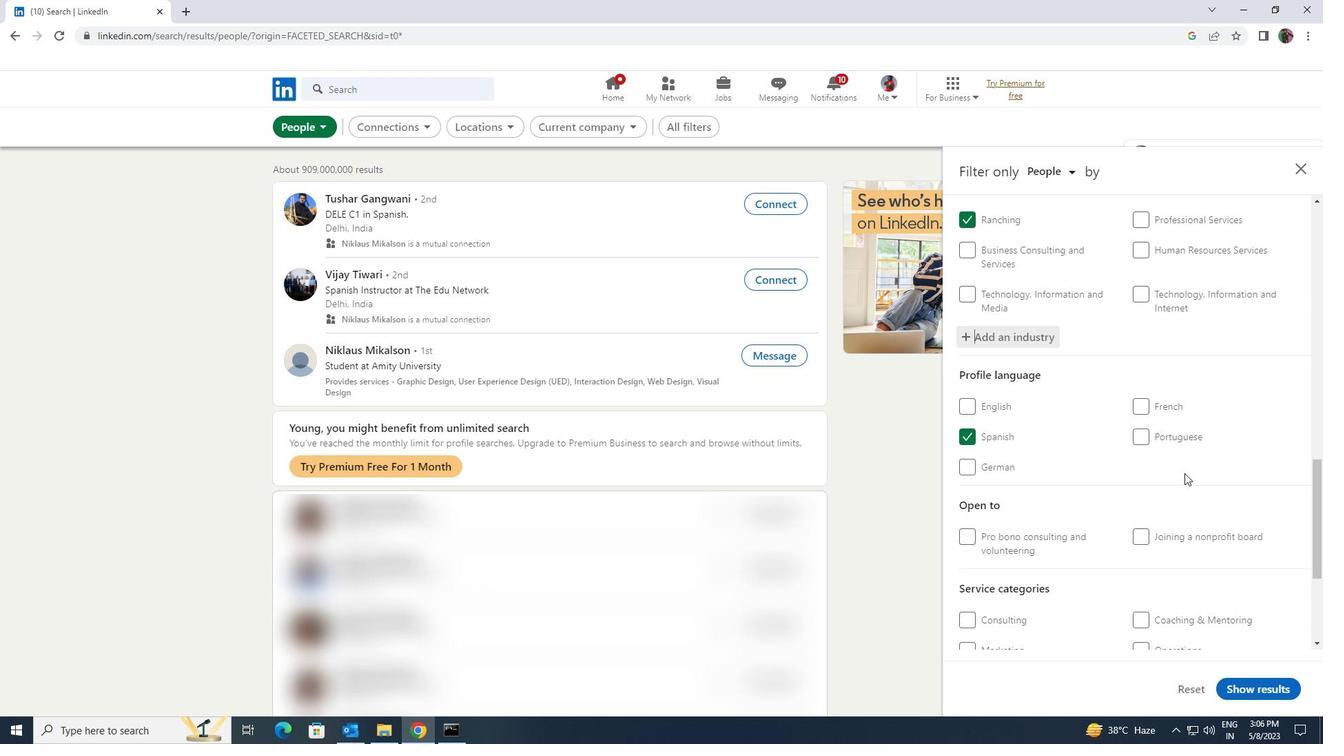 
Action: Mouse scrolled (1186, 471) with delta (0, 0)
Screenshot: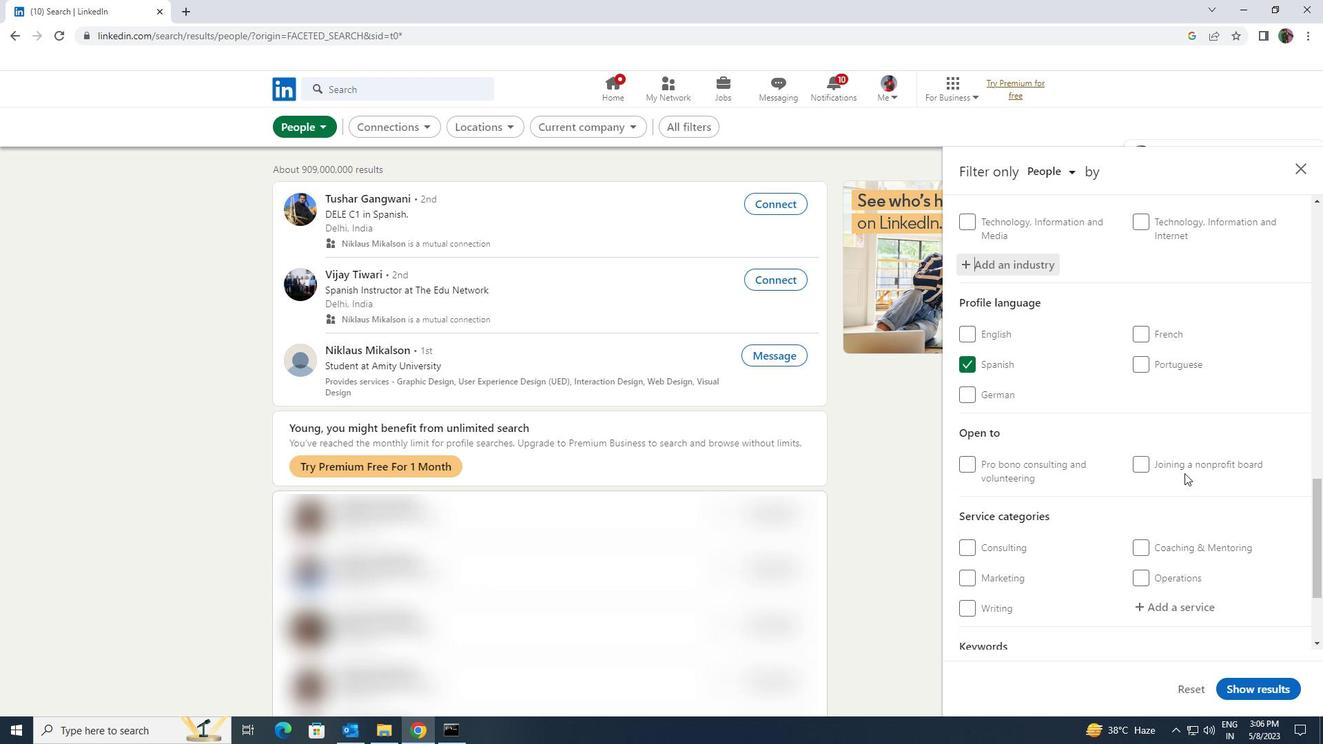 
Action: Mouse pressed left at (1186, 472)
Screenshot: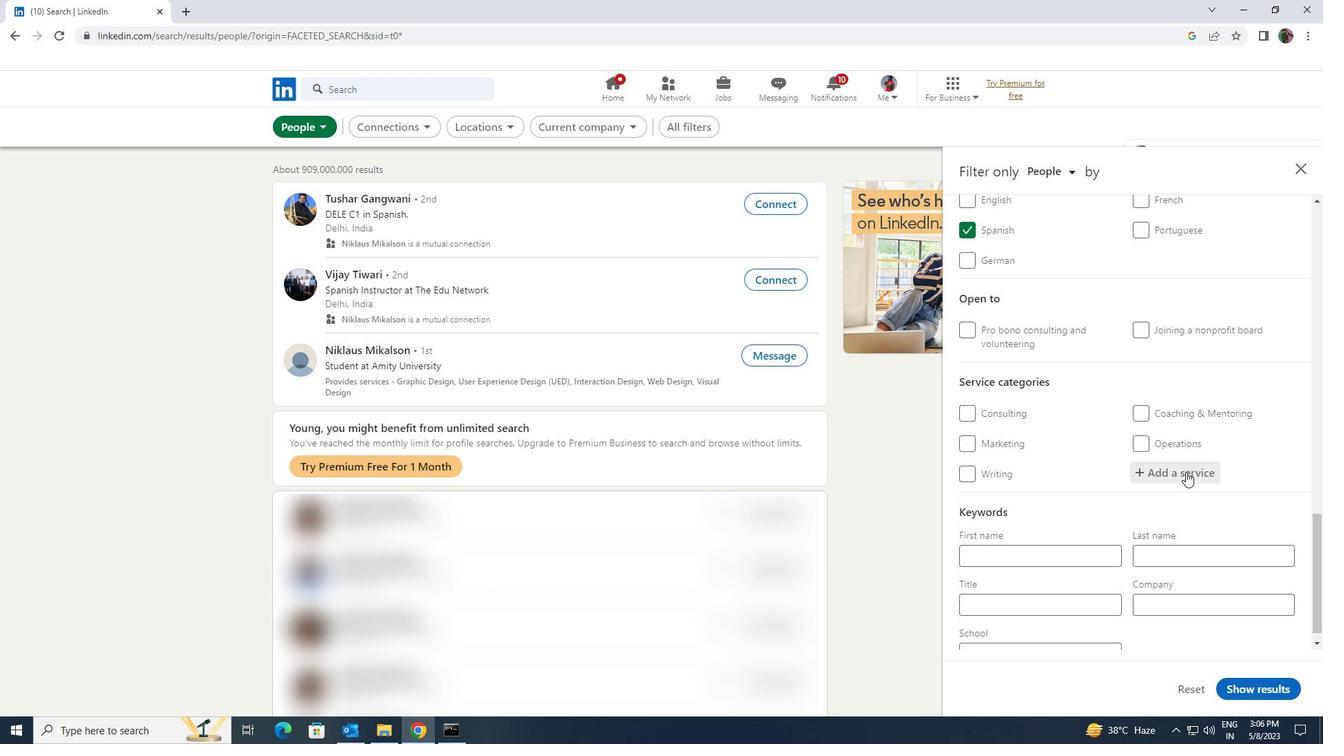 
Action: Key pressed <Key.shift>BUSINESS<Key.space><Key.shift>ANA
Screenshot: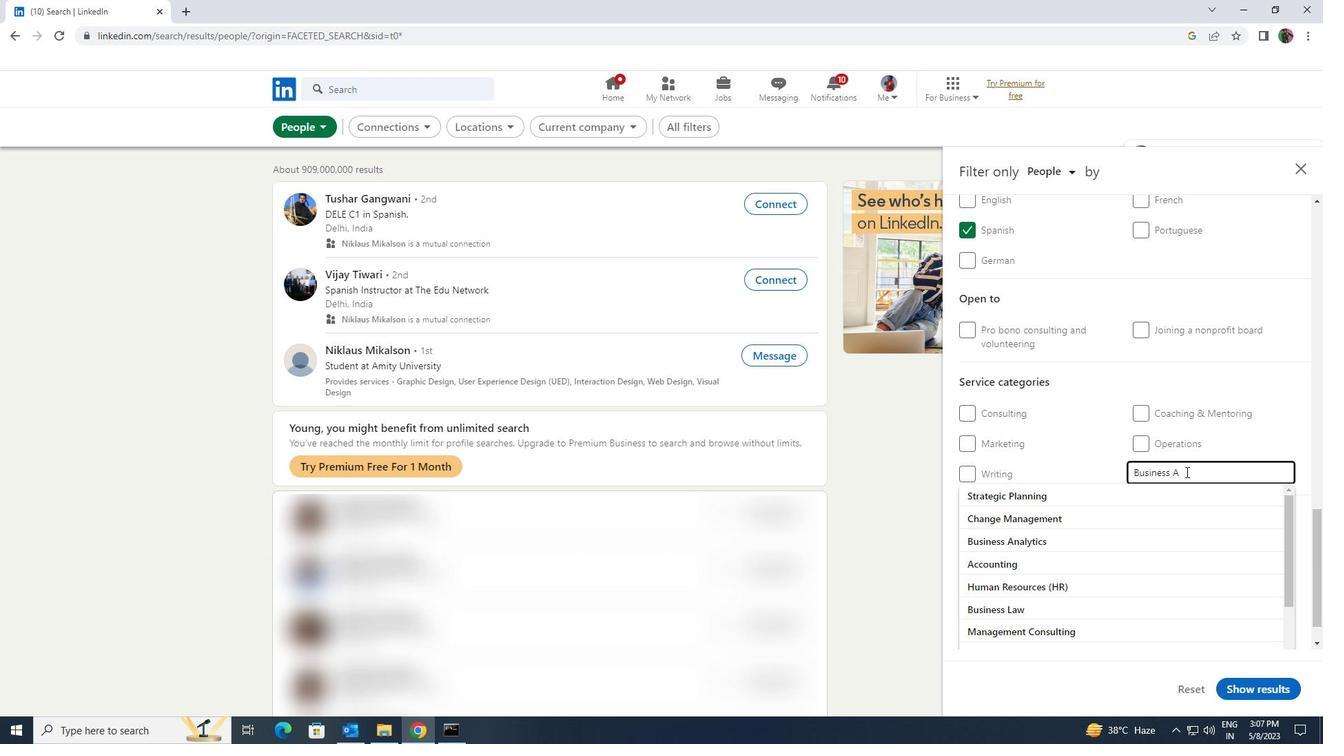 
Action: Mouse moved to (1164, 487)
Screenshot: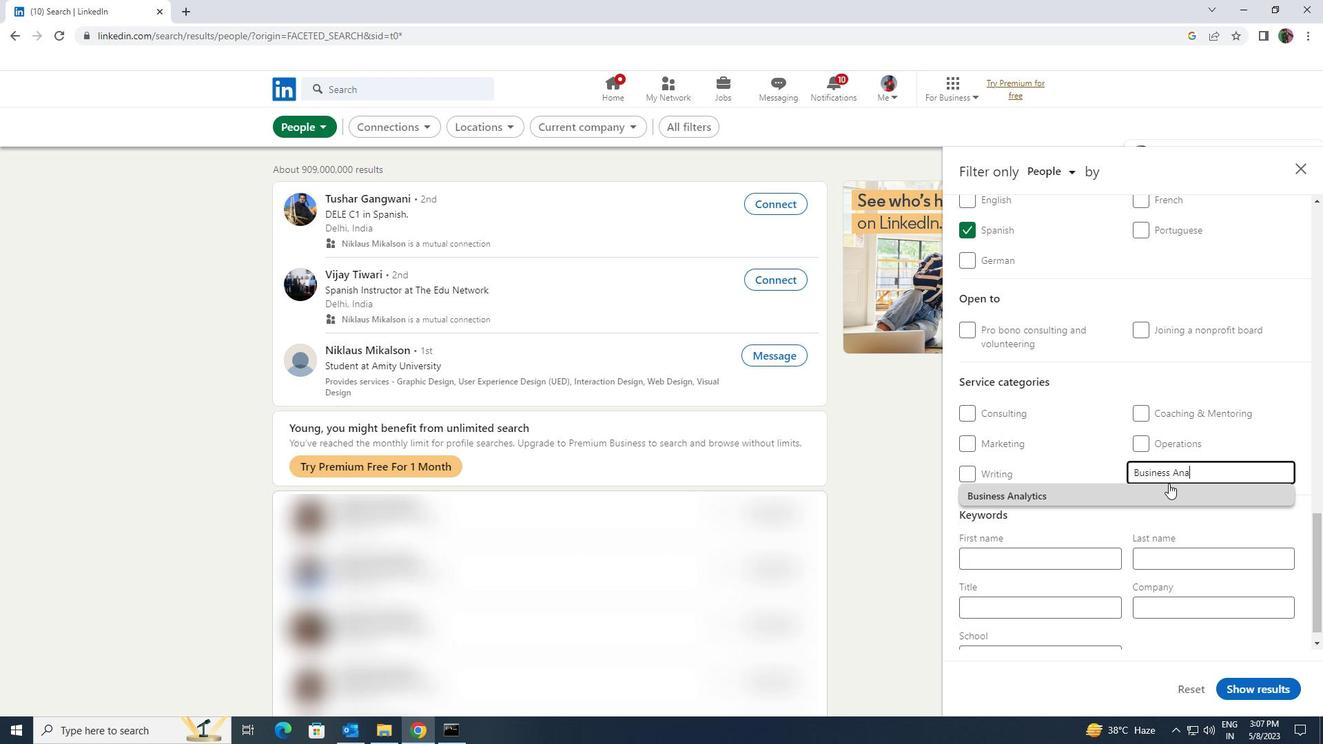 
Action: Mouse pressed left at (1164, 487)
Screenshot: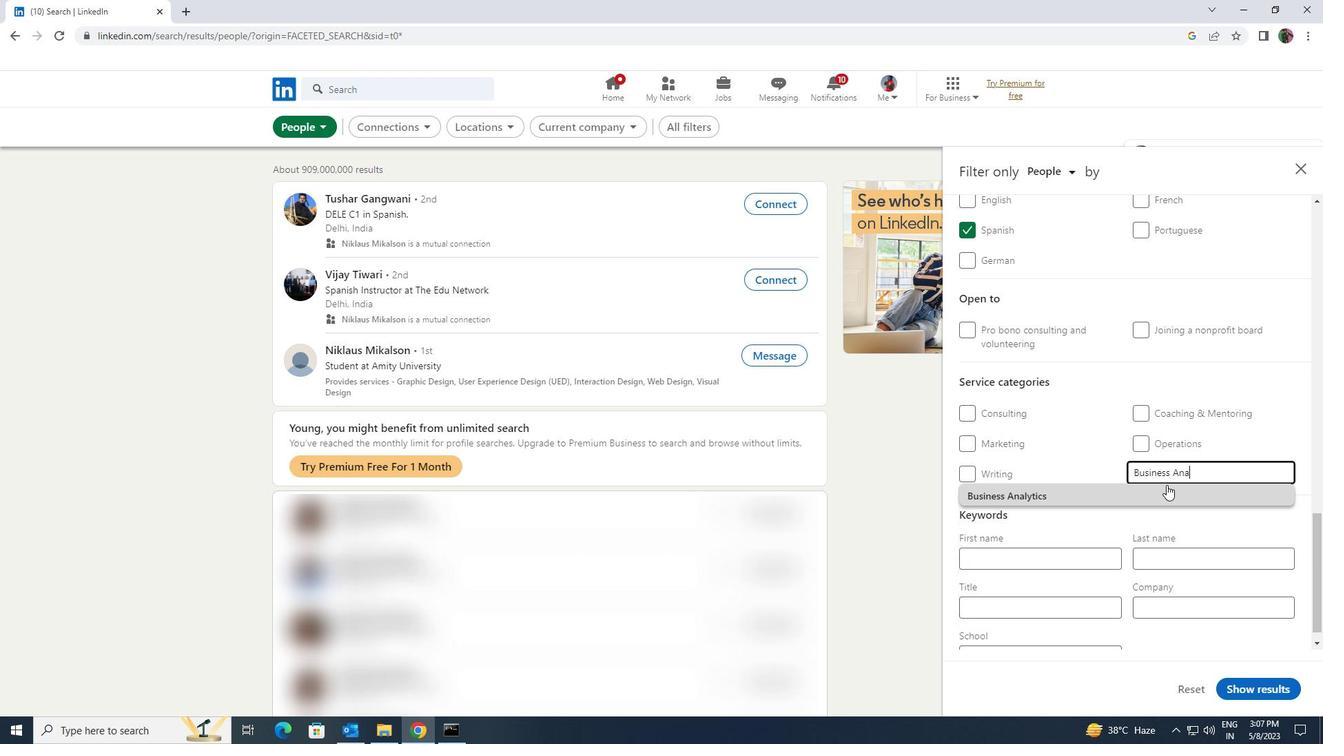
Action: Mouse scrolled (1164, 486) with delta (0, 0)
Screenshot: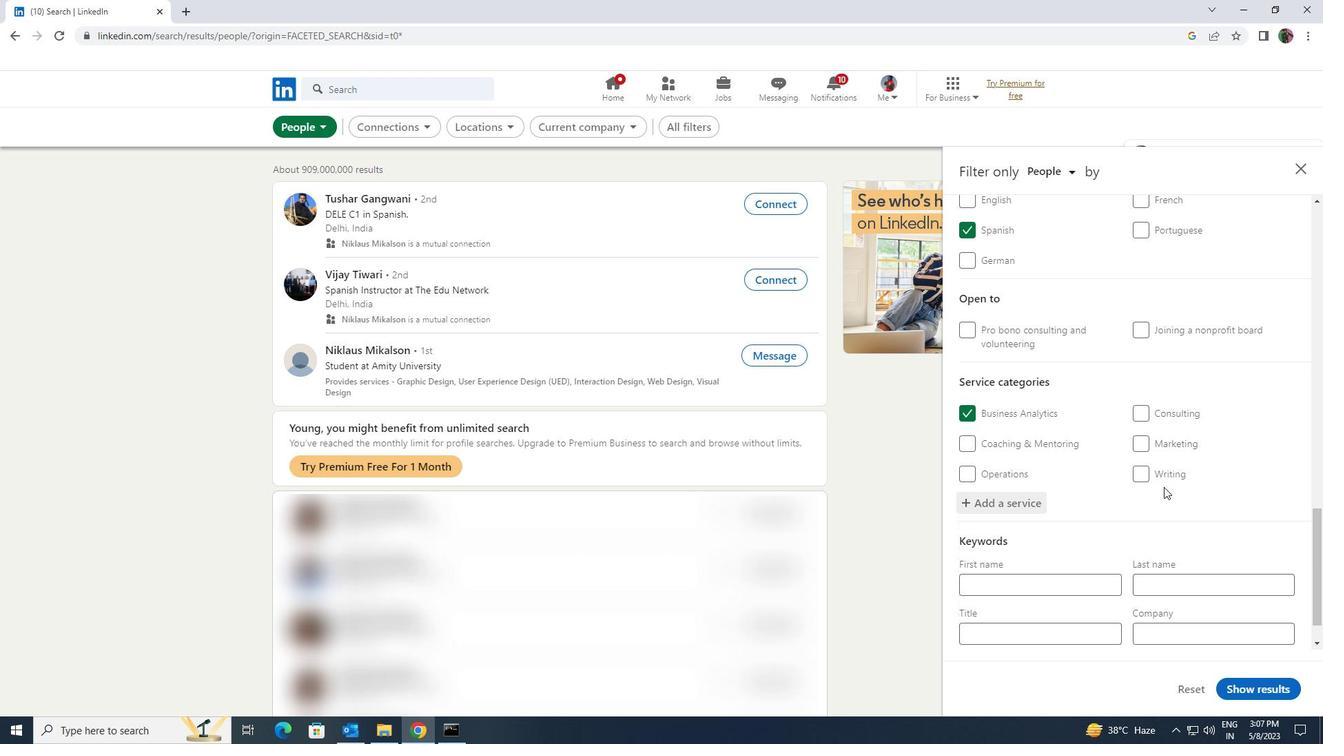 
Action: Mouse scrolled (1164, 486) with delta (0, 0)
Screenshot: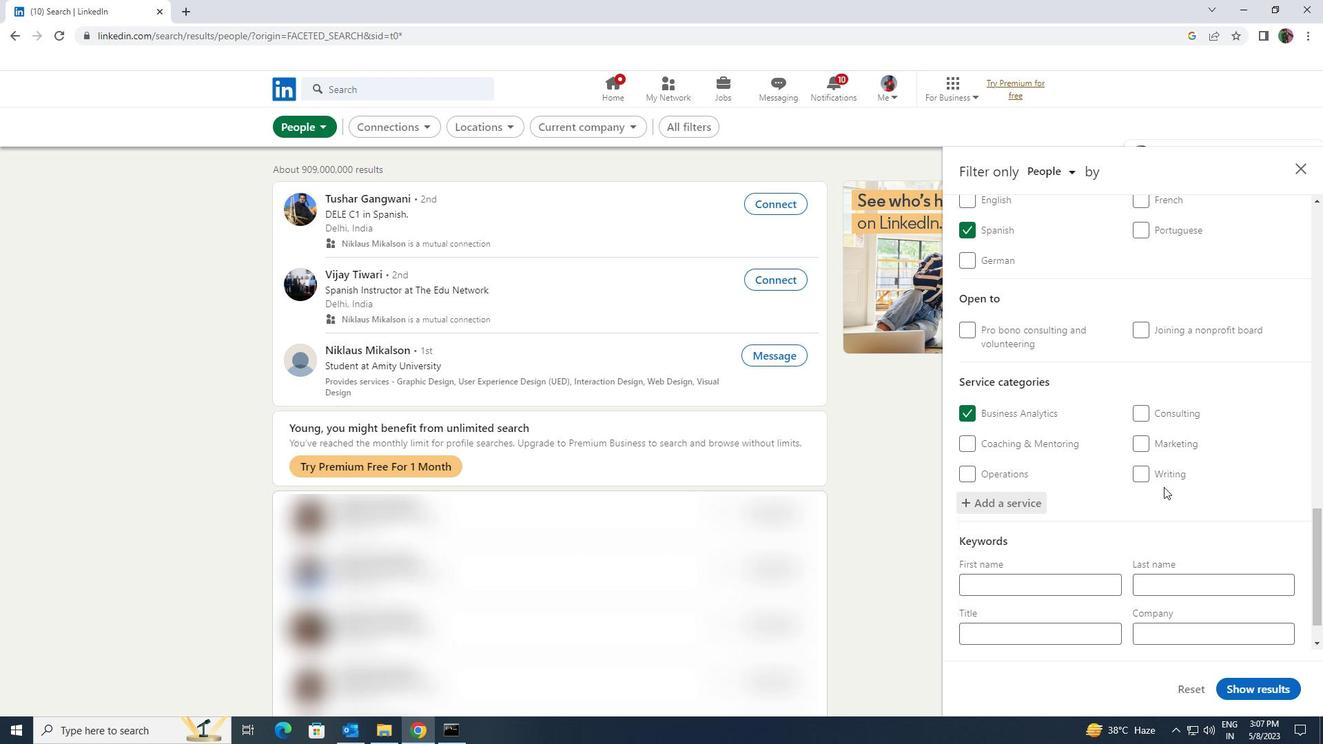 
Action: Mouse scrolled (1164, 486) with delta (0, 0)
Screenshot: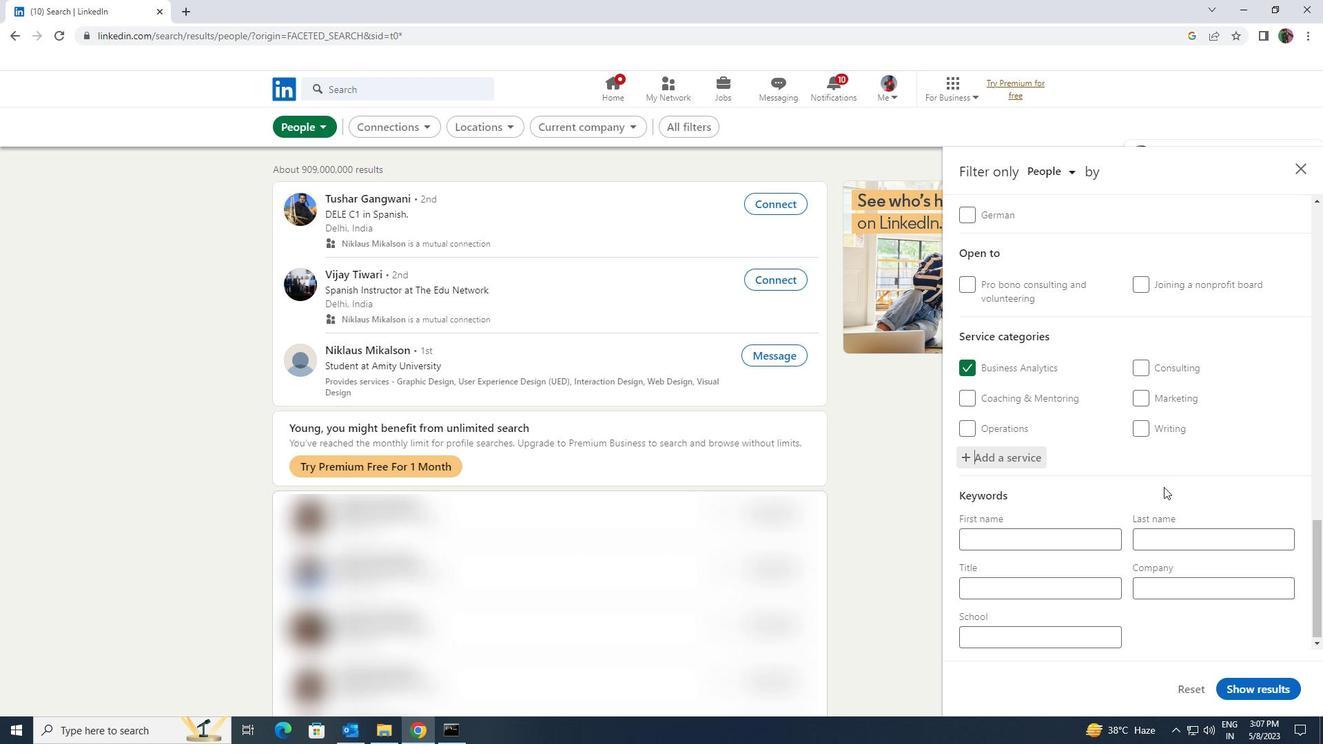 
Action: Mouse scrolled (1164, 486) with delta (0, 0)
Screenshot: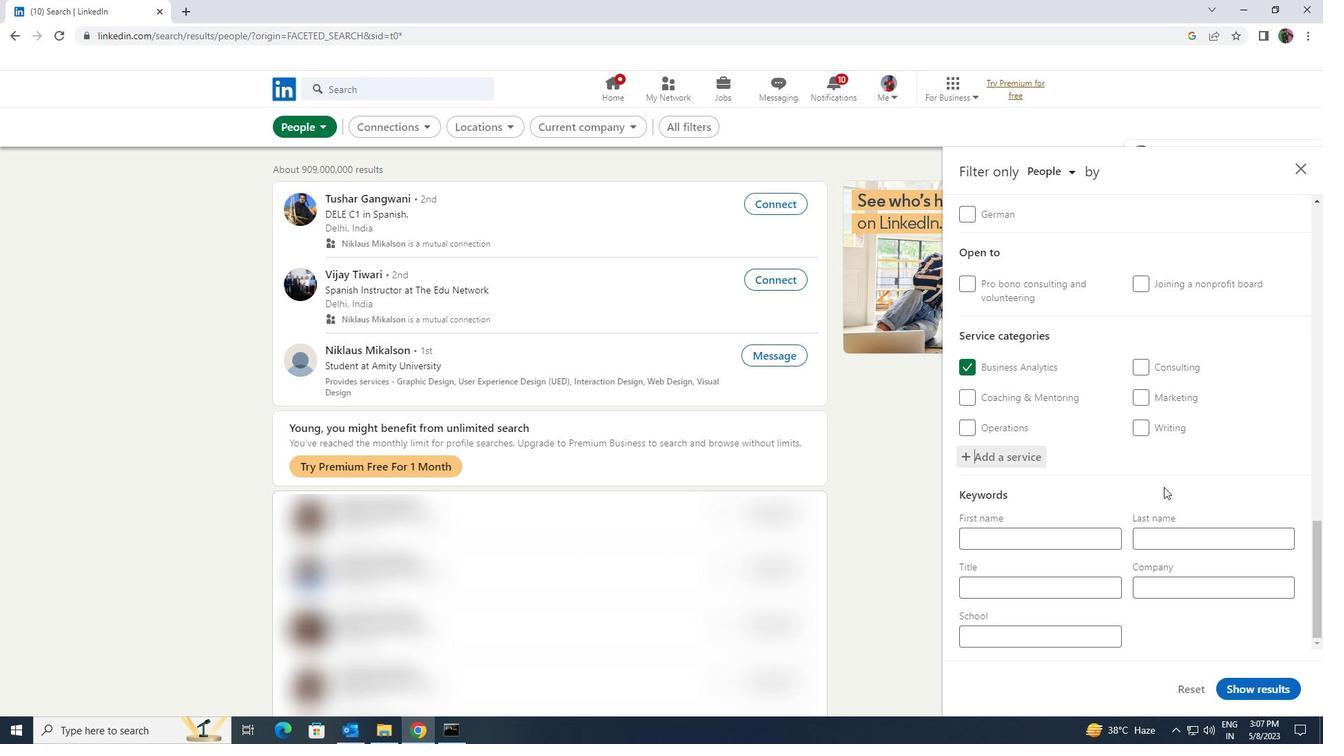 
Action: Mouse moved to (1078, 583)
Screenshot: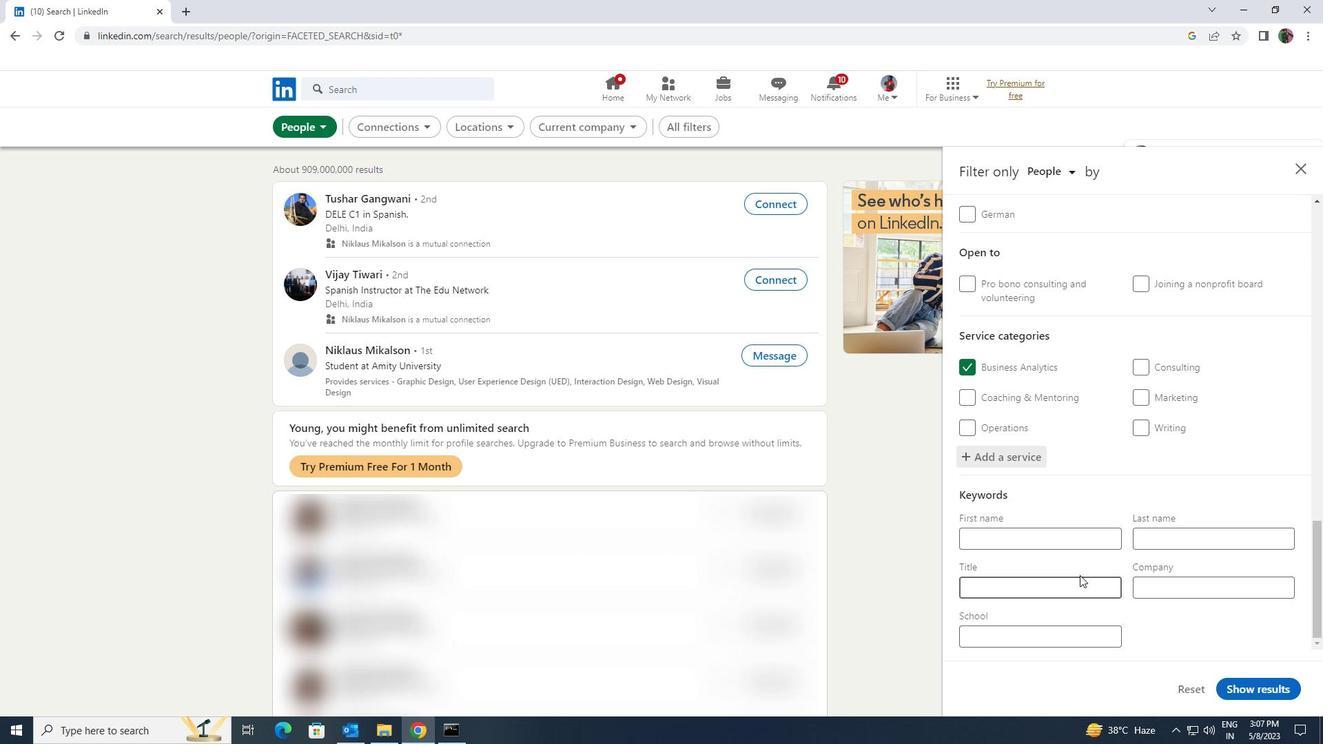 
Action: Mouse pressed left at (1078, 583)
Screenshot: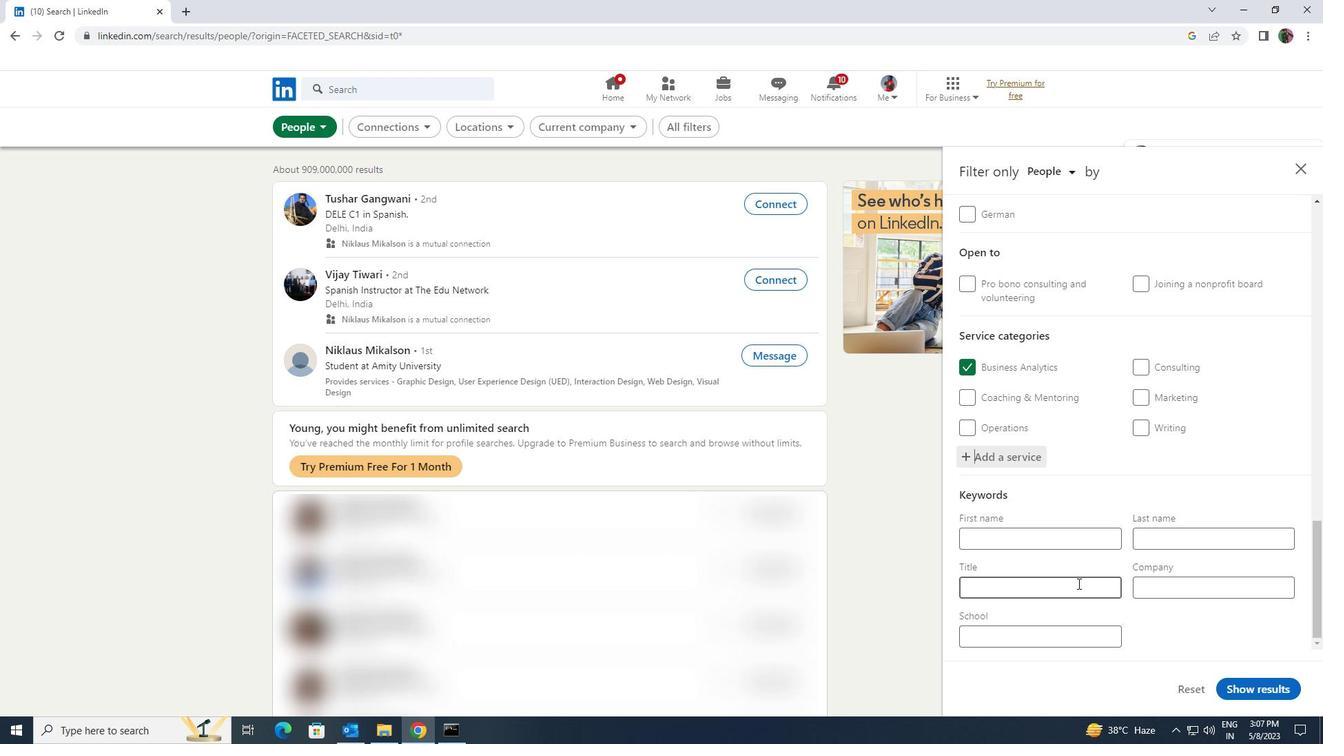
Action: Key pressed <Key.shift><Key.shift><Key.shift><Key.shift><Key.shift><Key.shift><Key.shift><Key.shift><Key.shift><Key.shift><Key.shift>COMPUTER<Key.space><Key.shift><Key.shift><Key.shift><Key.shift><Key.shift><Key.shift><Key.shift><Key.shift><Key.shift><Key.shift>SCIENTIST
Screenshot: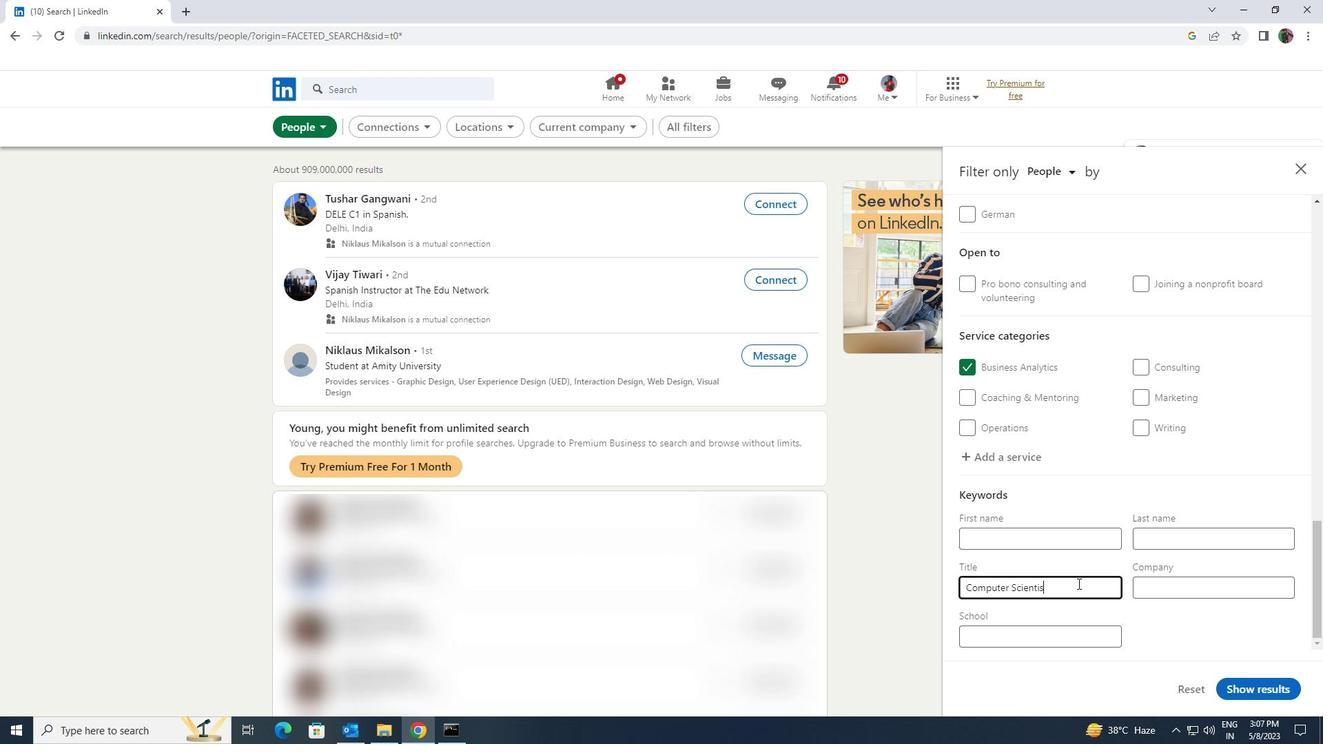 
Action: Mouse moved to (1232, 685)
Screenshot: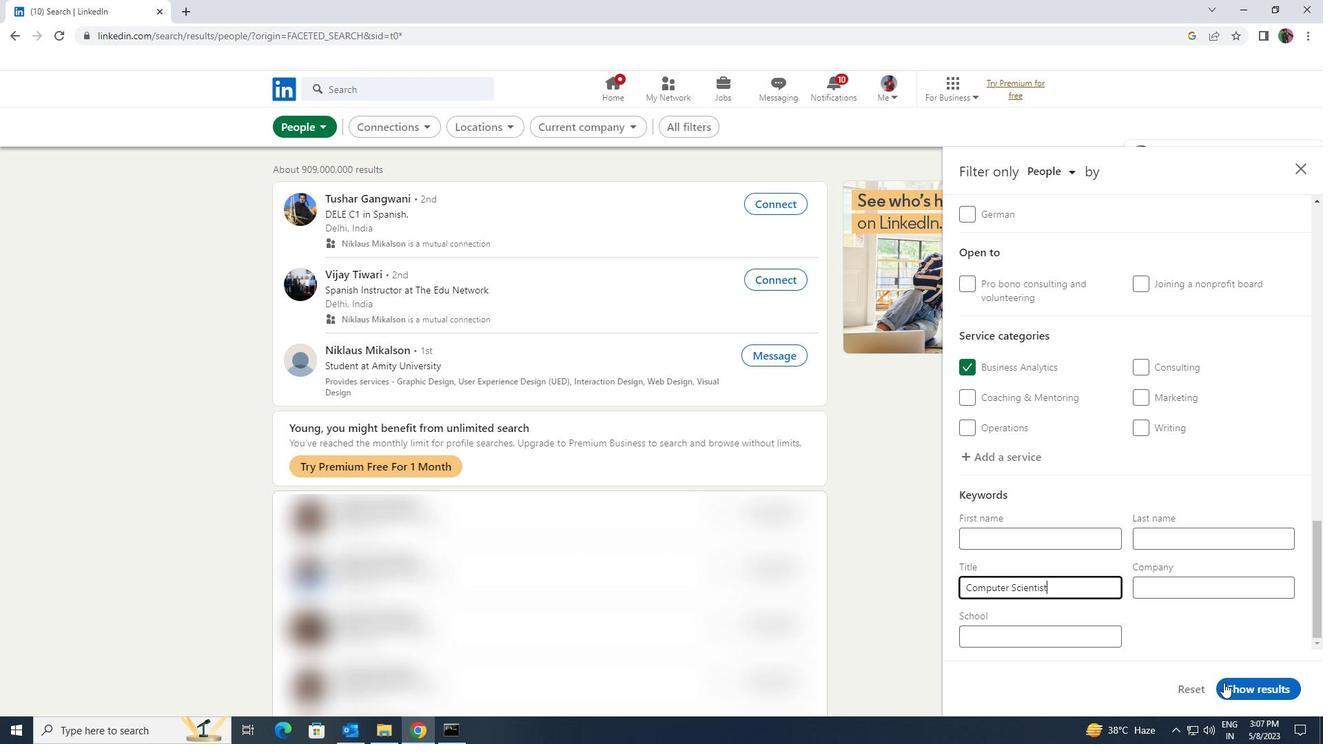 
Action: Mouse pressed left at (1232, 685)
Screenshot: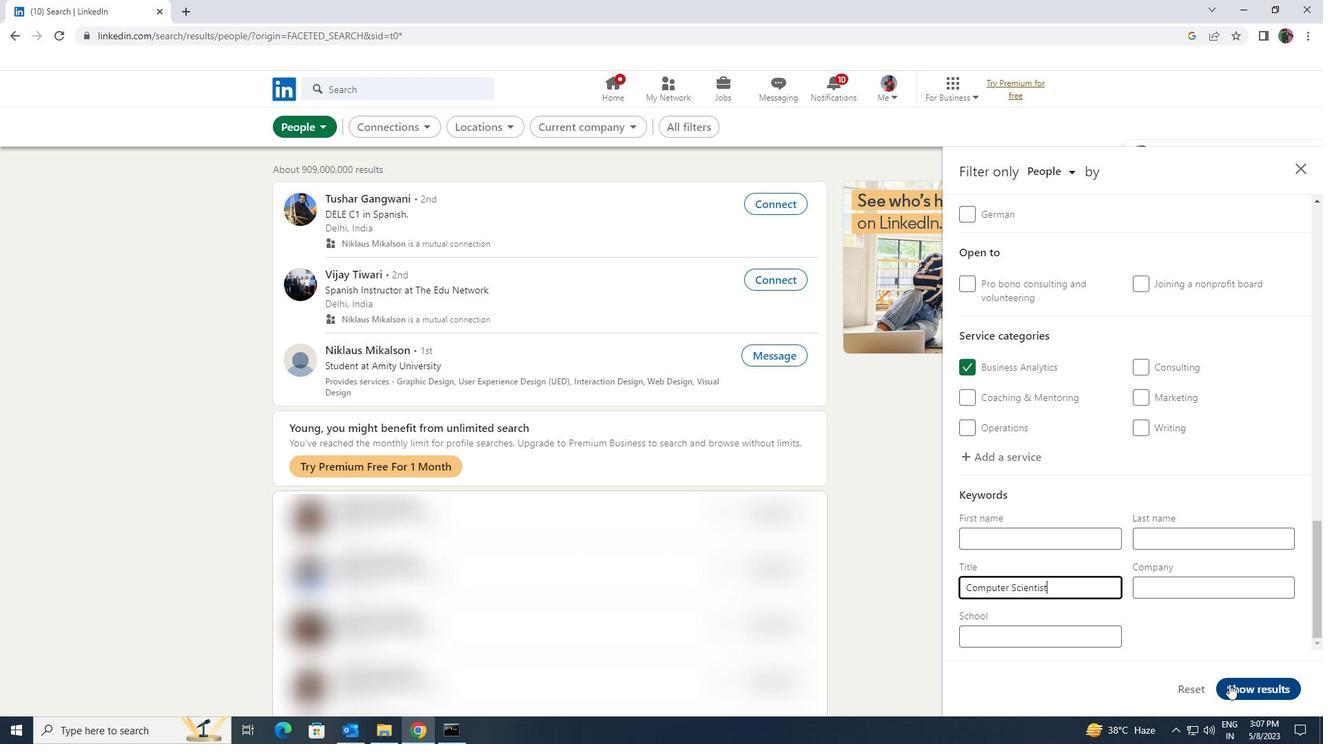 
